 Task: Create a Board called Board0000000037 in Workspace WS0000000013 in Trello with Visibility as Workspace. Create a Board called Board0000000038 in Workspace WS0000000013 in Trello with Visibility as Private. Create a Board called Board0000000039 in Workspace WS0000000013 in Trello with Visibility as Public. Create Card Card0000000145 in Board Board0000000037 in Workspace WS0000000013 in Trello. Create Card Card0000000146 in Board Board0000000037 in Workspace WS0000000013 in Trello
Action: Mouse moved to (525, 118)
Screenshot: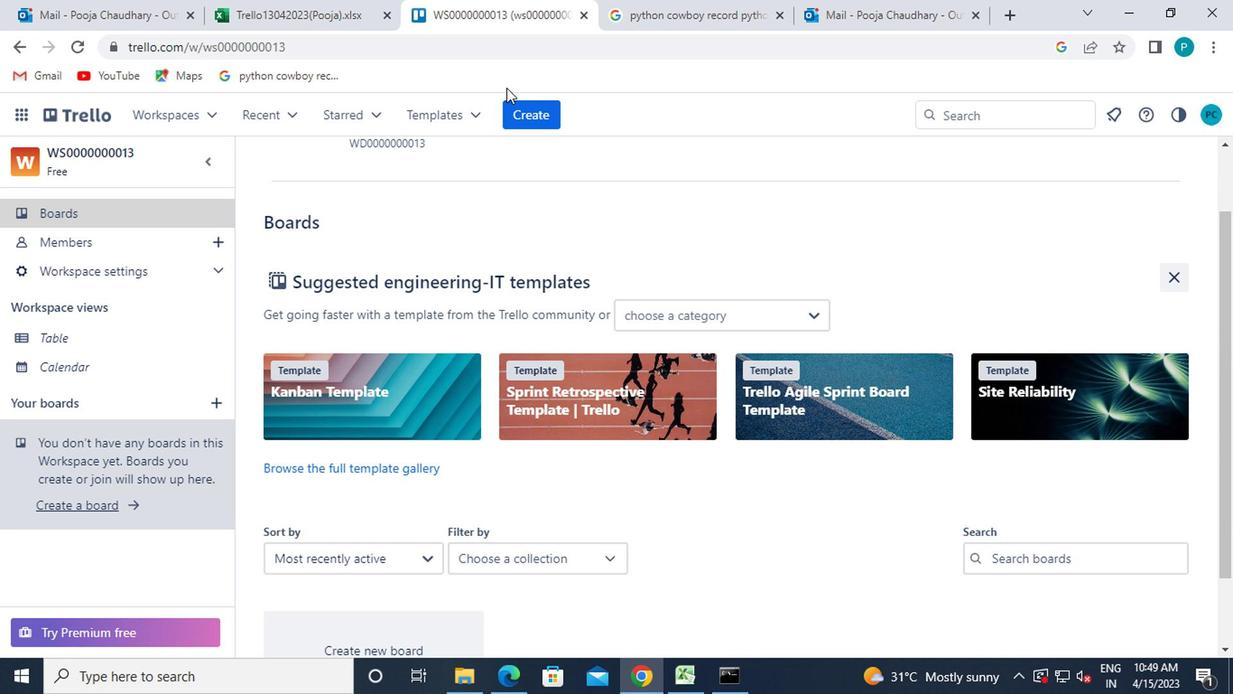 
Action: Mouse pressed left at (525, 118)
Screenshot: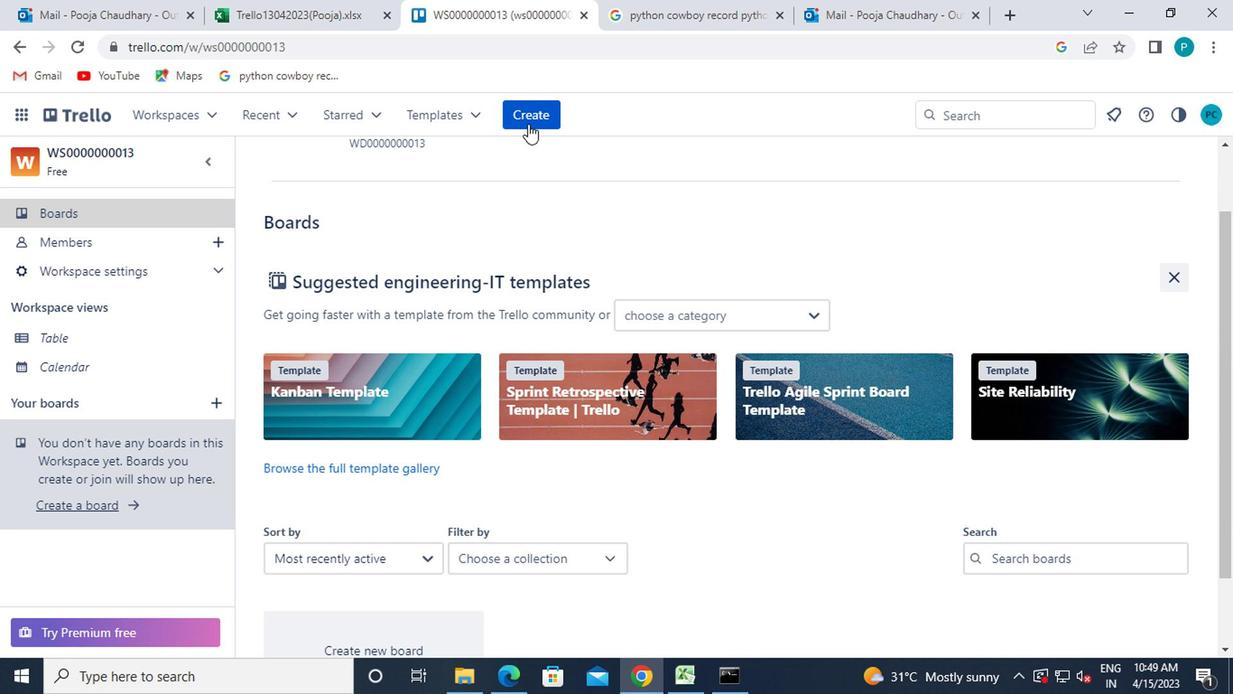 
Action: Mouse moved to (532, 166)
Screenshot: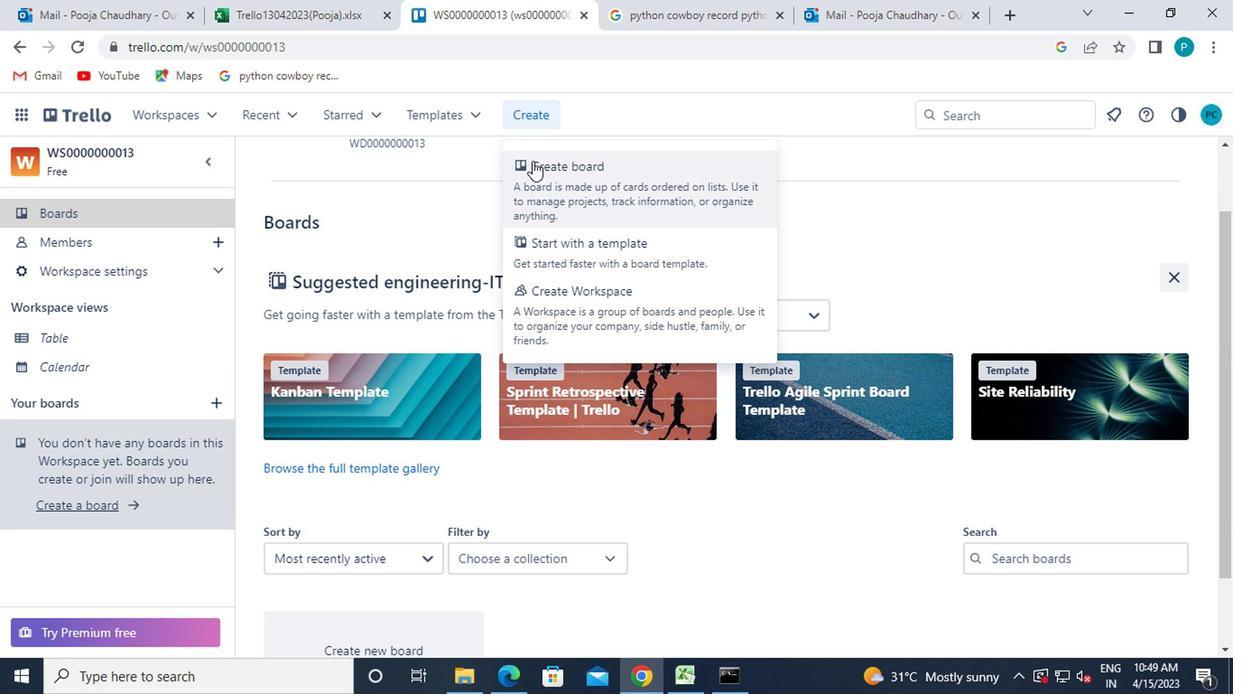 
Action: Mouse pressed left at (532, 166)
Screenshot: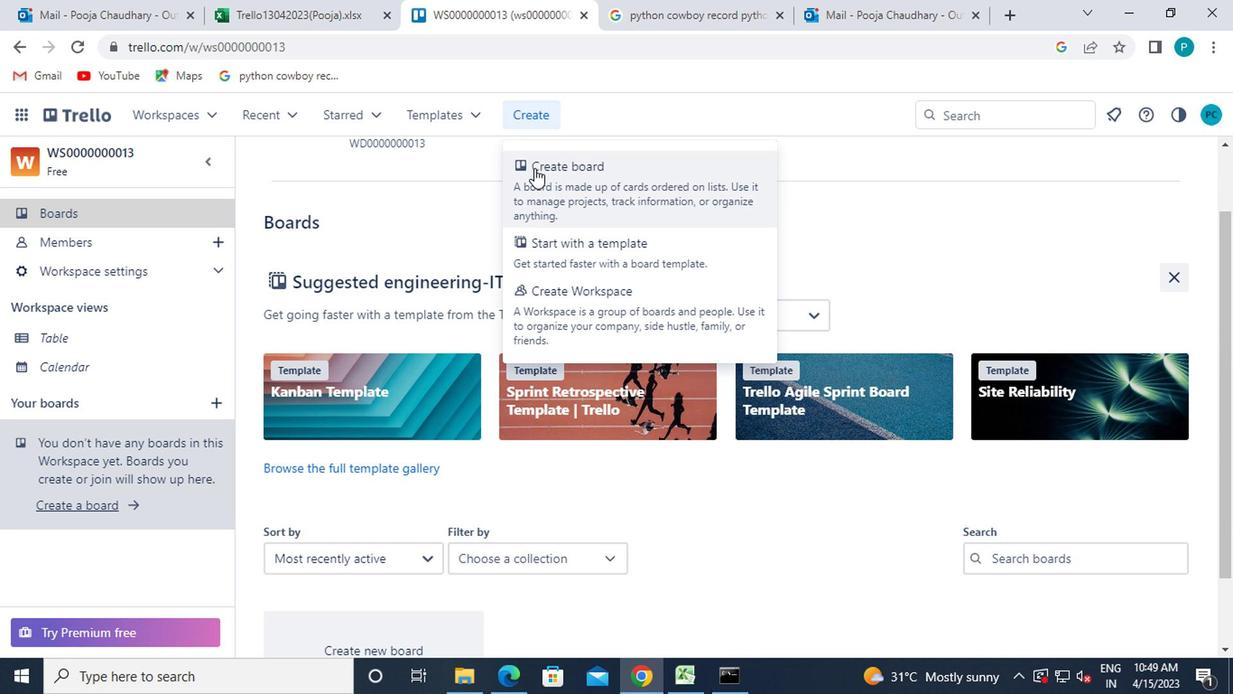 
Action: Mouse moved to (582, 412)
Screenshot: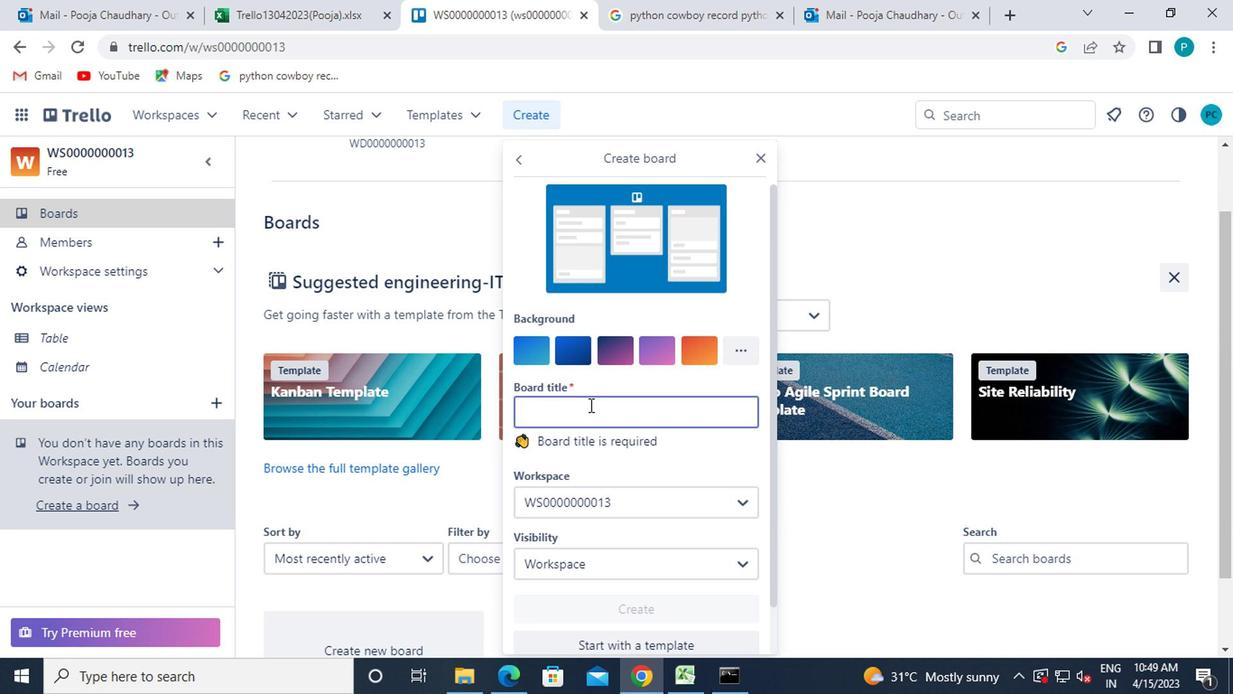 
Action: Mouse pressed left at (582, 412)
Screenshot: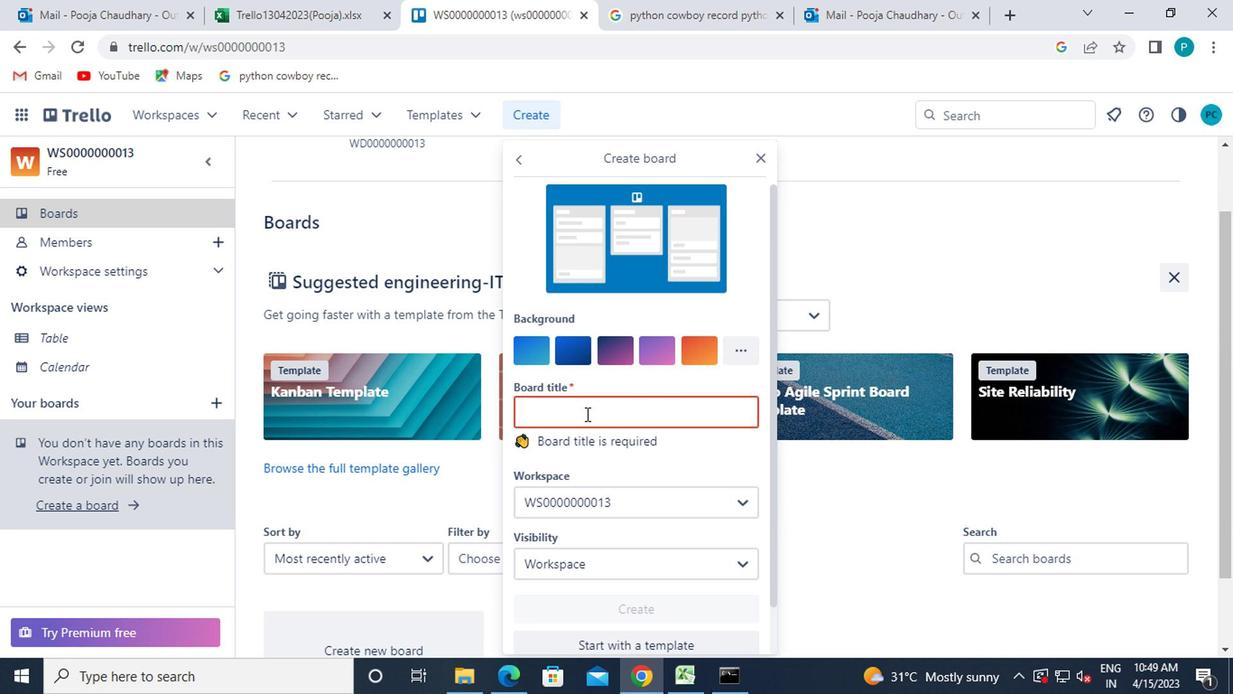 
Action: Mouse moved to (580, 401)
Screenshot: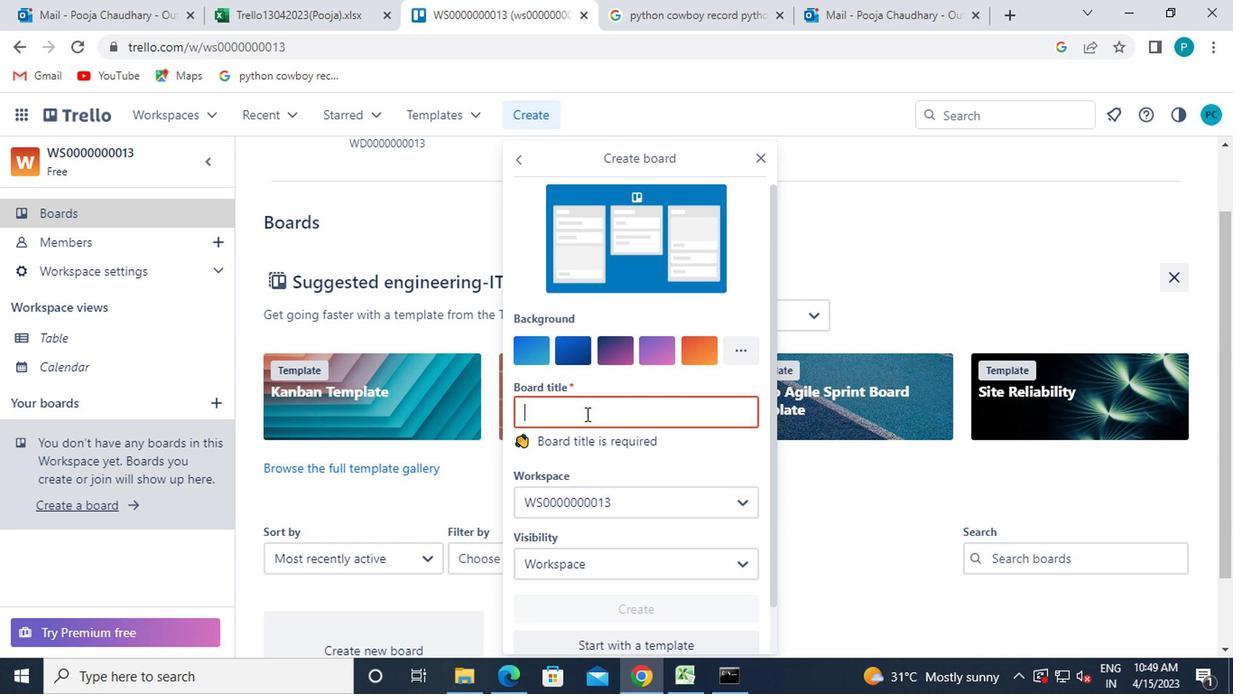 
Action: Key pressed <Key.caps_lock>board<Key.backspace><Key.backspace><Key.backspace><Key.backspace><Key.caps_lock>oard0000000037
Screenshot: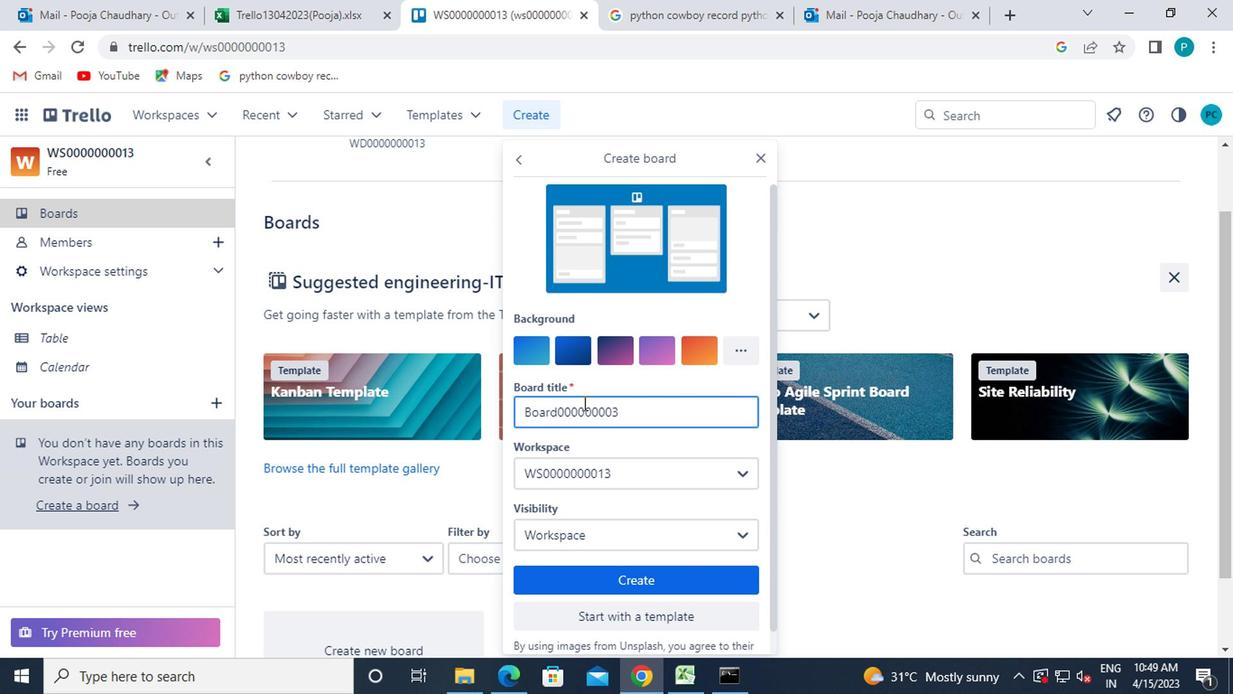 
Action: Mouse moved to (589, 482)
Screenshot: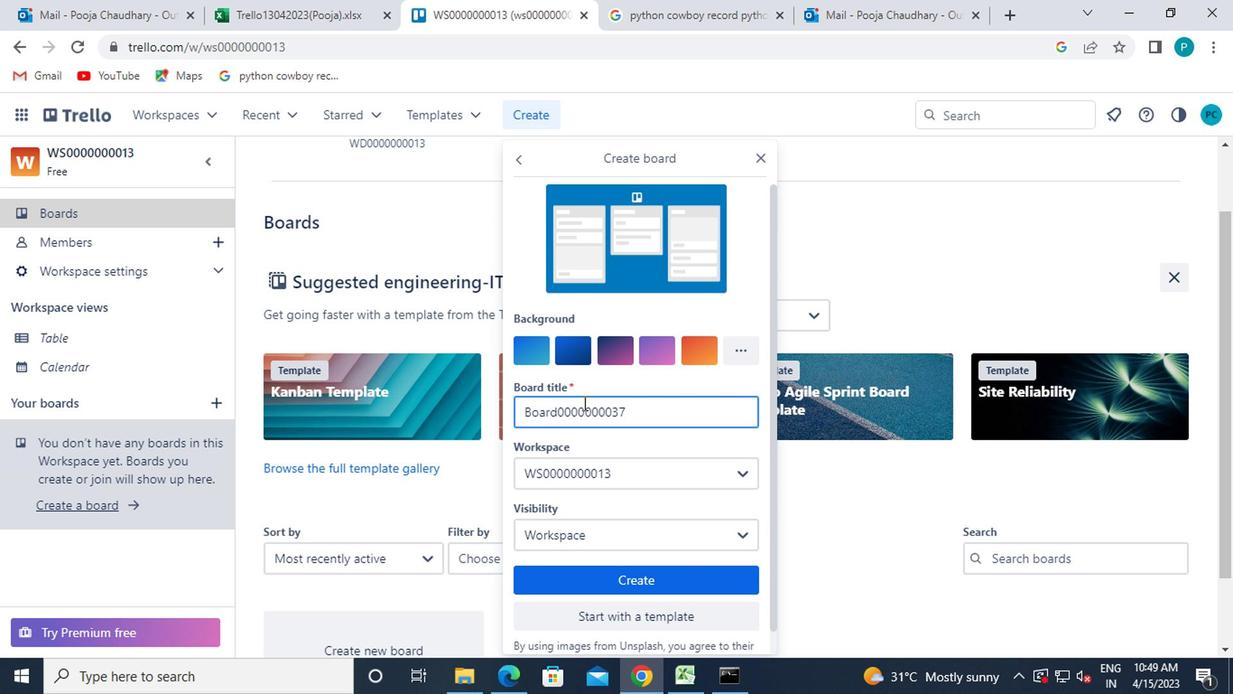 
Action: Mouse pressed left at (589, 482)
Screenshot: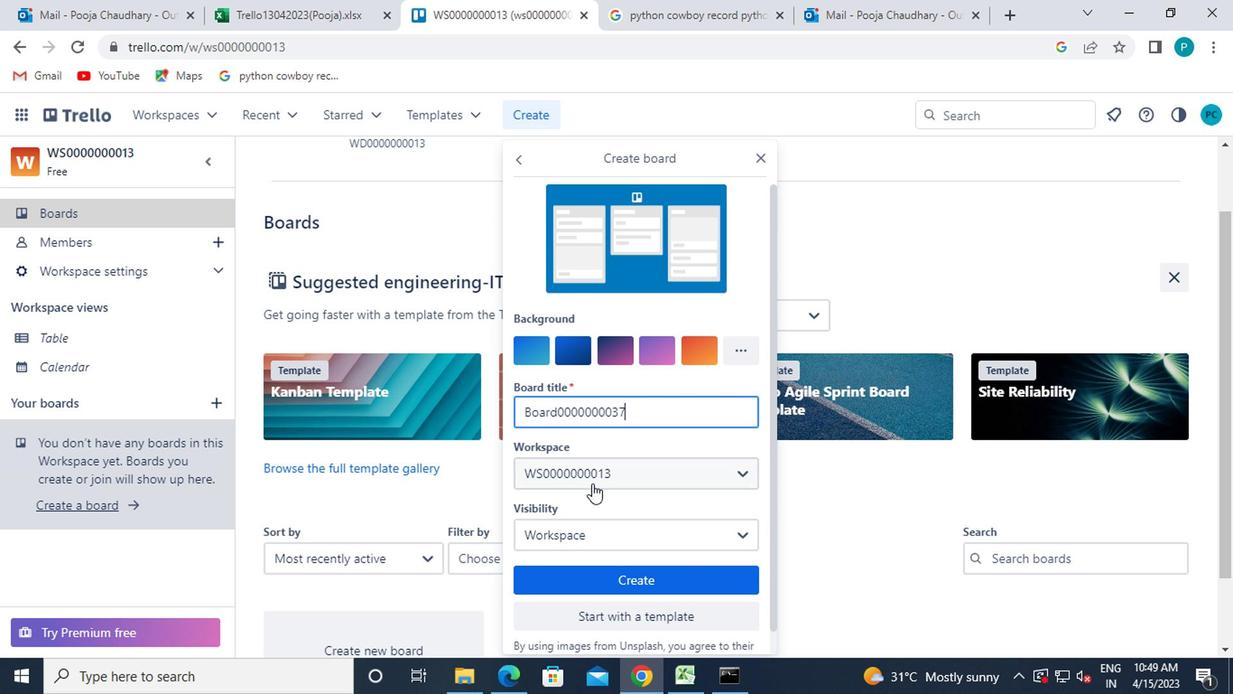 
Action: Mouse moved to (561, 475)
Screenshot: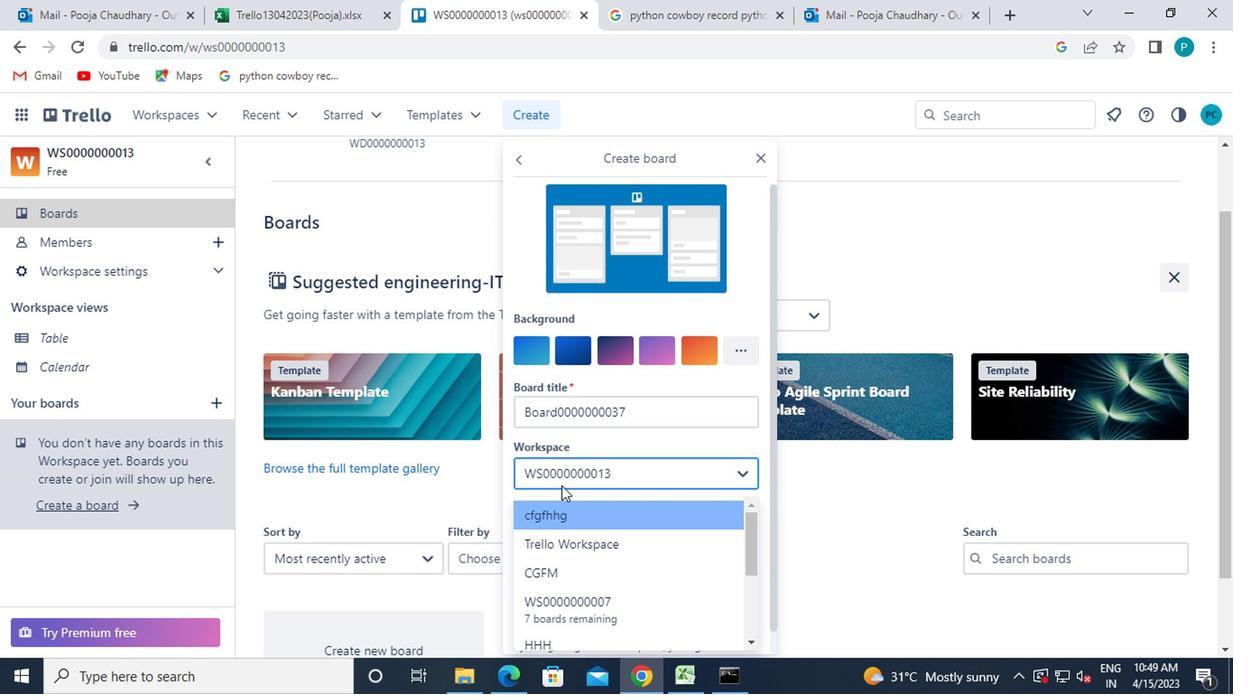 
Action: Mouse scrolled (561, 474) with delta (0, -1)
Screenshot: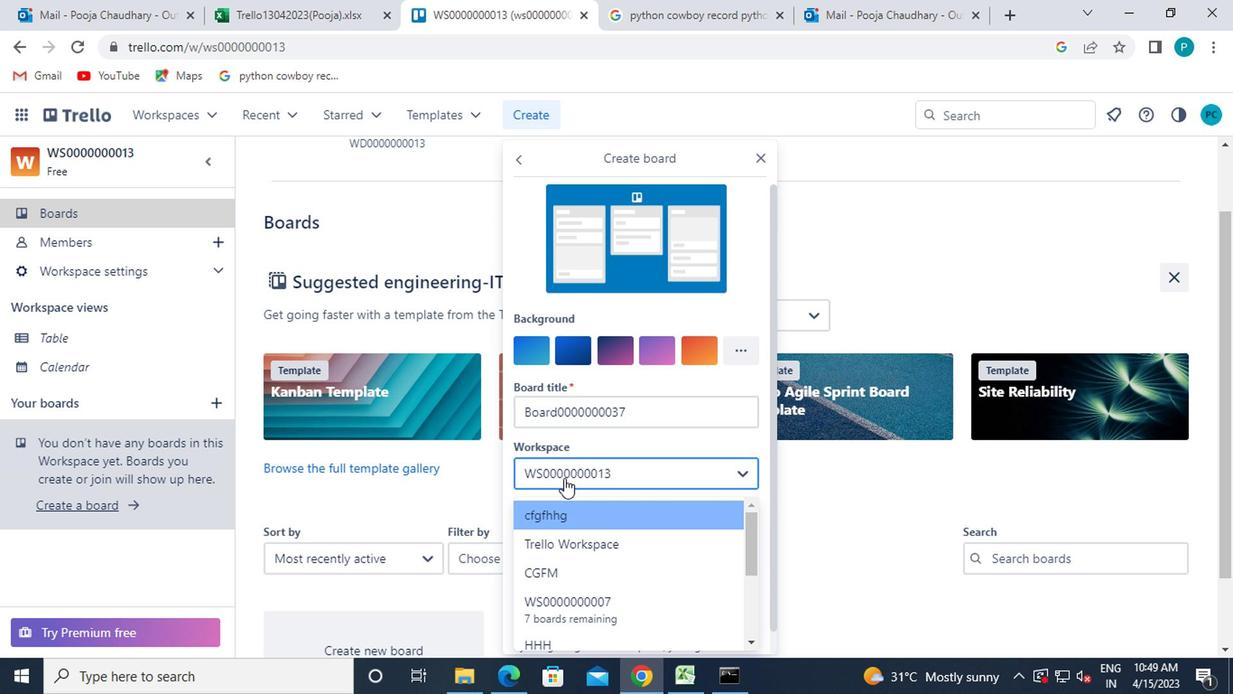 
Action: Mouse moved to (568, 447)
Screenshot: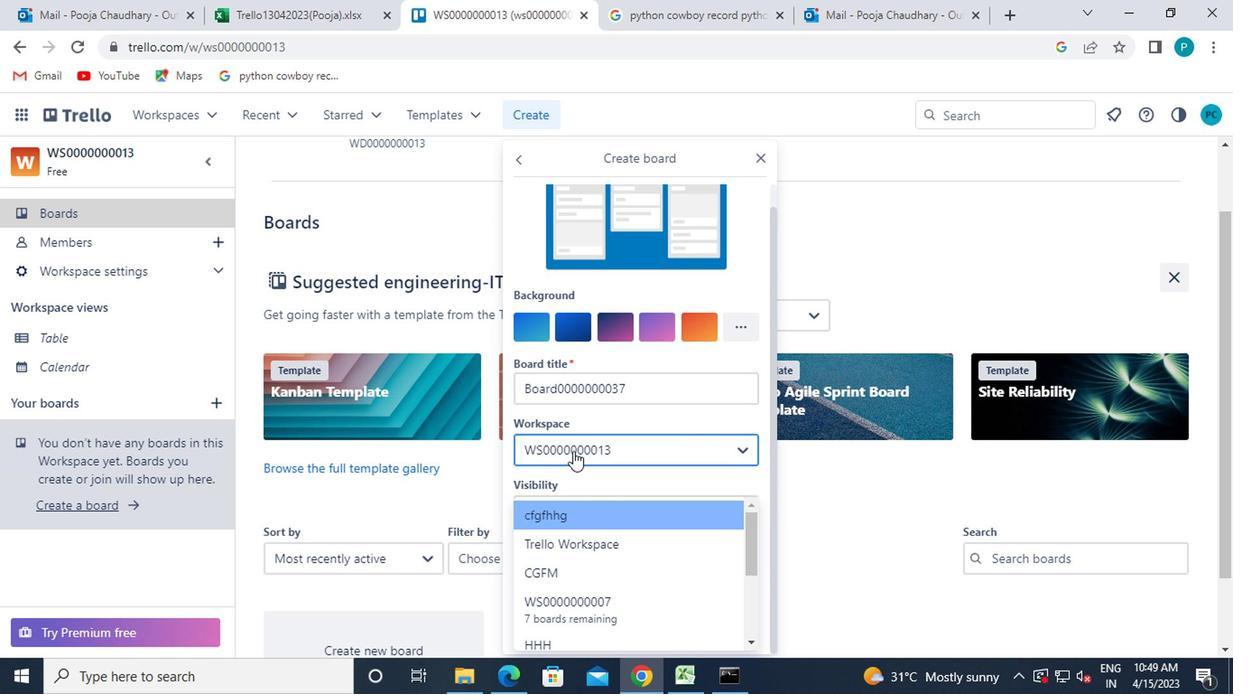 
Action: Mouse pressed left at (568, 447)
Screenshot: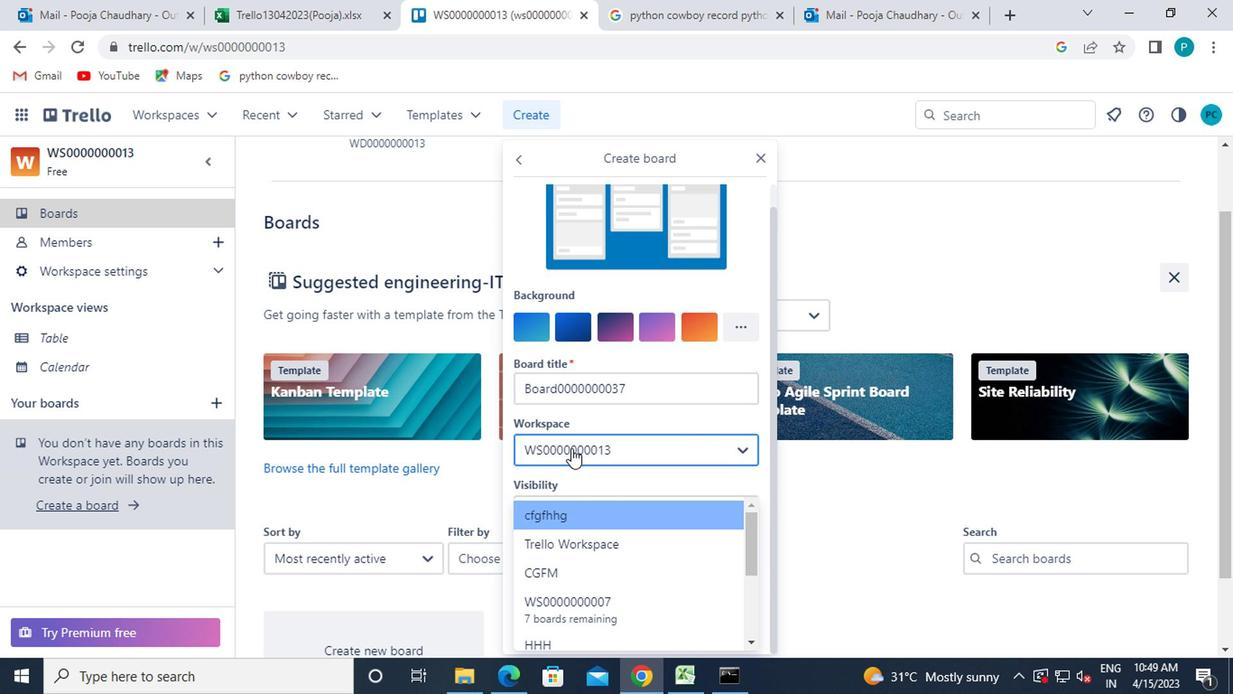 
Action: Mouse moved to (744, 446)
Screenshot: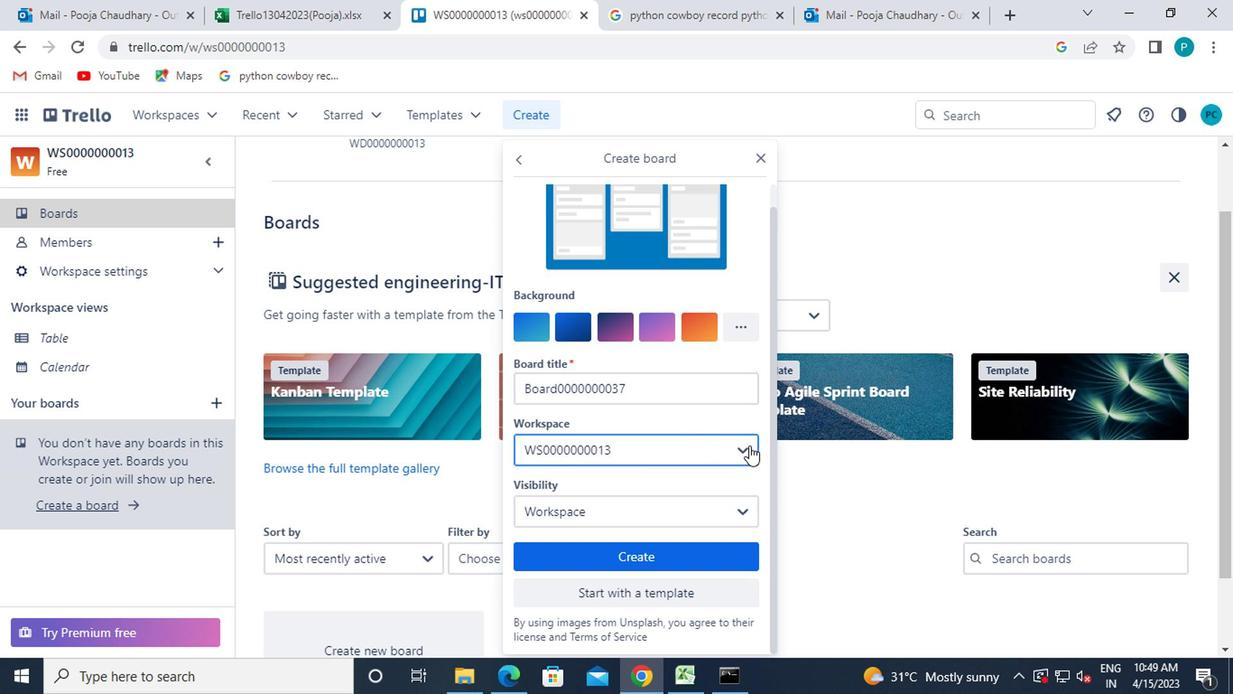 
Action: Mouse pressed left at (744, 446)
Screenshot: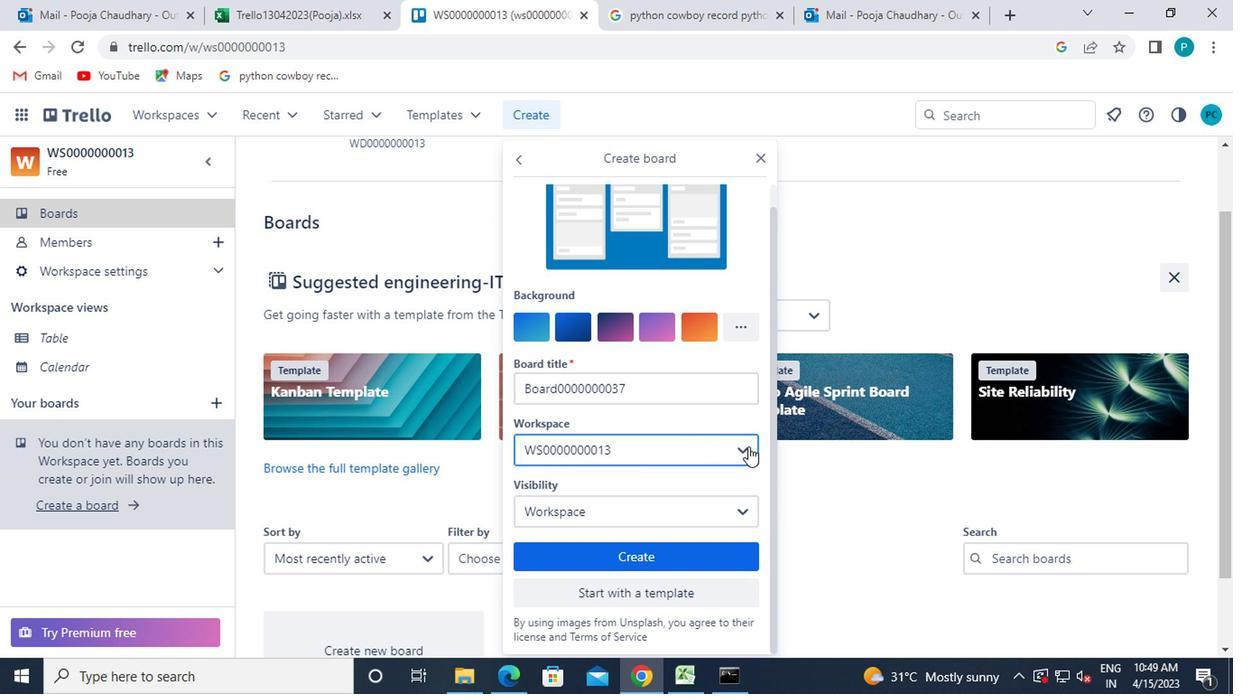 
Action: Mouse moved to (726, 469)
Screenshot: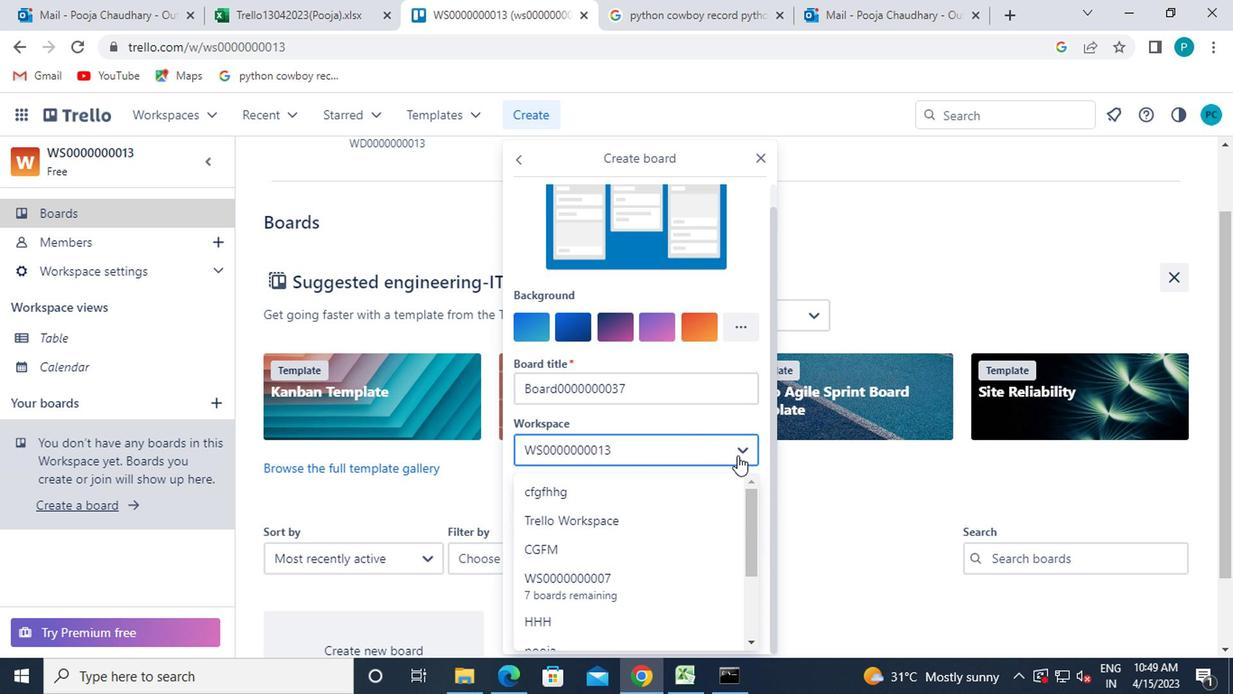 
Action: Mouse scrolled (726, 467) with delta (0, -1)
Screenshot: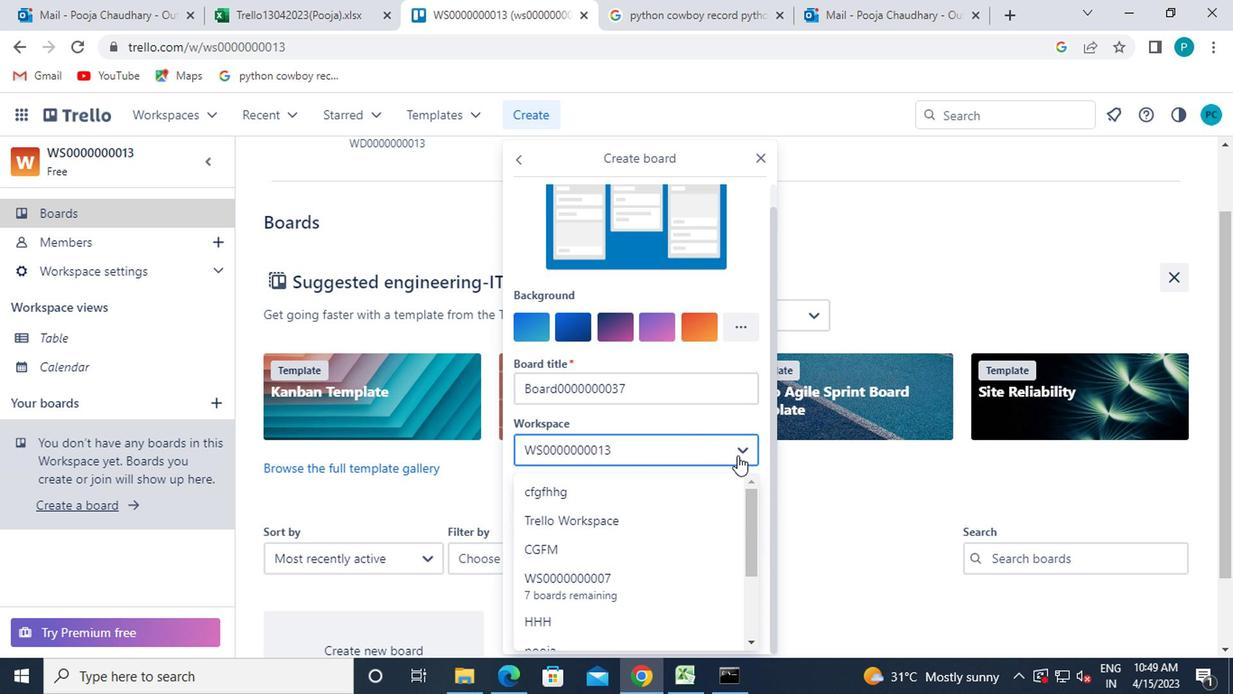 
Action: Mouse moved to (679, 548)
Screenshot: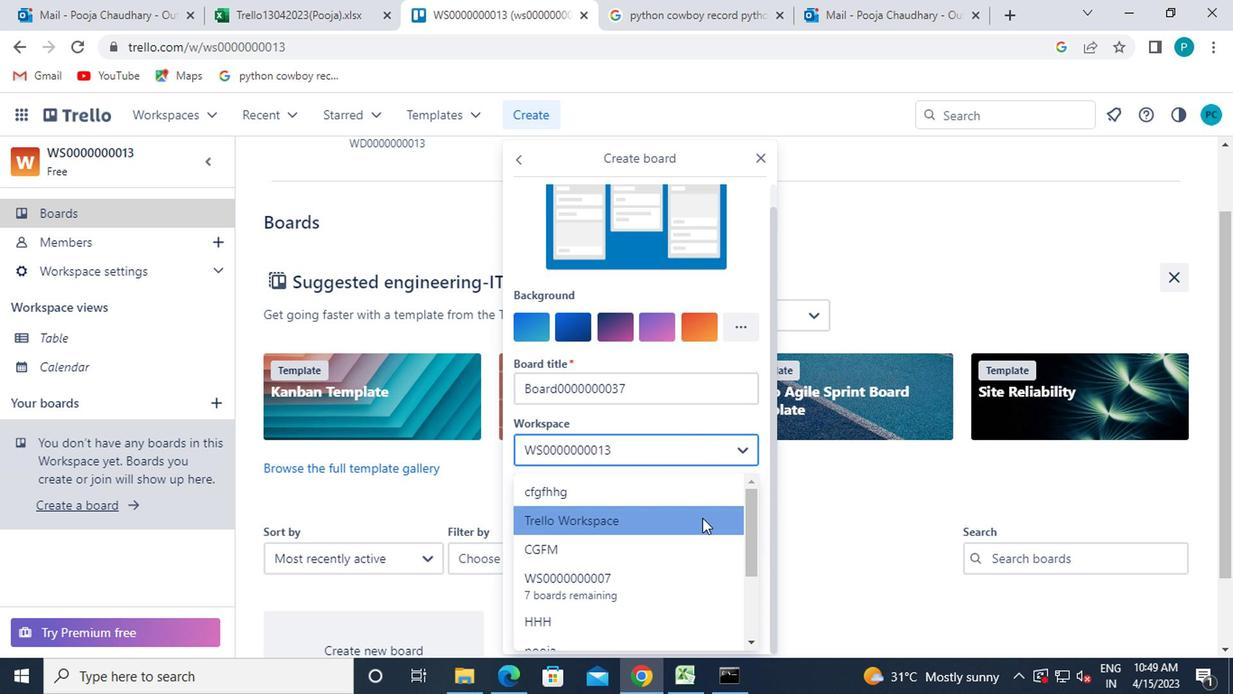 
Action: Mouse scrolled (679, 547) with delta (0, -1)
Screenshot: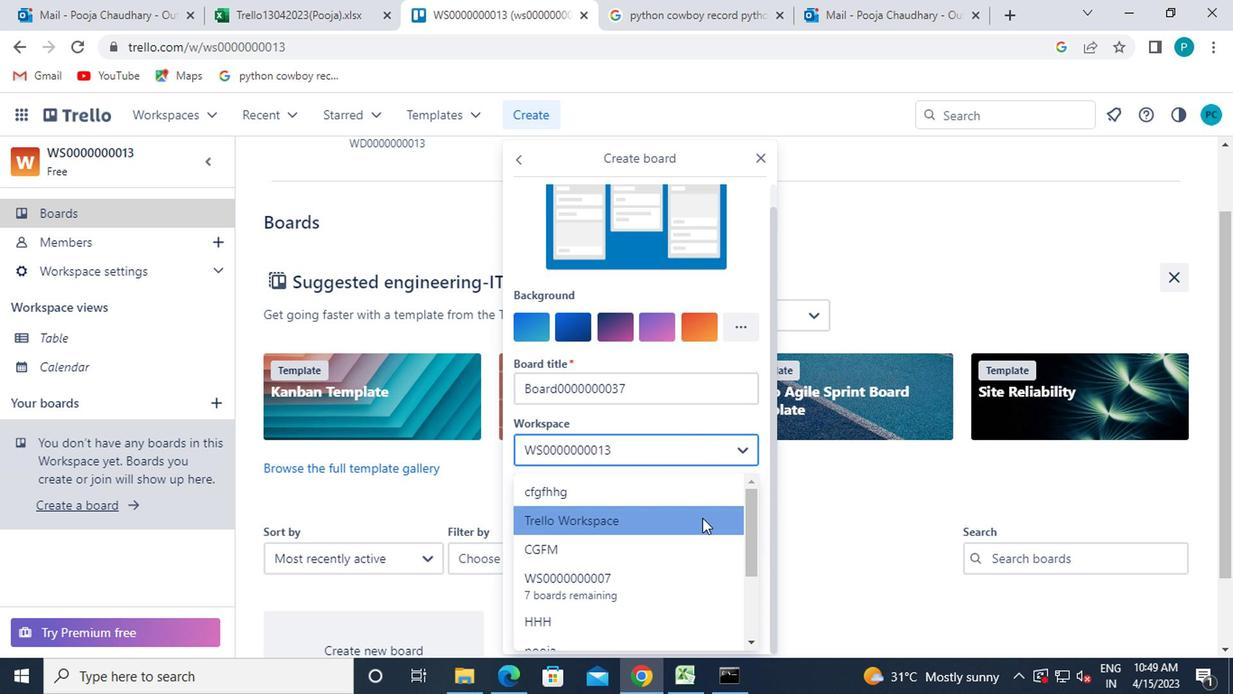 
Action: Mouse moved to (671, 555)
Screenshot: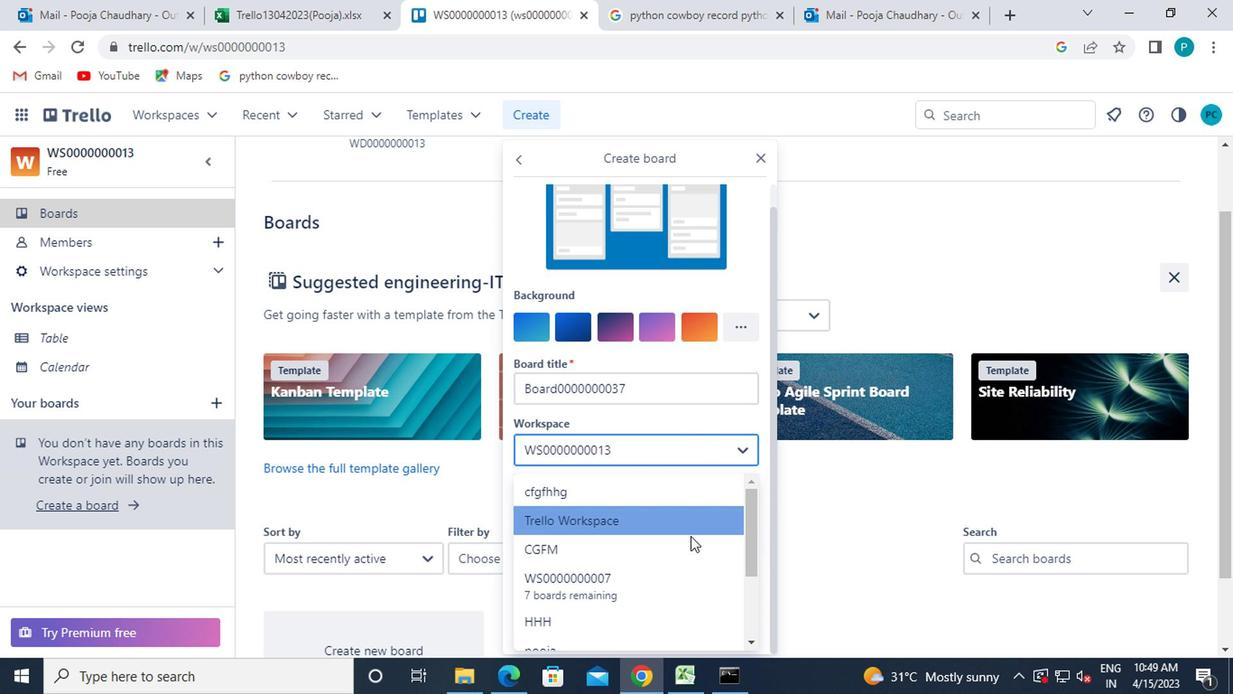 
Action: Mouse scrolled (671, 555) with delta (0, 0)
Screenshot: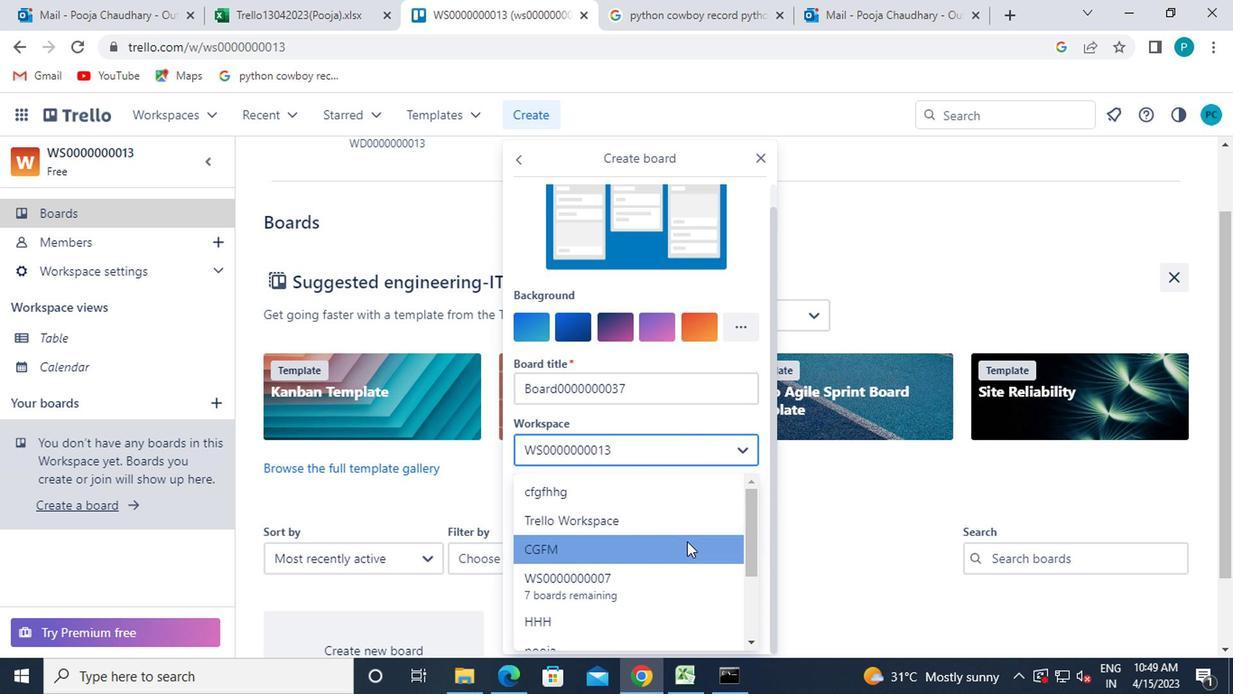 
Action: Mouse moved to (670, 549)
Screenshot: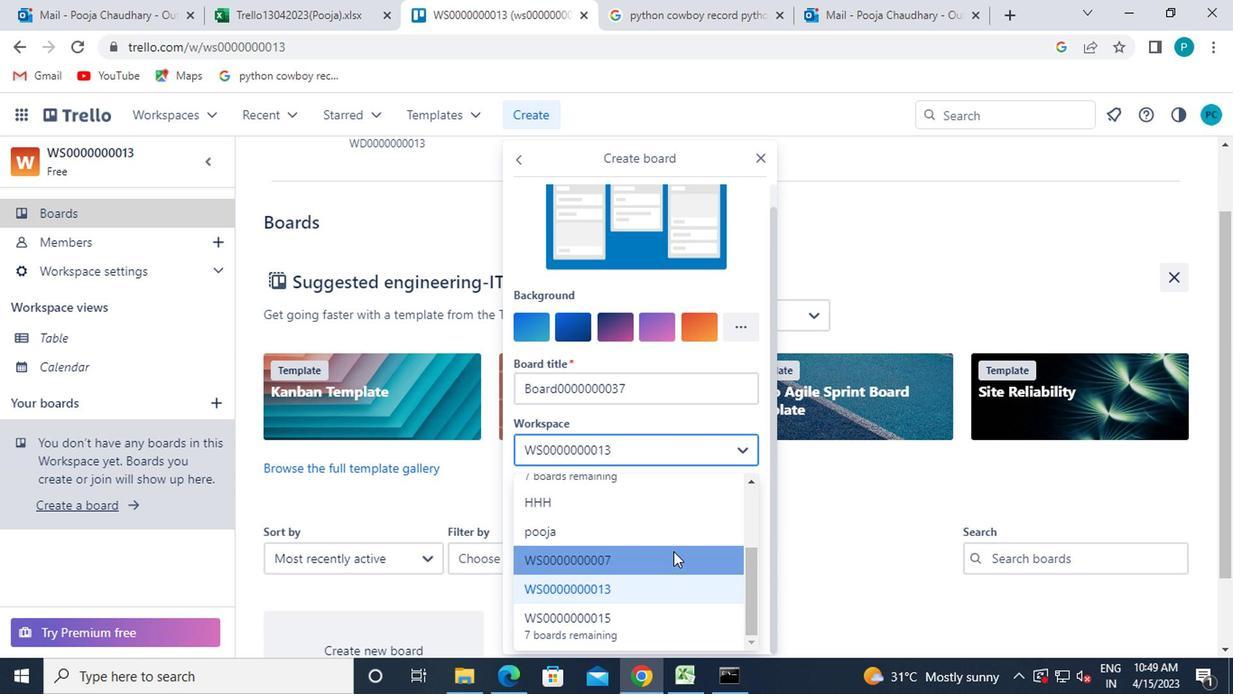 
Action: Mouse scrolled (670, 550) with delta (0, 0)
Screenshot: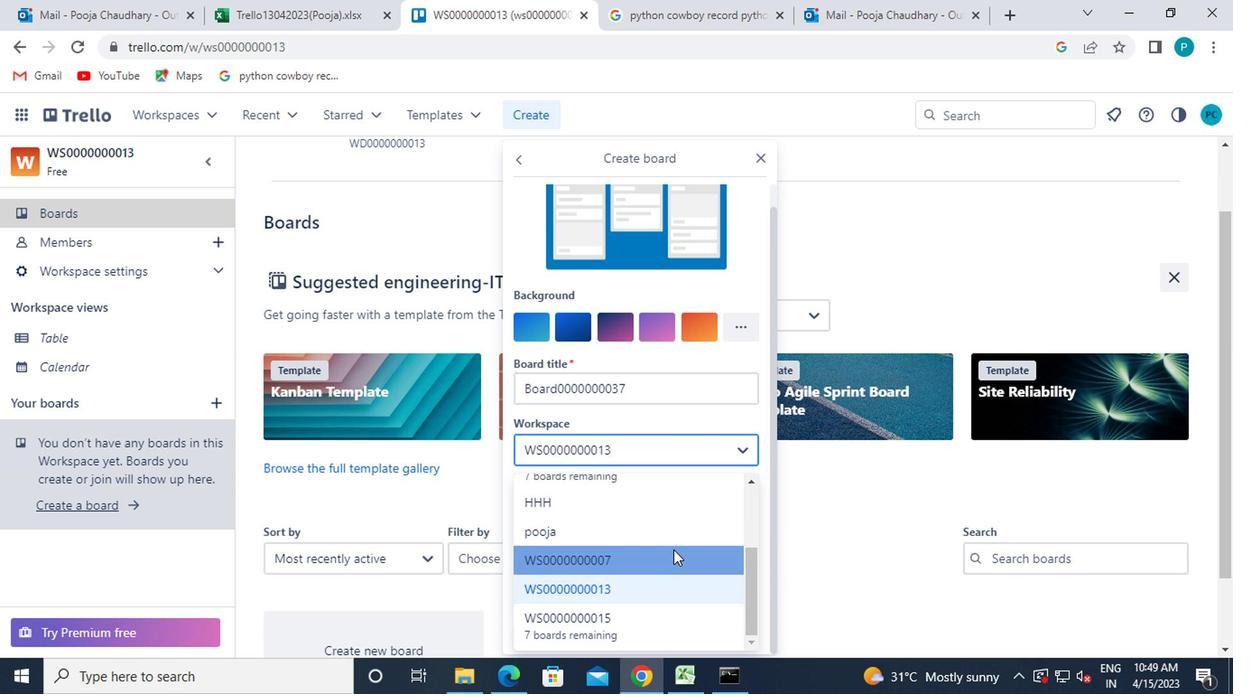 
Action: Mouse moved to (669, 540)
Screenshot: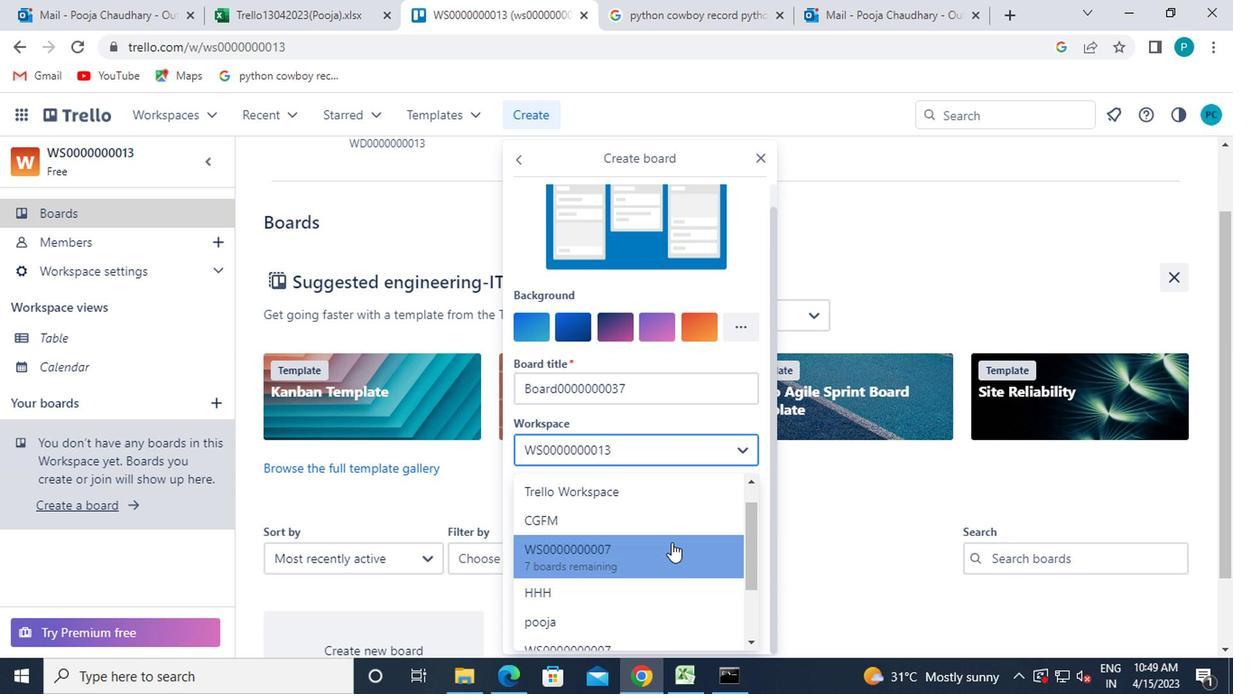 
Action: Mouse scrolled (669, 541) with delta (0, 0)
Screenshot: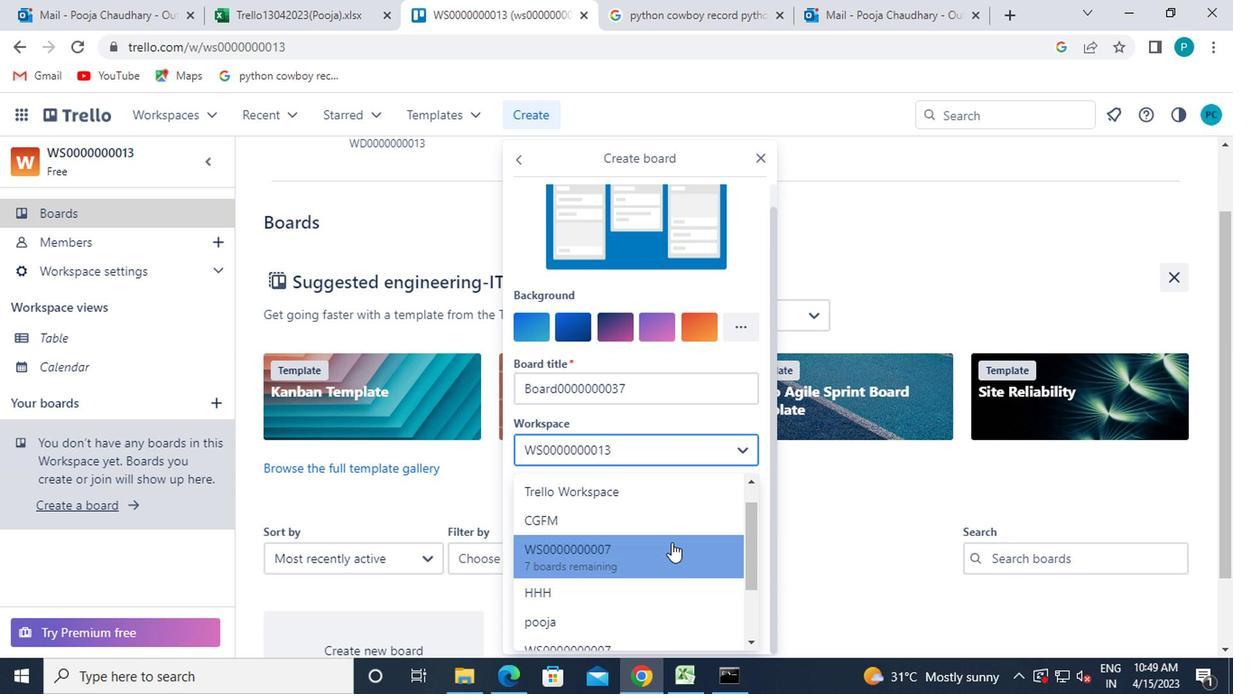 
Action: Mouse moved to (691, 442)
Screenshot: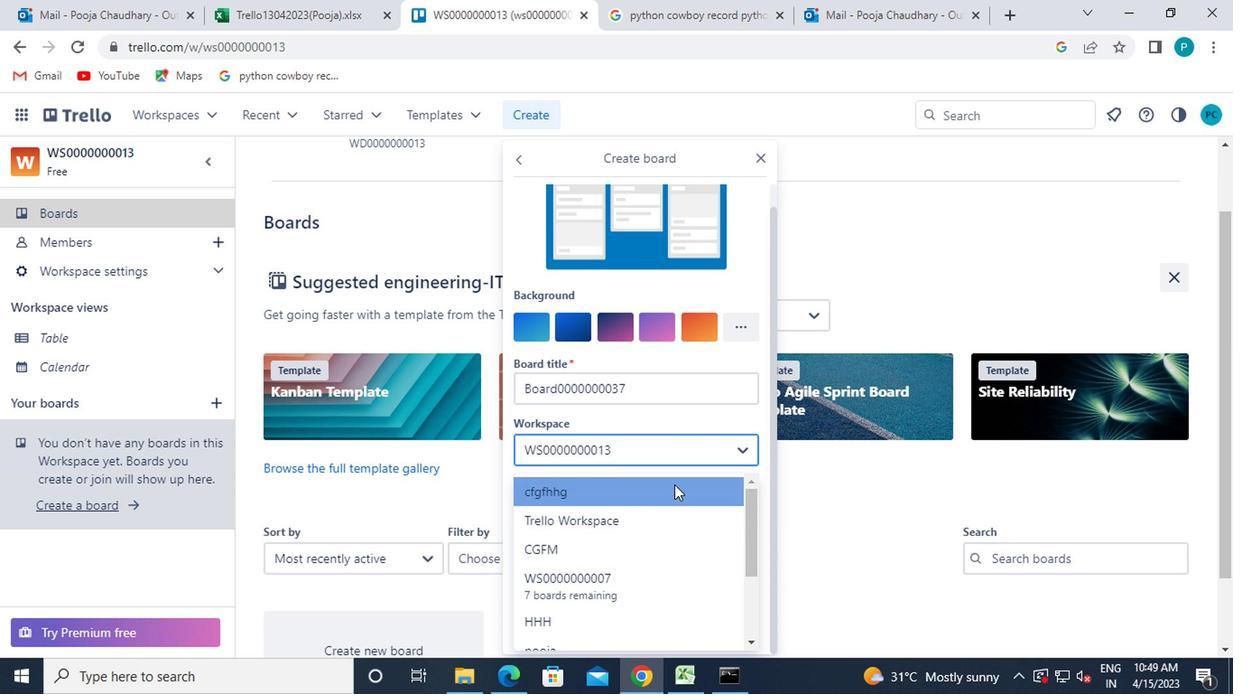 
Action: Mouse pressed left at (691, 442)
Screenshot: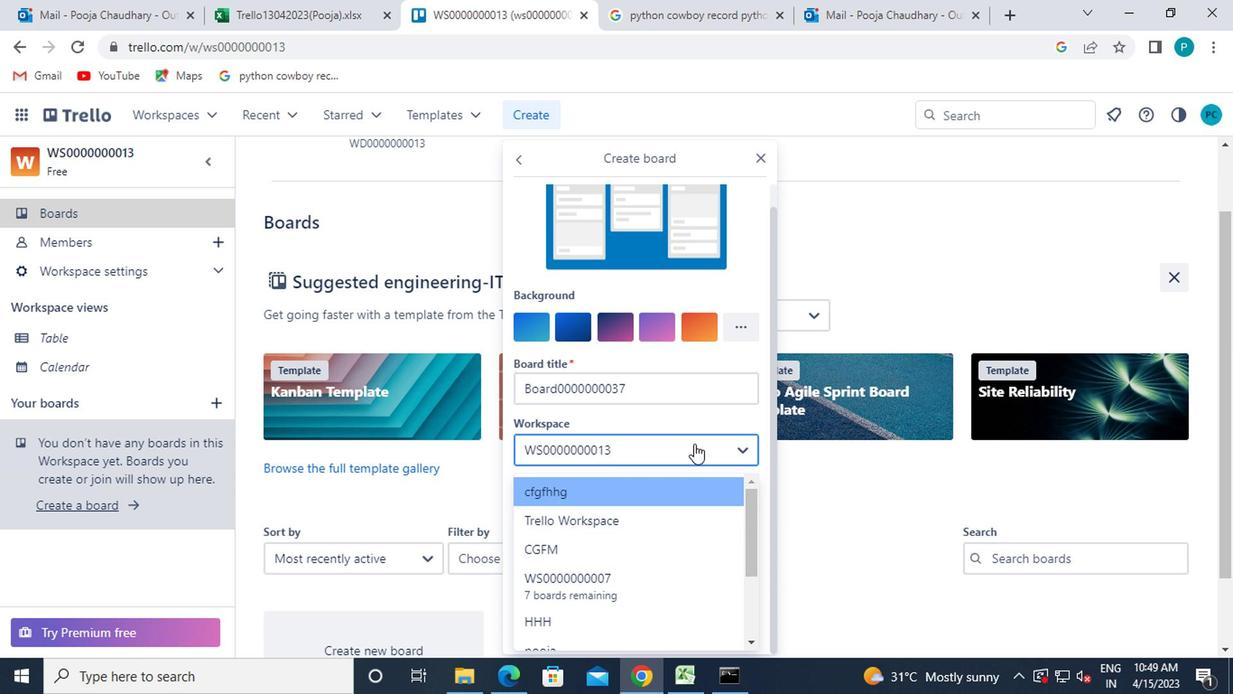 
Action: Mouse moved to (652, 504)
Screenshot: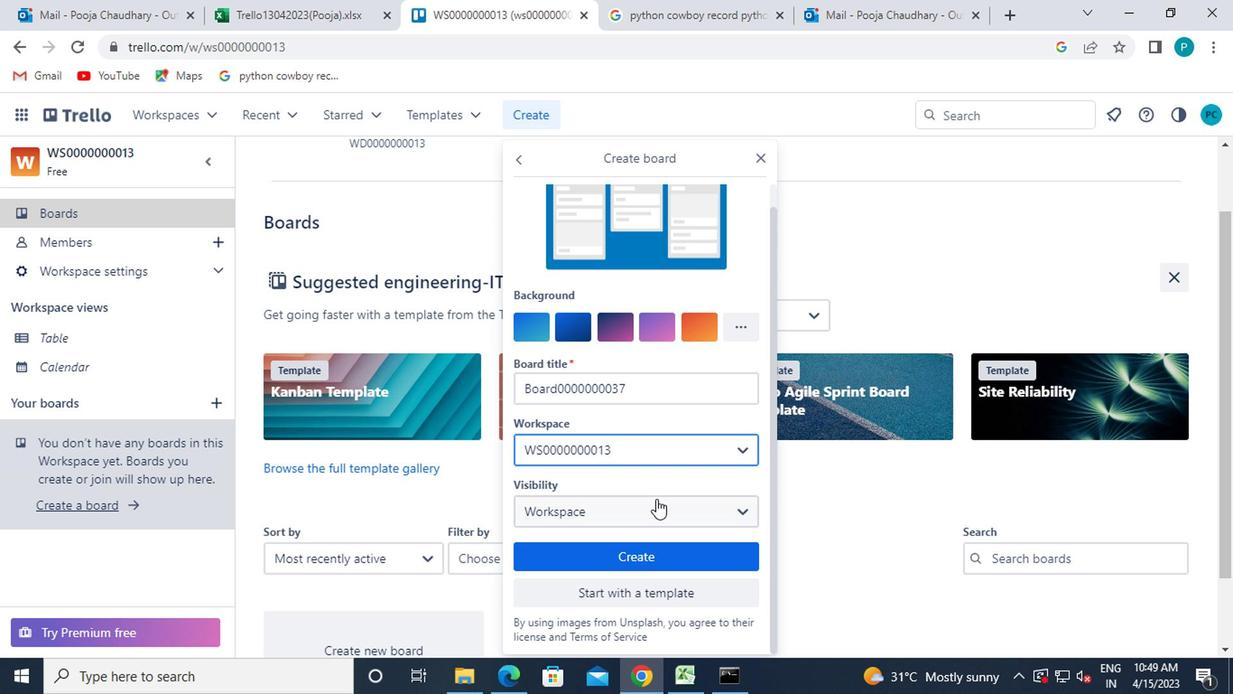 
Action: Mouse pressed left at (652, 504)
Screenshot: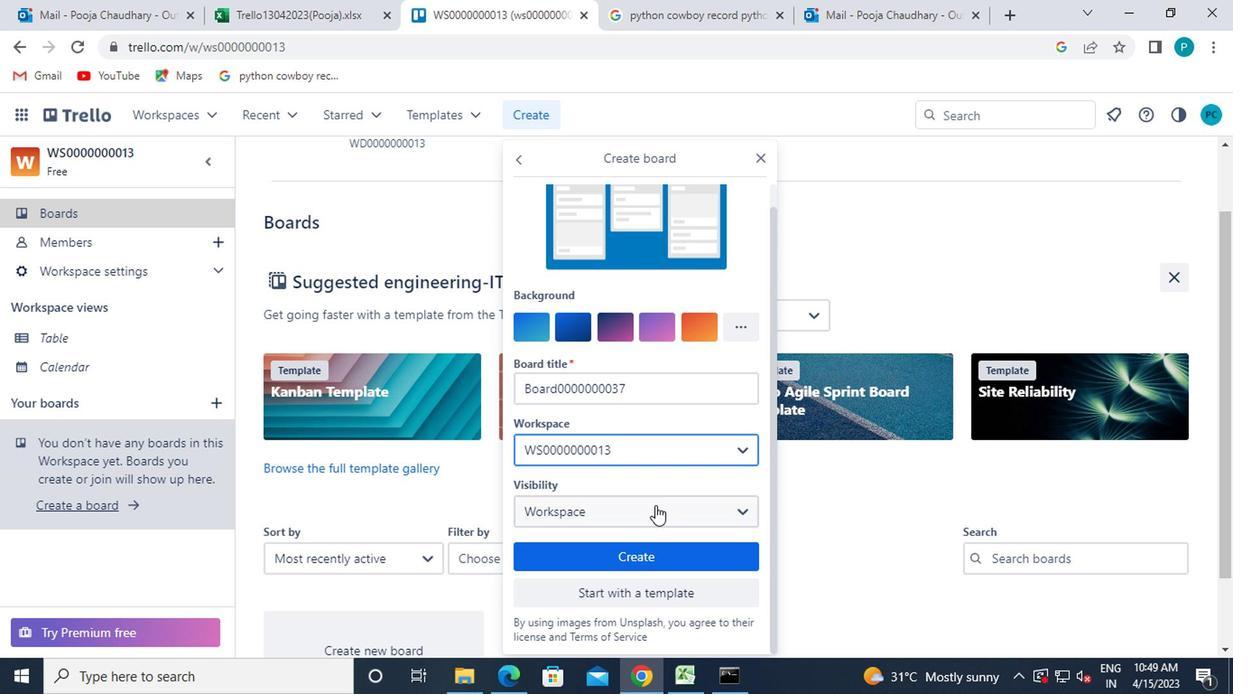 
Action: Mouse moved to (622, 408)
Screenshot: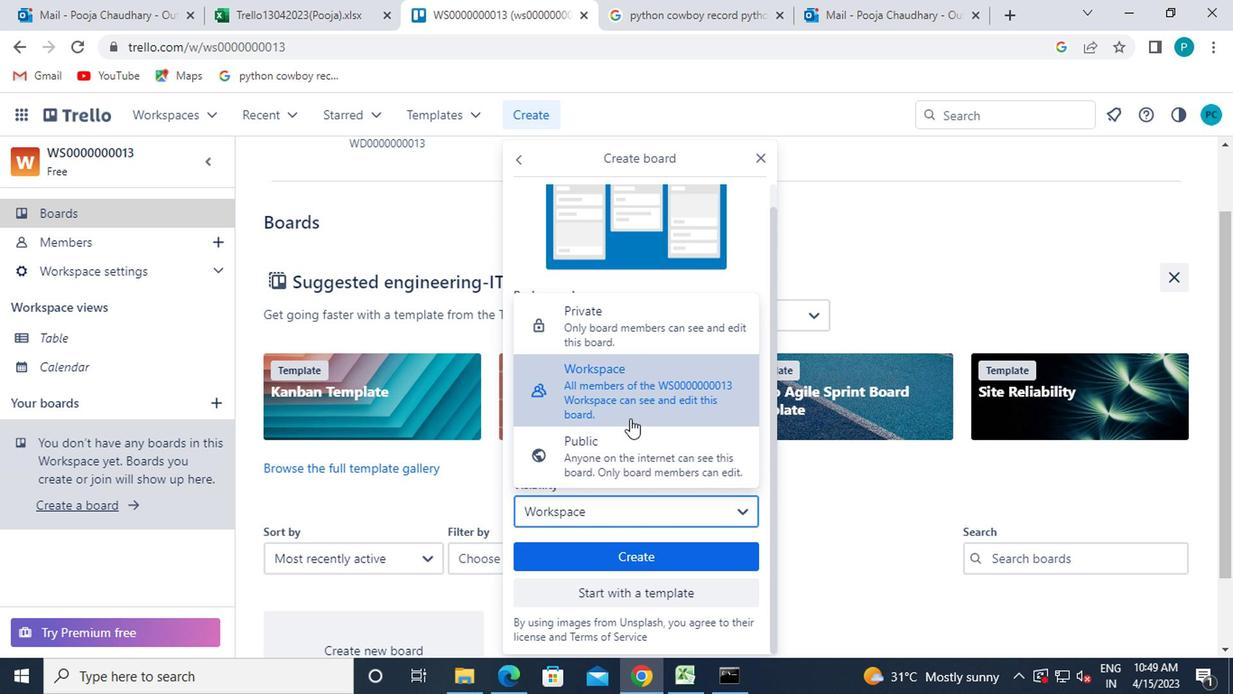 
Action: Mouse pressed left at (622, 408)
Screenshot: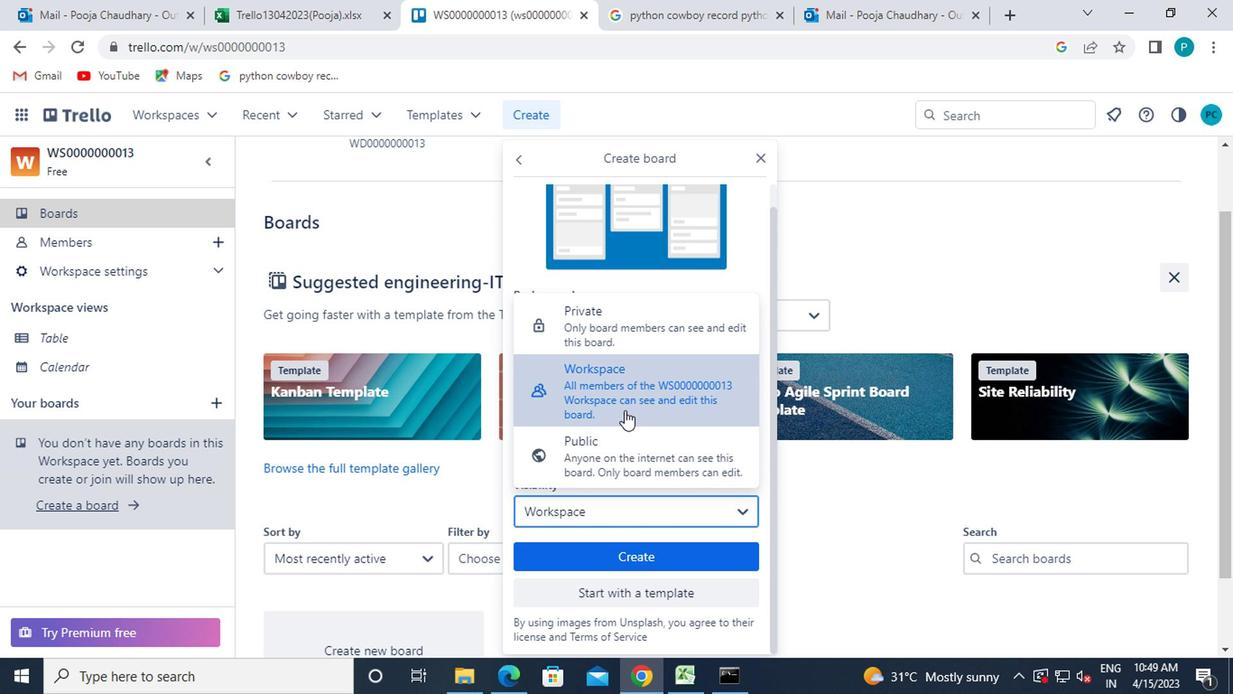 
Action: Mouse moved to (615, 410)
Screenshot: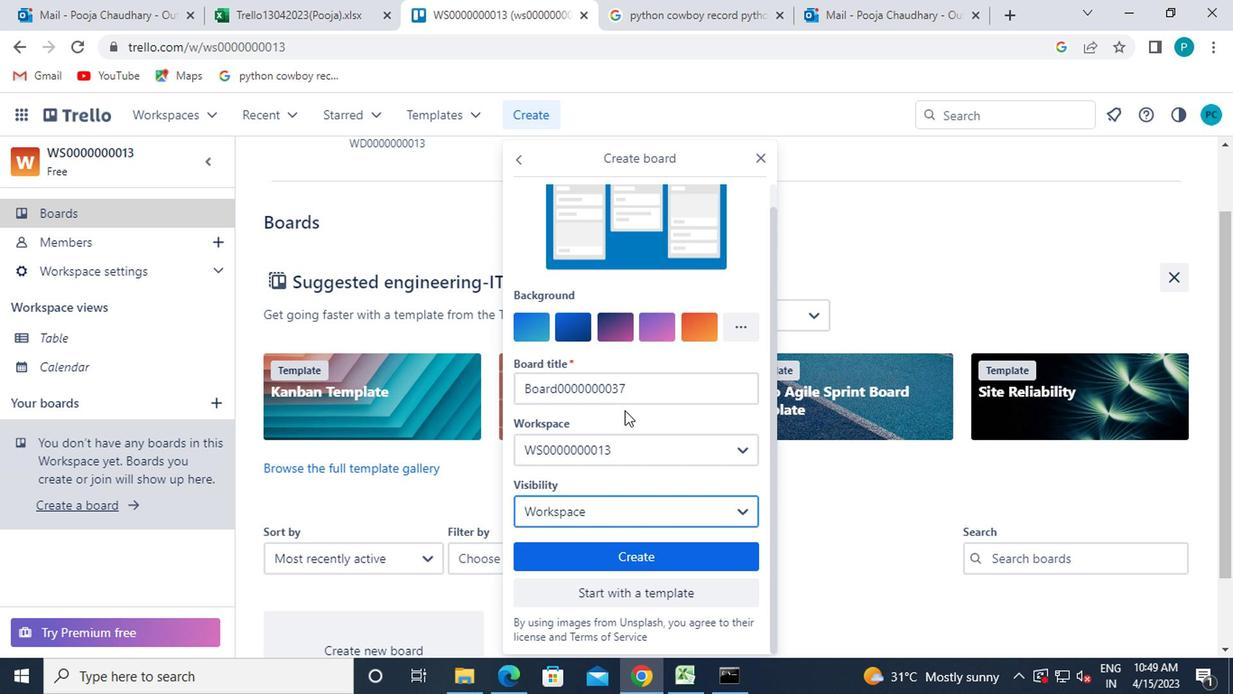
Action: Mouse scrolled (615, 409) with delta (0, -1)
Screenshot: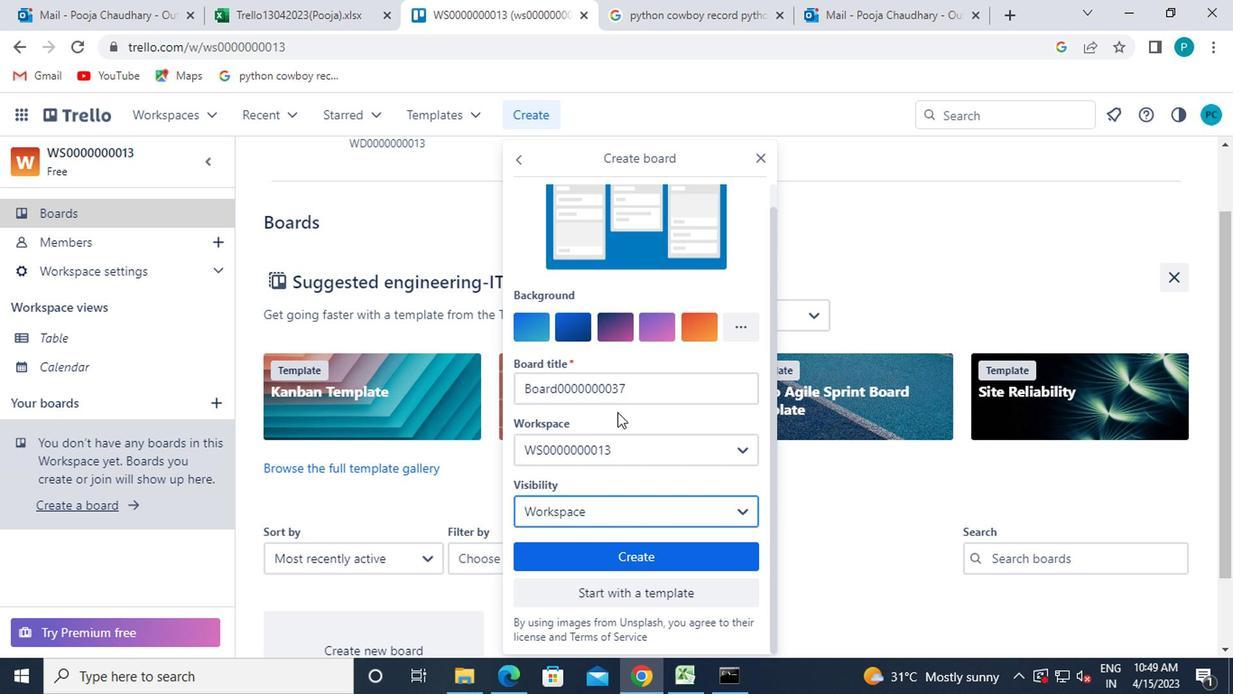 
Action: Mouse moved to (597, 547)
Screenshot: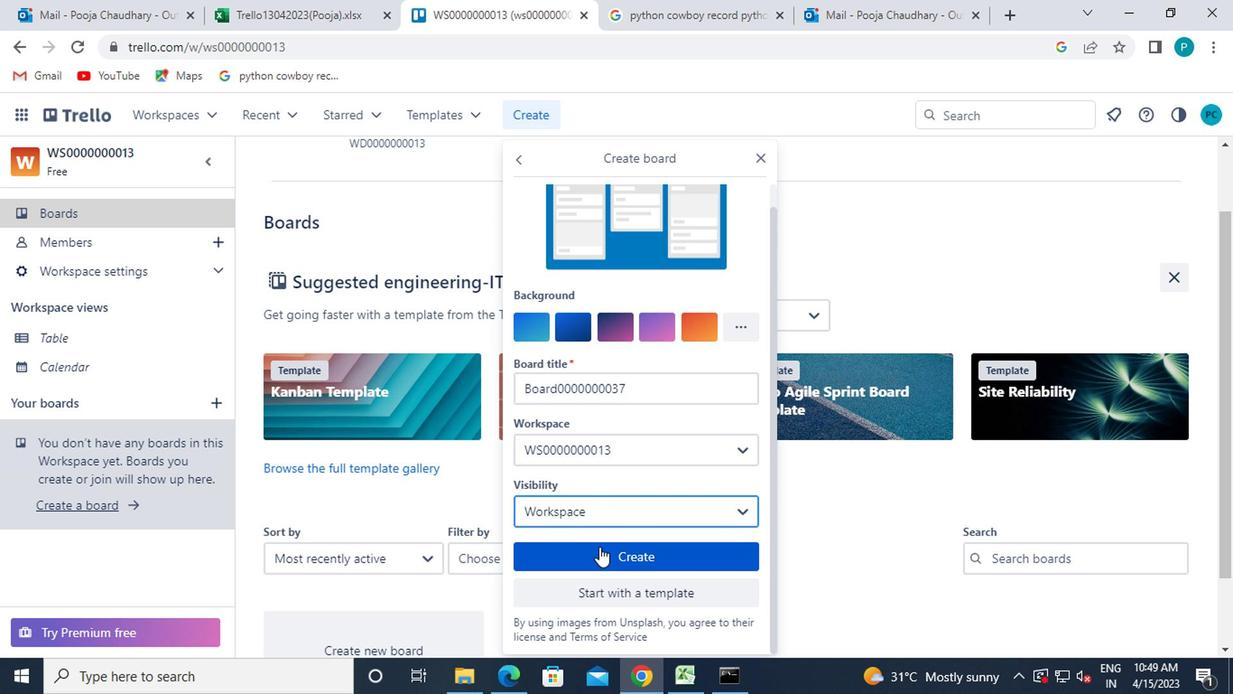 
Action: Mouse pressed left at (597, 547)
Screenshot: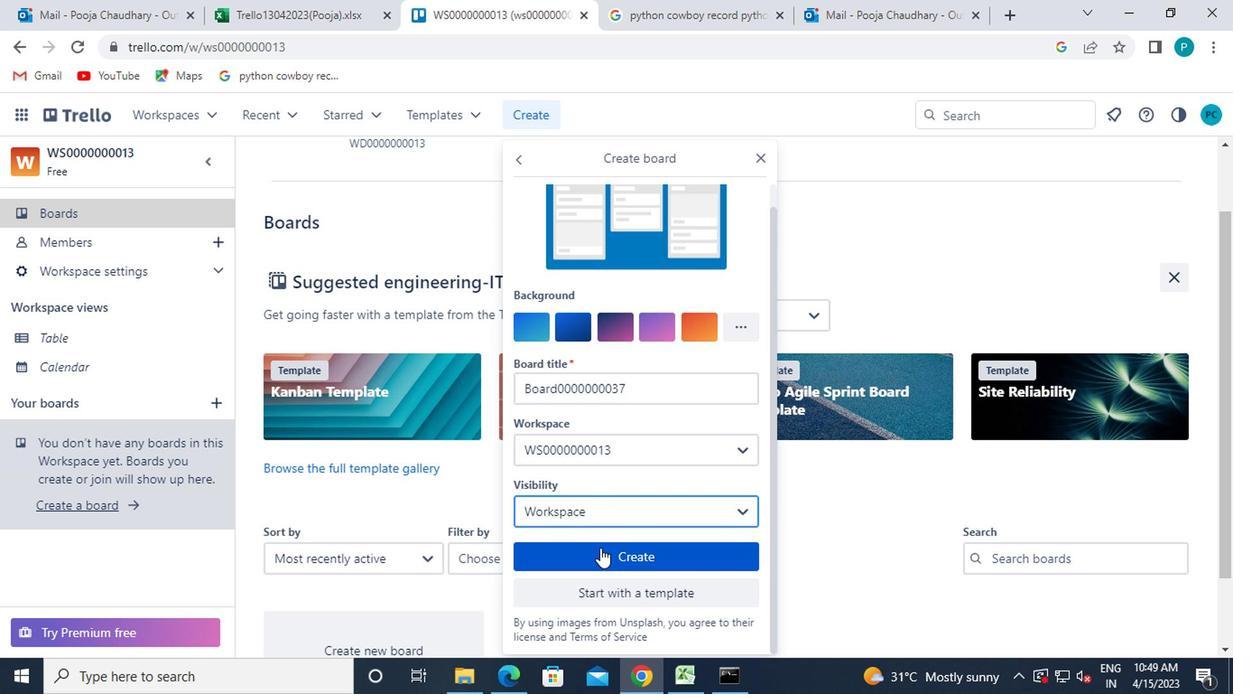 
Action: Mouse moved to (528, 112)
Screenshot: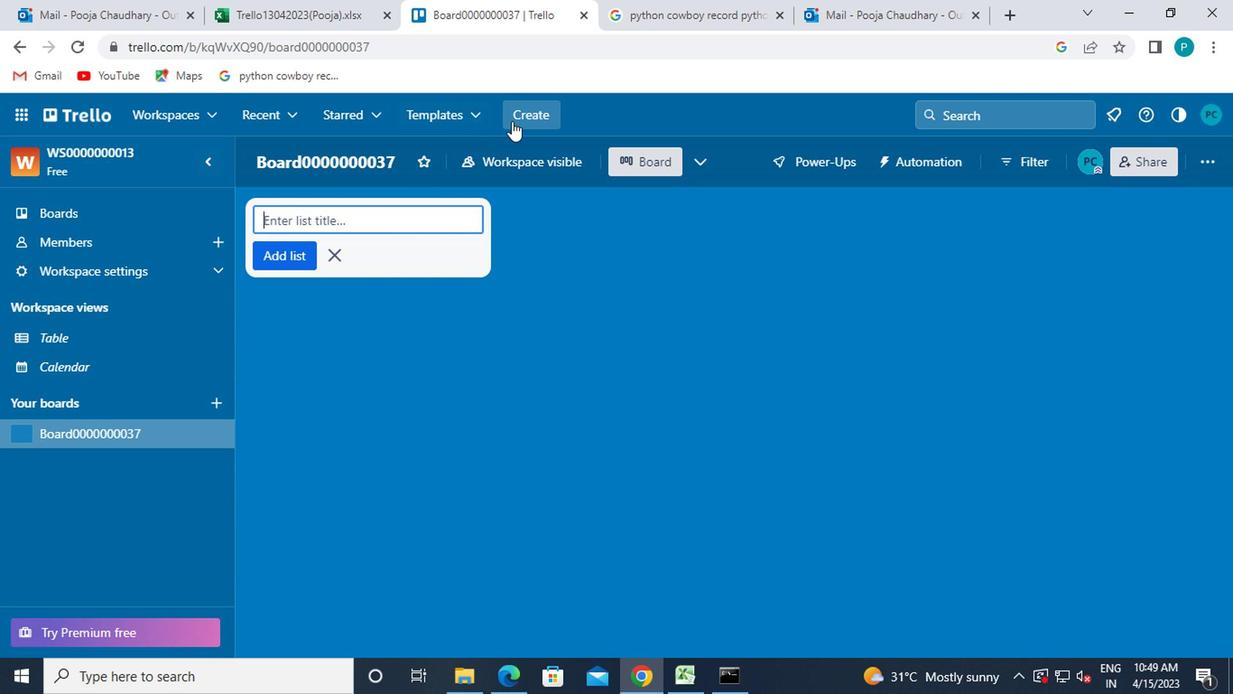 
Action: Mouse pressed left at (528, 112)
Screenshot: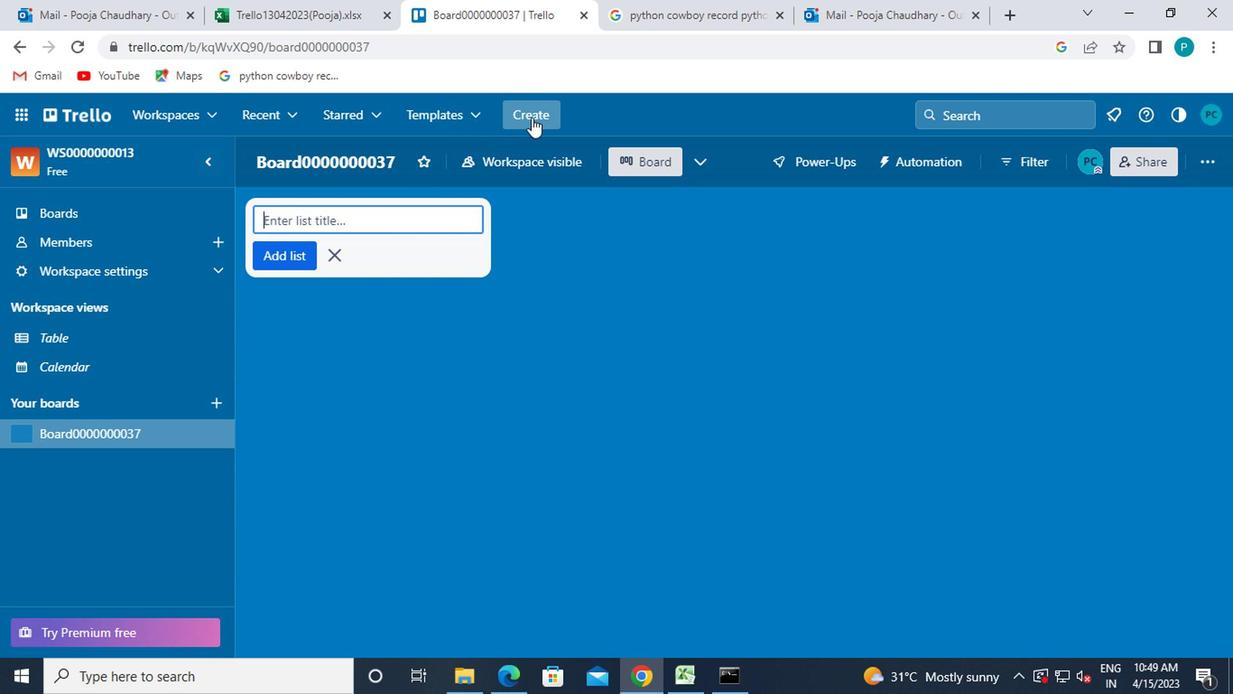 
Action: Mouse moved to (528, 162)
Screenshot: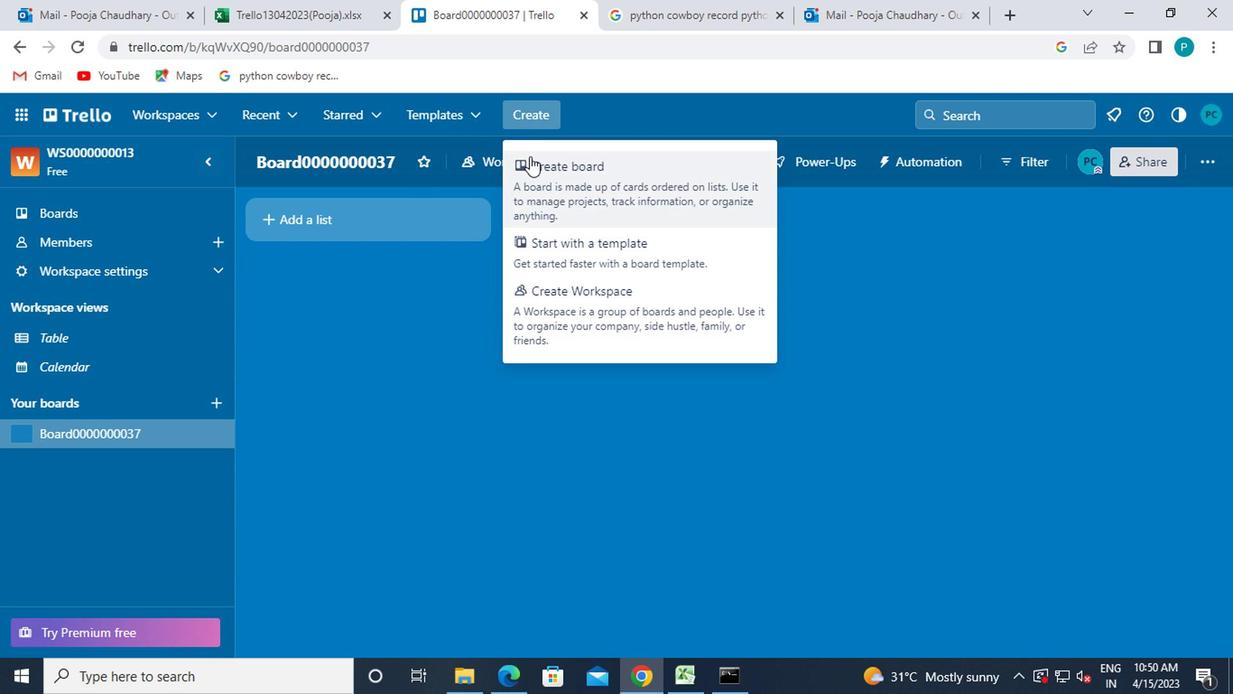 
Action: Mouse pressed left at (528, 162)
Screenshot: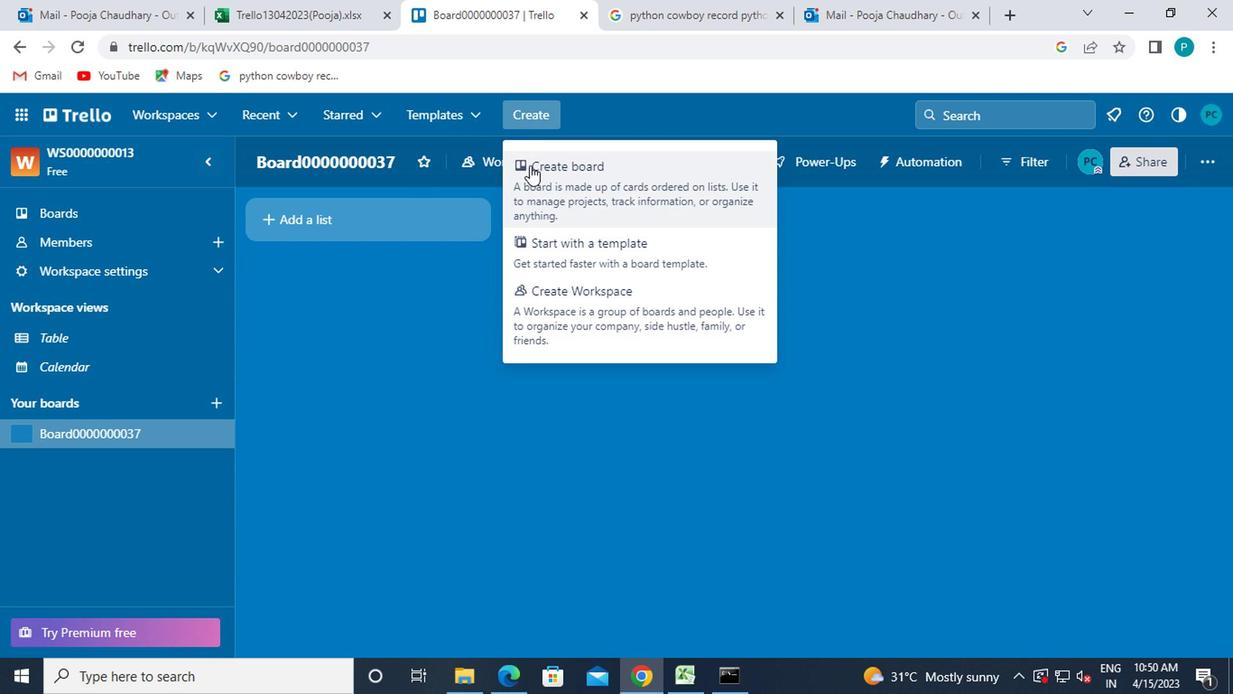 
Action: Mouse moved to (566, 408)
Screenshot: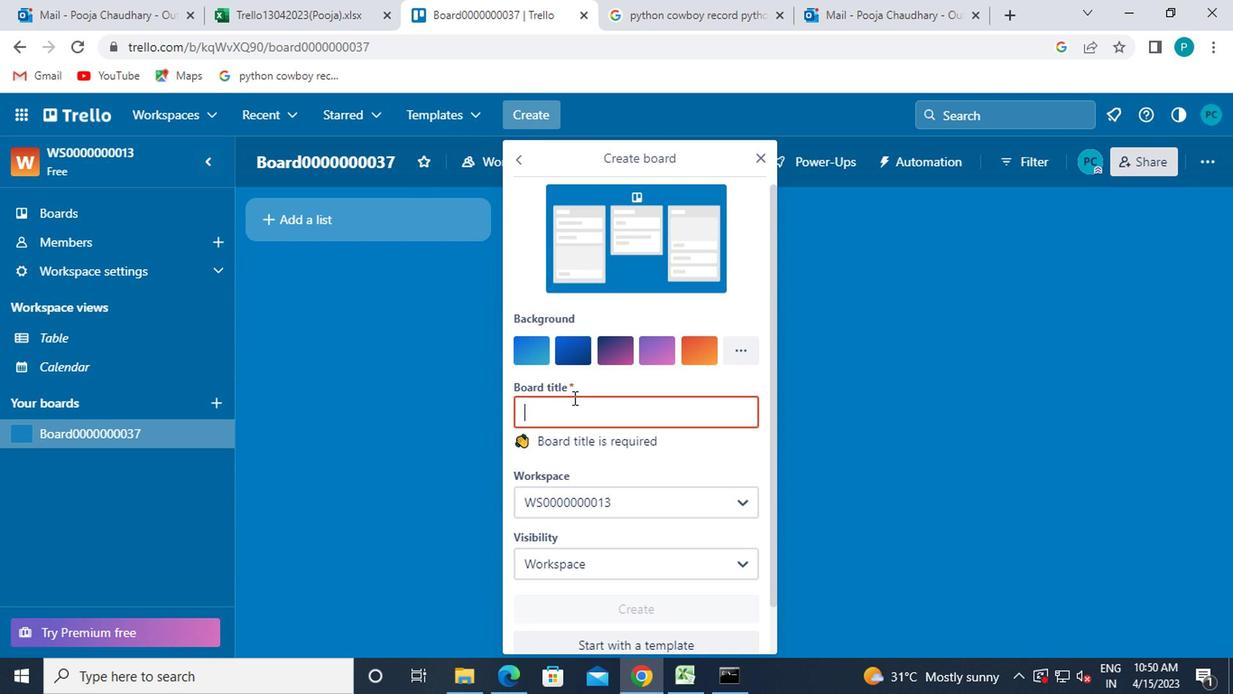 
Action: Mouse pressed left at (566, 408)
Screenshot: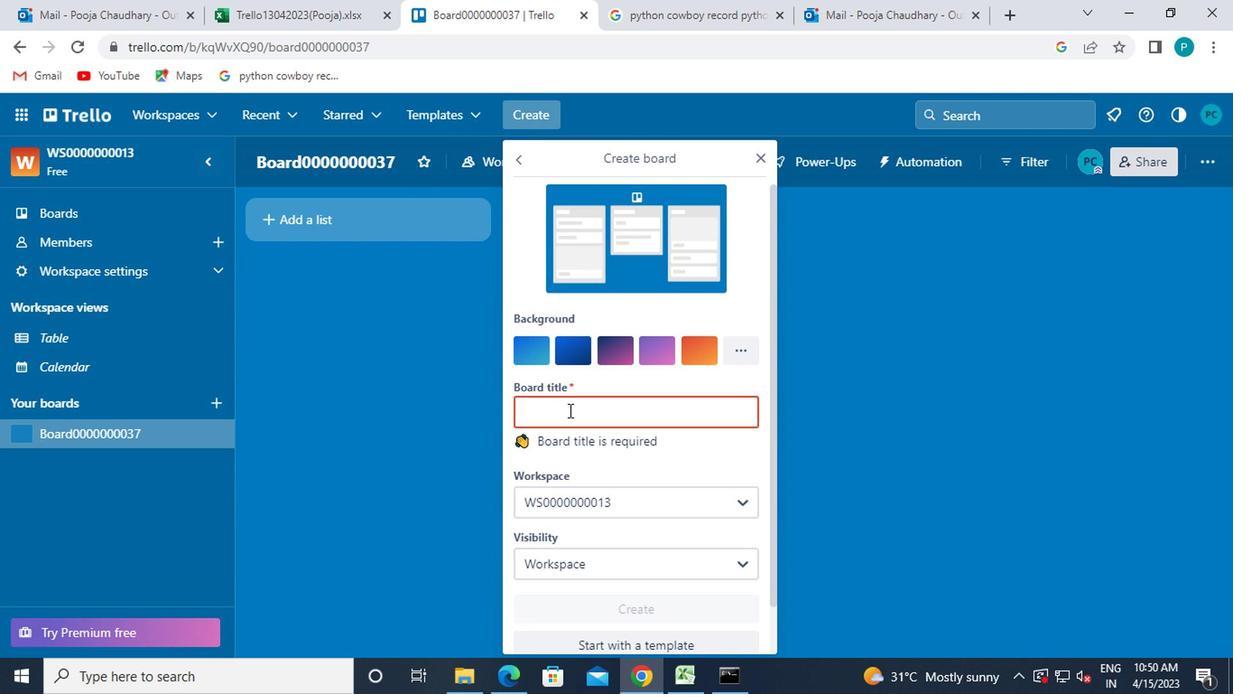 
Action: Key pressed board0000000038
Screenshot: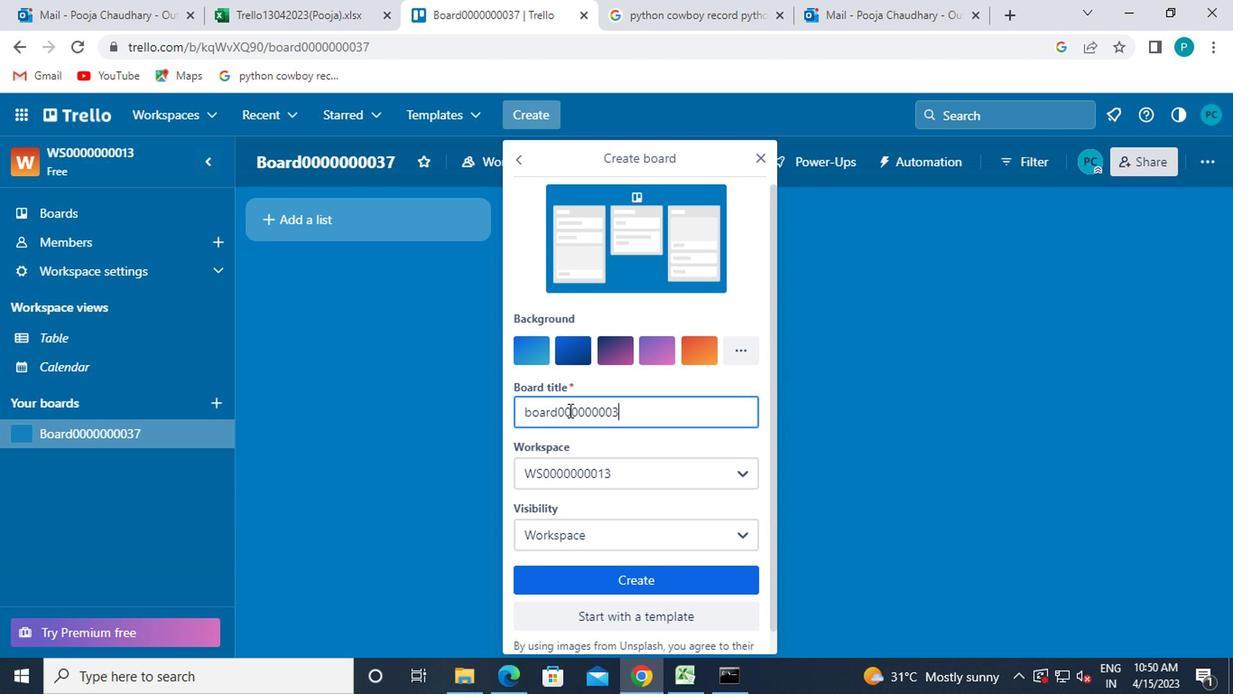 
Action: Mouse moved to (564, 481)
Screenshot: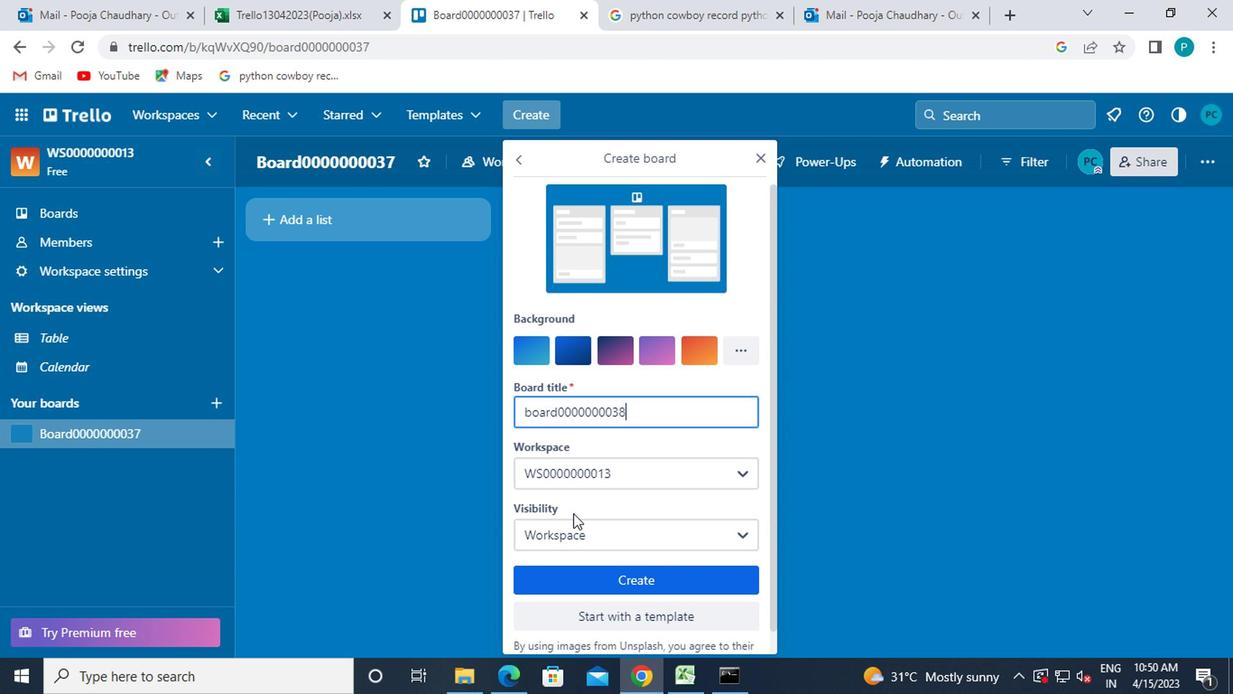 
Action: Mouse pressed left at (564, 481)
Screenshot: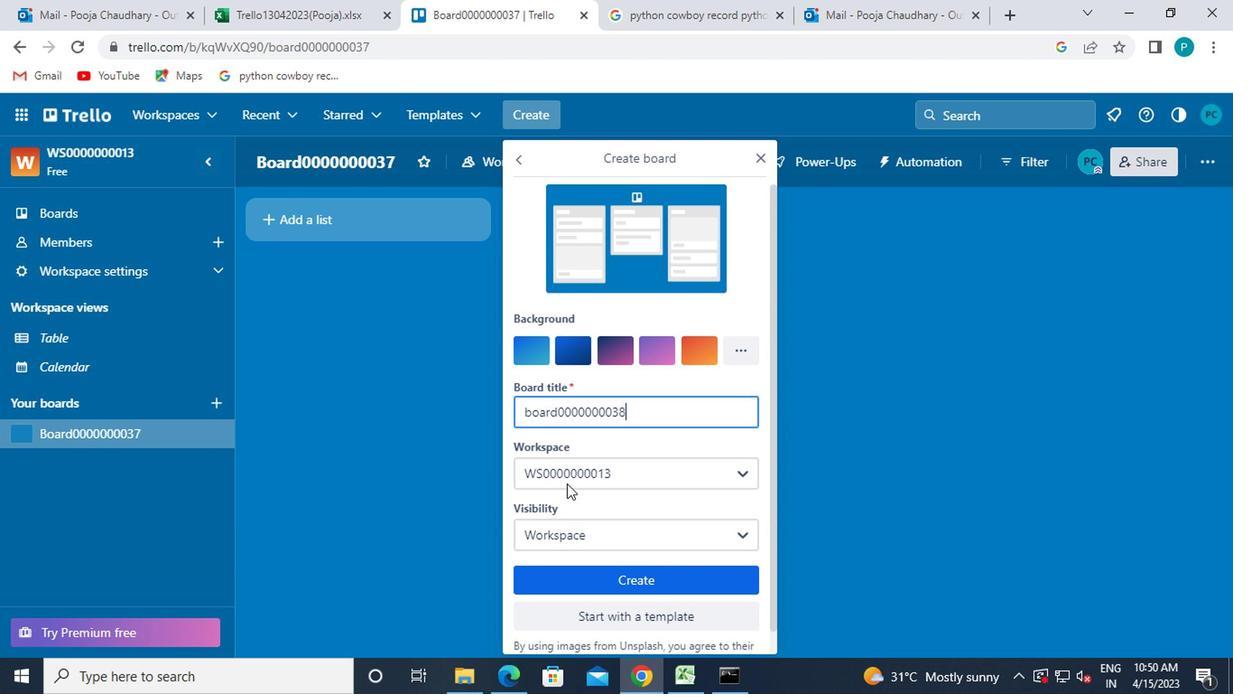 
Action: Mouse moved to (542, 485)
Screenshot: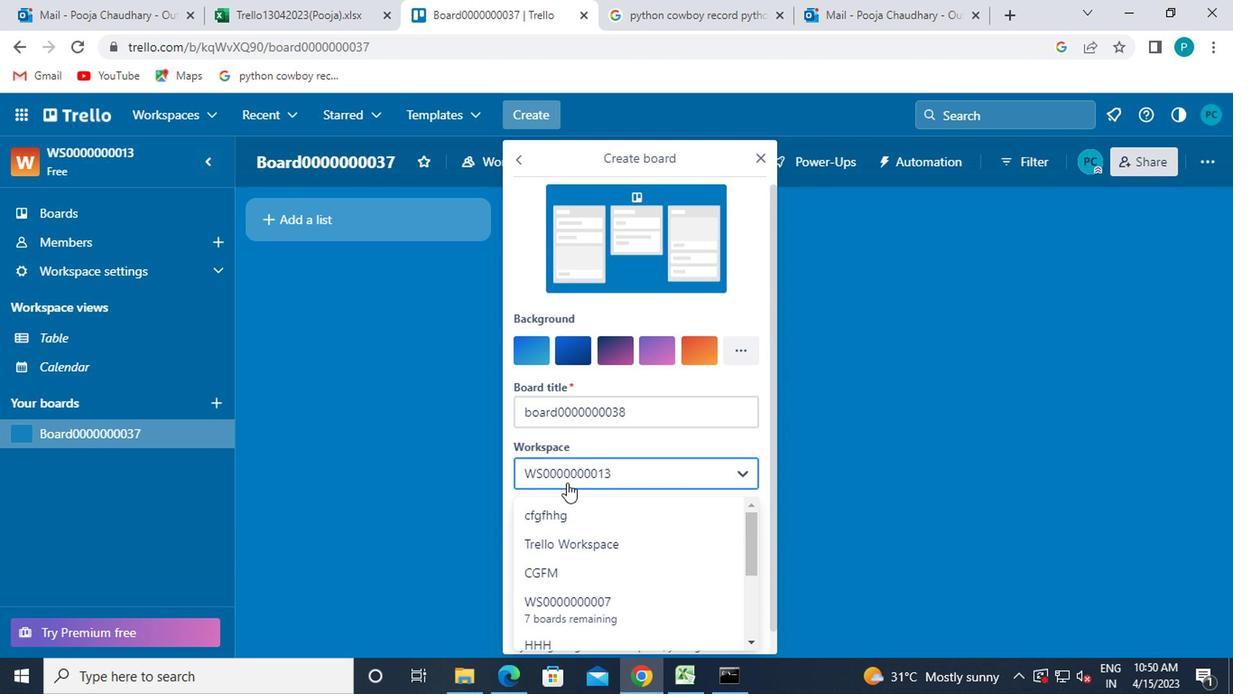 
Action: Mouse scrolled (542, 484) with delta (0, 0)
Screenshot: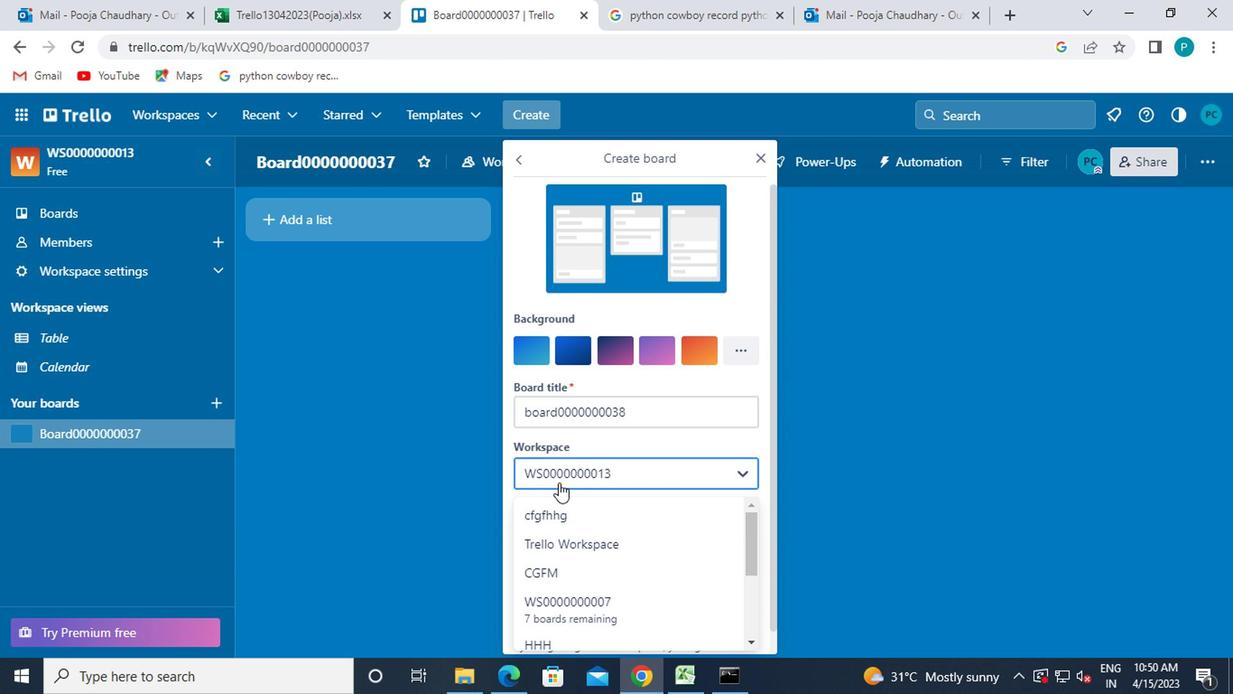 
Action: Mouse moved to (541, 485)
Screenshot: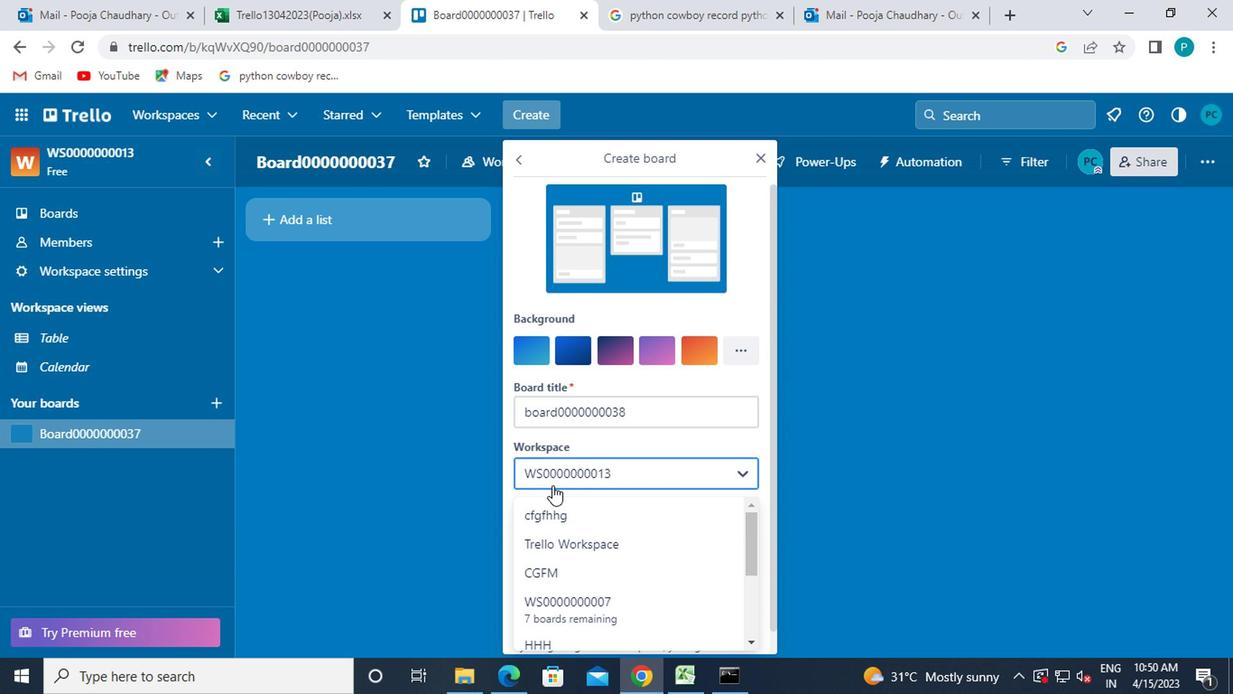 
Action: Mouse scrolled (541, 484) with delta (0, 0)
Screenshot: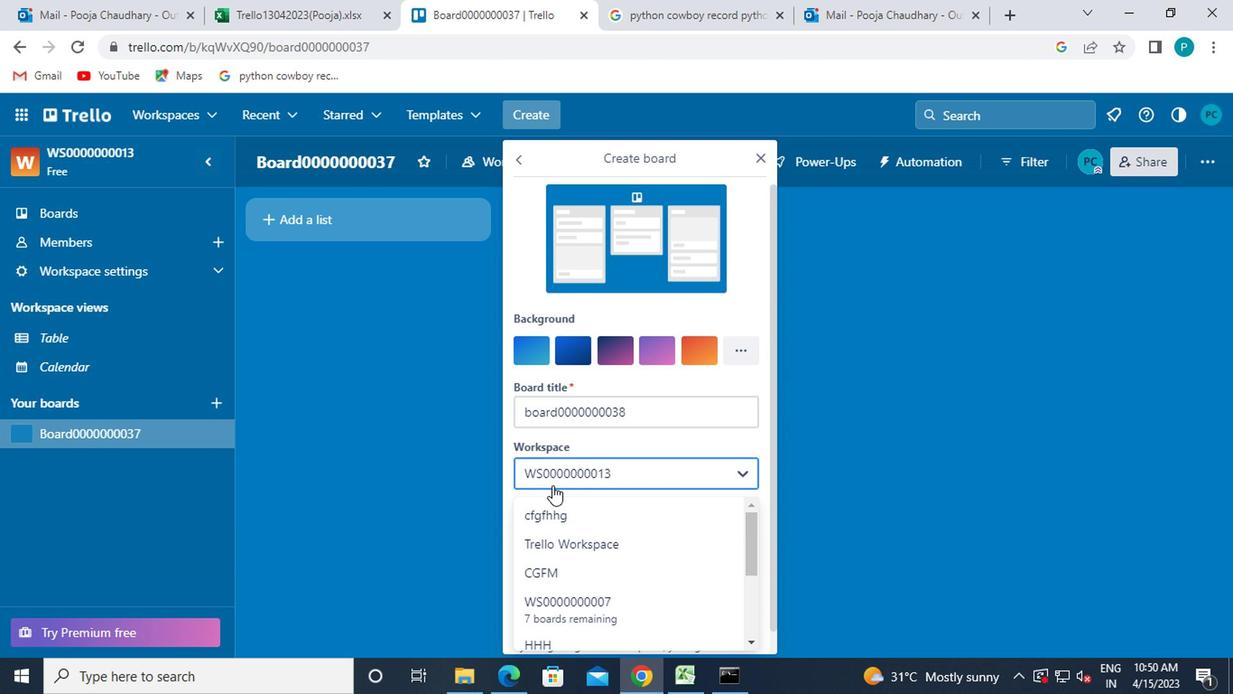 
Action: Mouse moved to (541, 485)
Screenshot: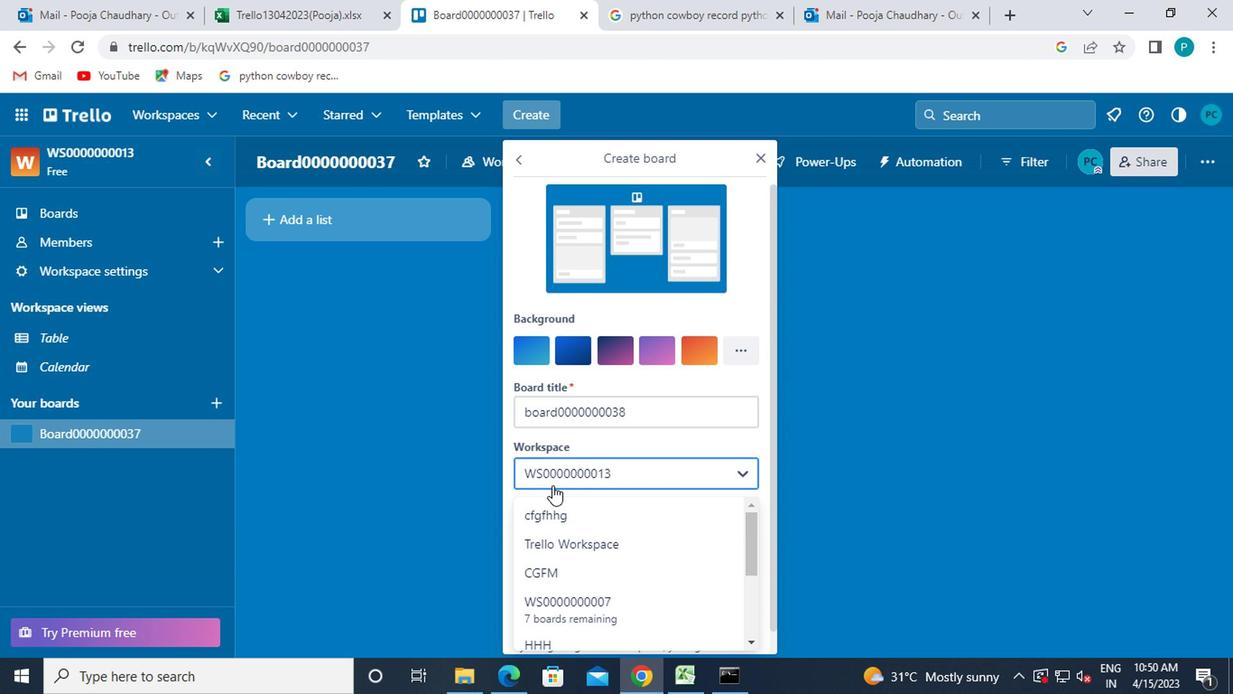 
Action: Mouse scrolled (541, 484) with delta (0, 0)
Screenshot: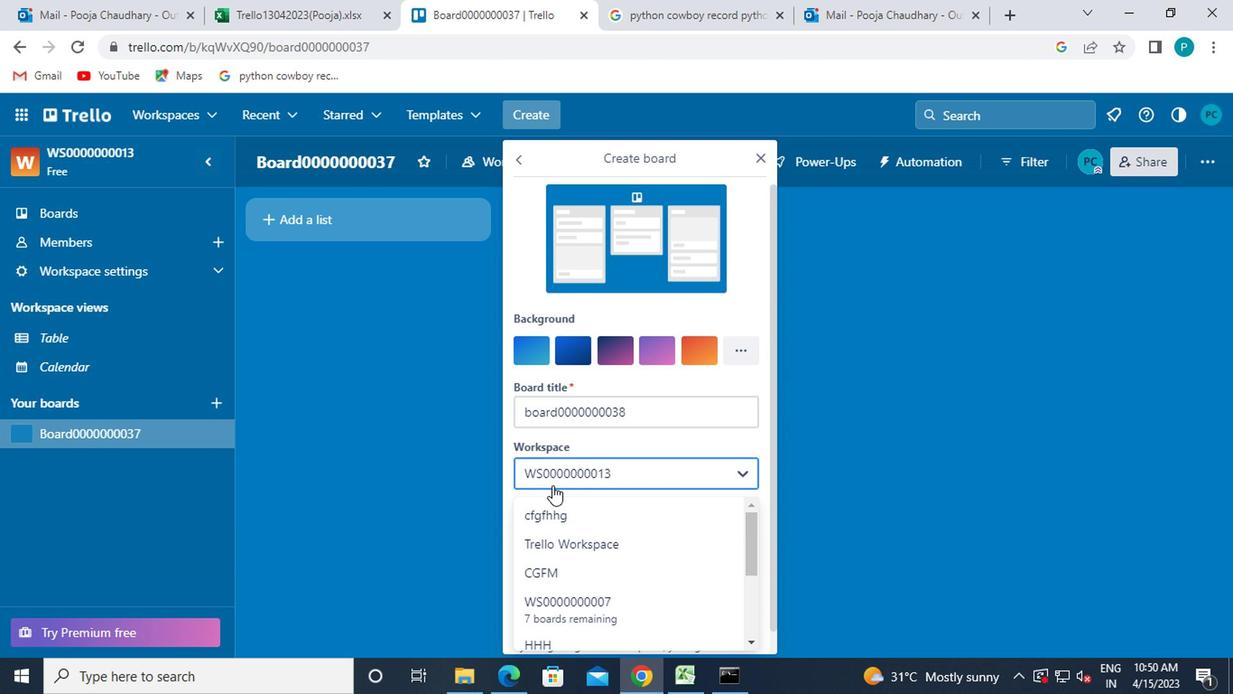 
Action: Mouse moved to (529, 543)
Screenshot: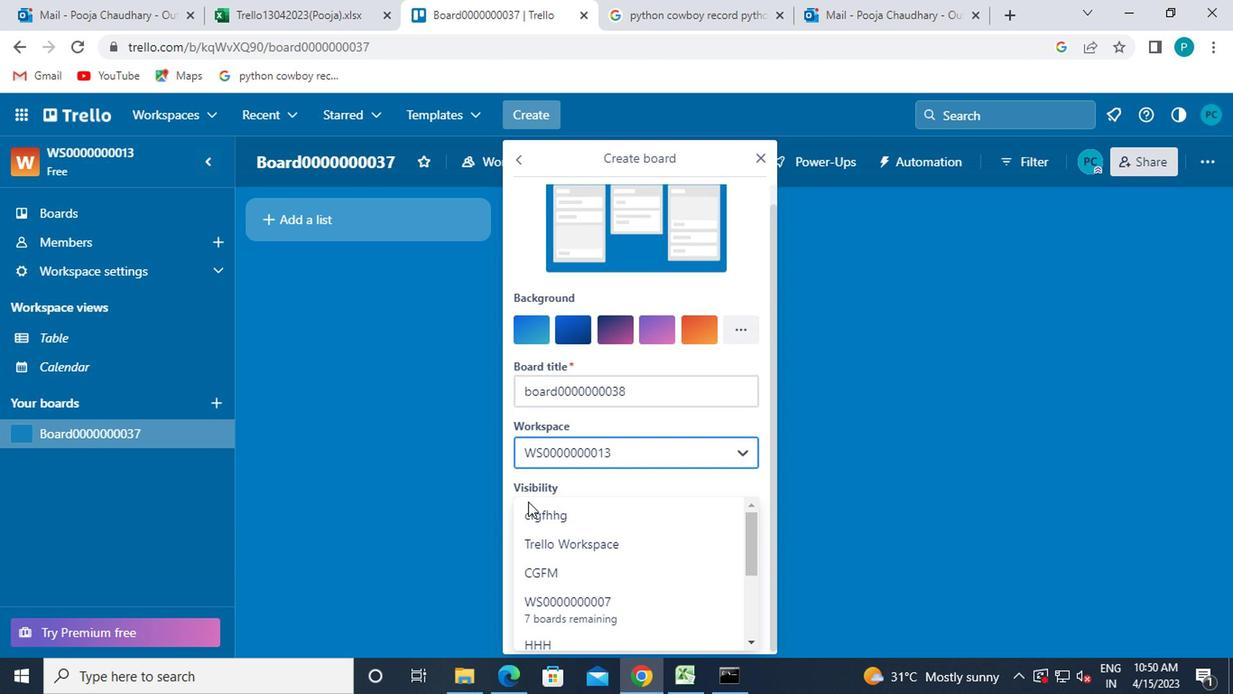 
Action: Mouse scrolled (529, 543) with delta (0, 0)
Screenshot: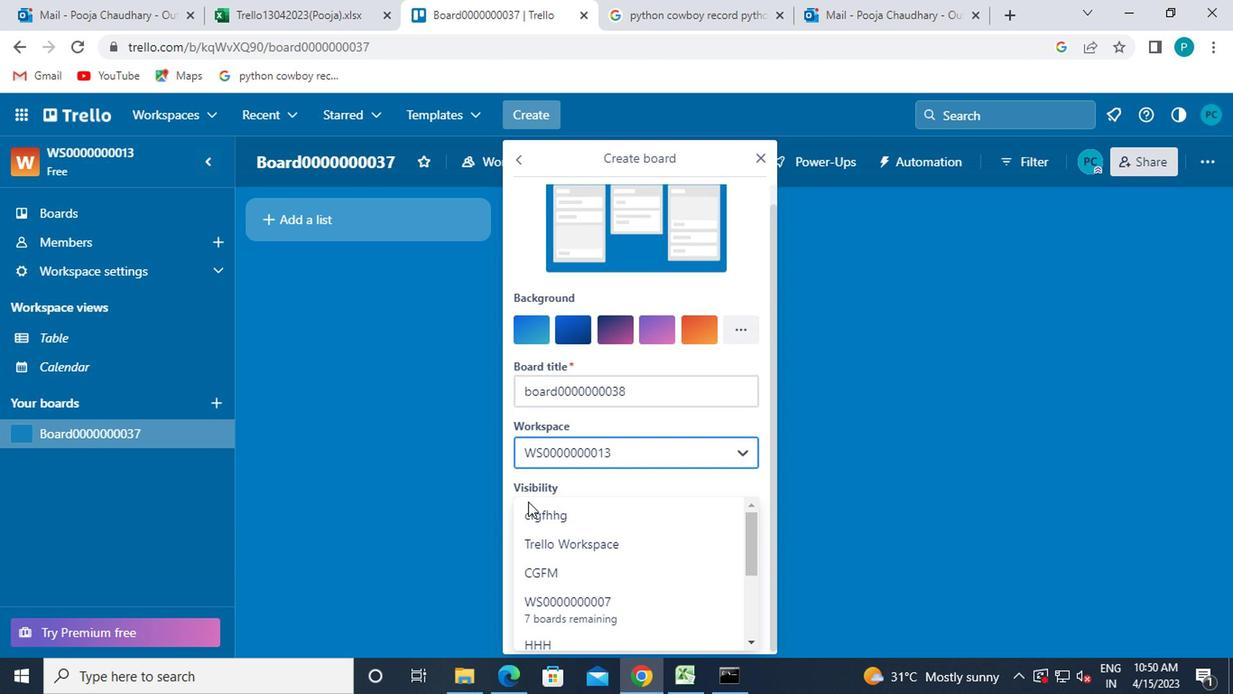 
Action: Mouse moved to (534, 553)
Screenshot: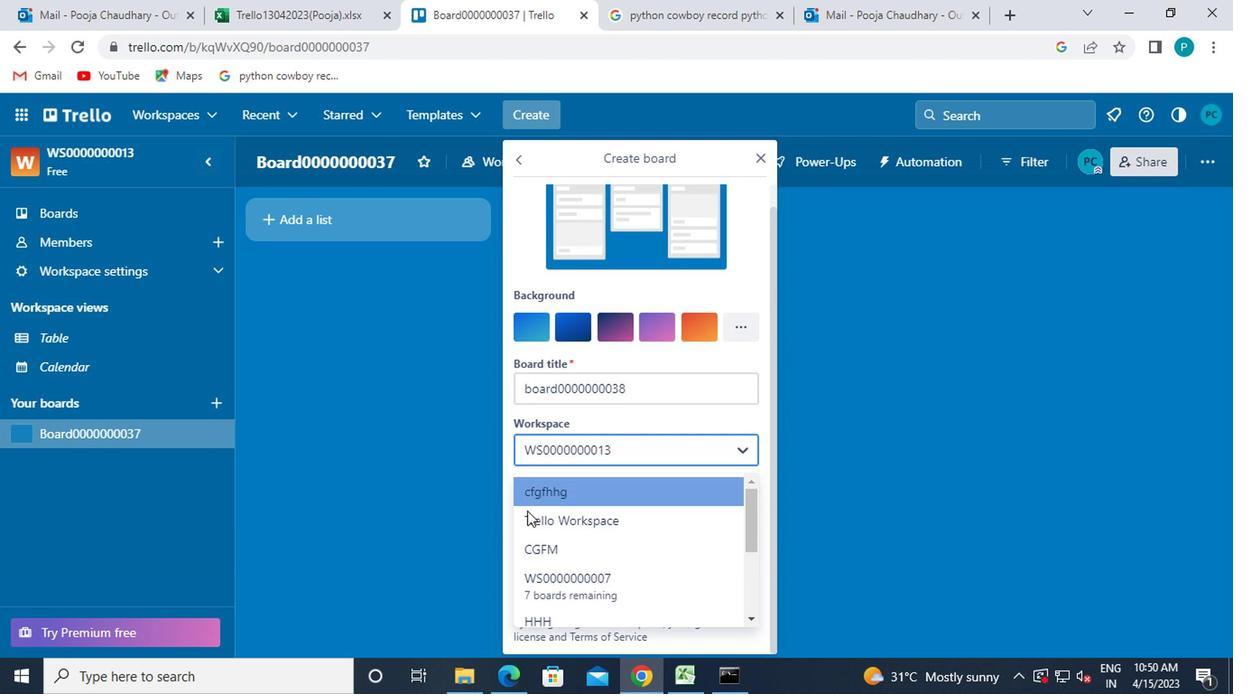 
Action: Mouse scrolled (534, 553) with delta (0, 0)
Screenshot: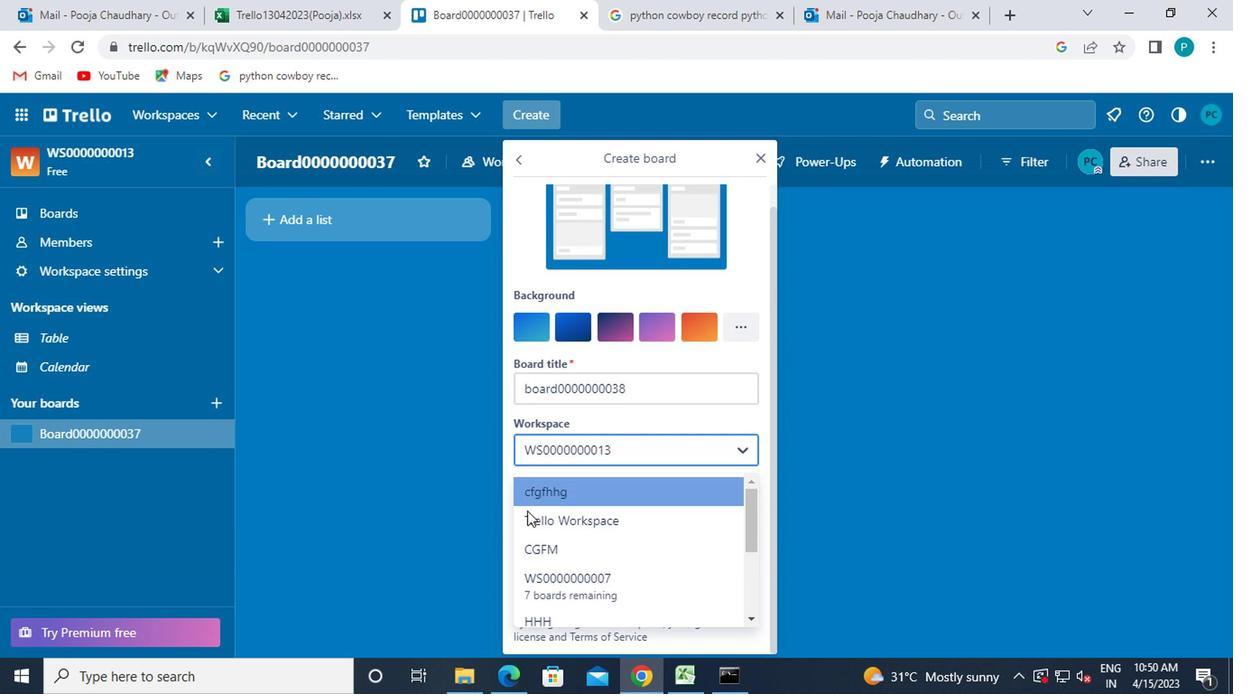 
Action: Mouse moved to (537, 560)
Screenshot: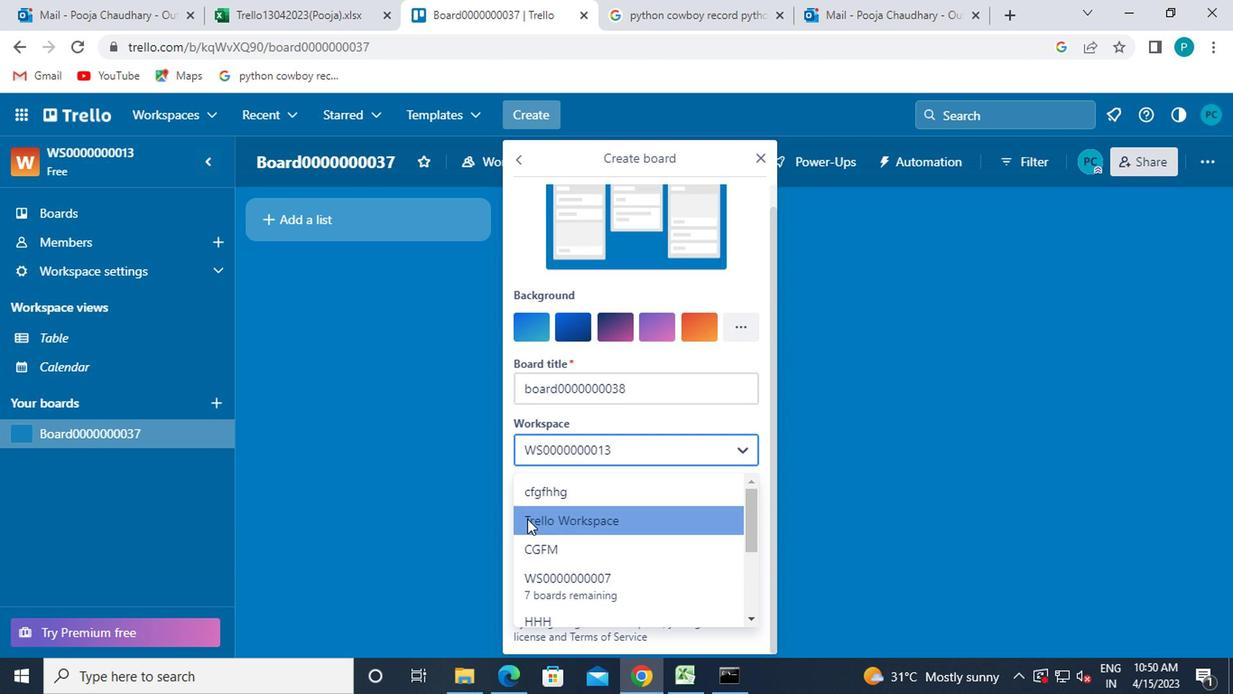 
Action: Mouse scrolled (537, 559) with delta (0, 0)
Screenshot: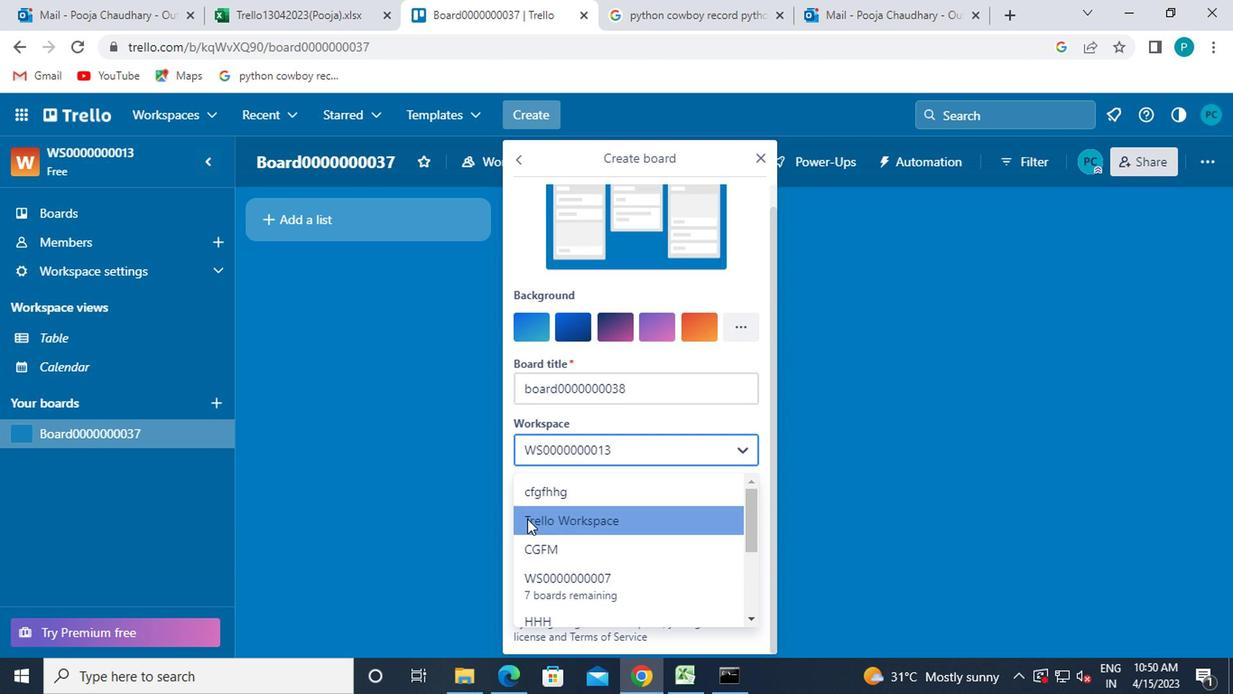 
Action: Mouse moved to (548, 571)
Screenshot: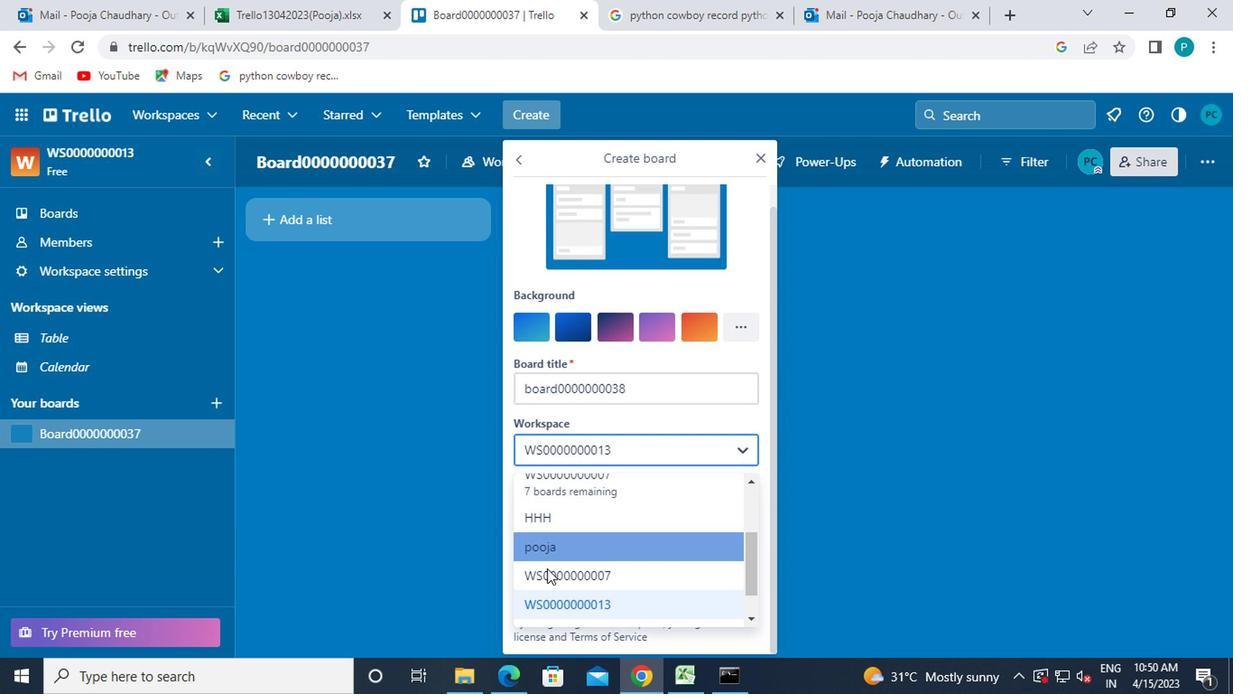 
Action: Mouse scrolled (548, 570) with delta (0, 0)
Screenshot: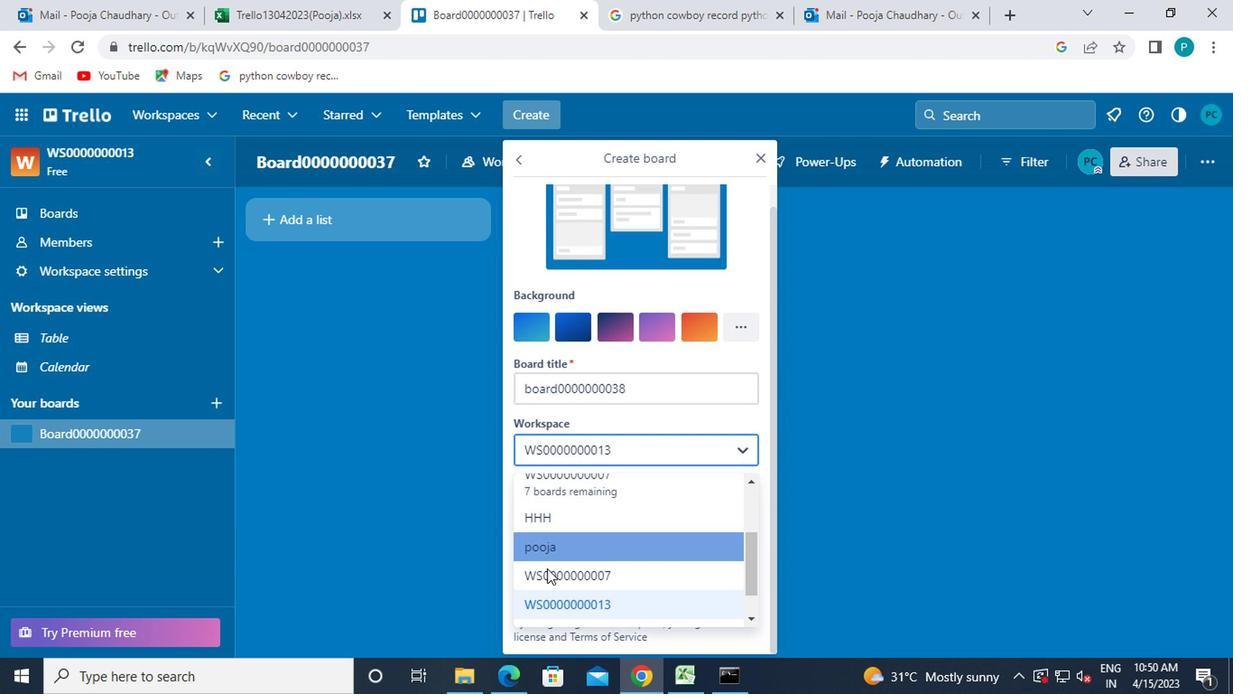
Action: Mouse scrolled (548, 570) with delta (0, 0)
Screenshot: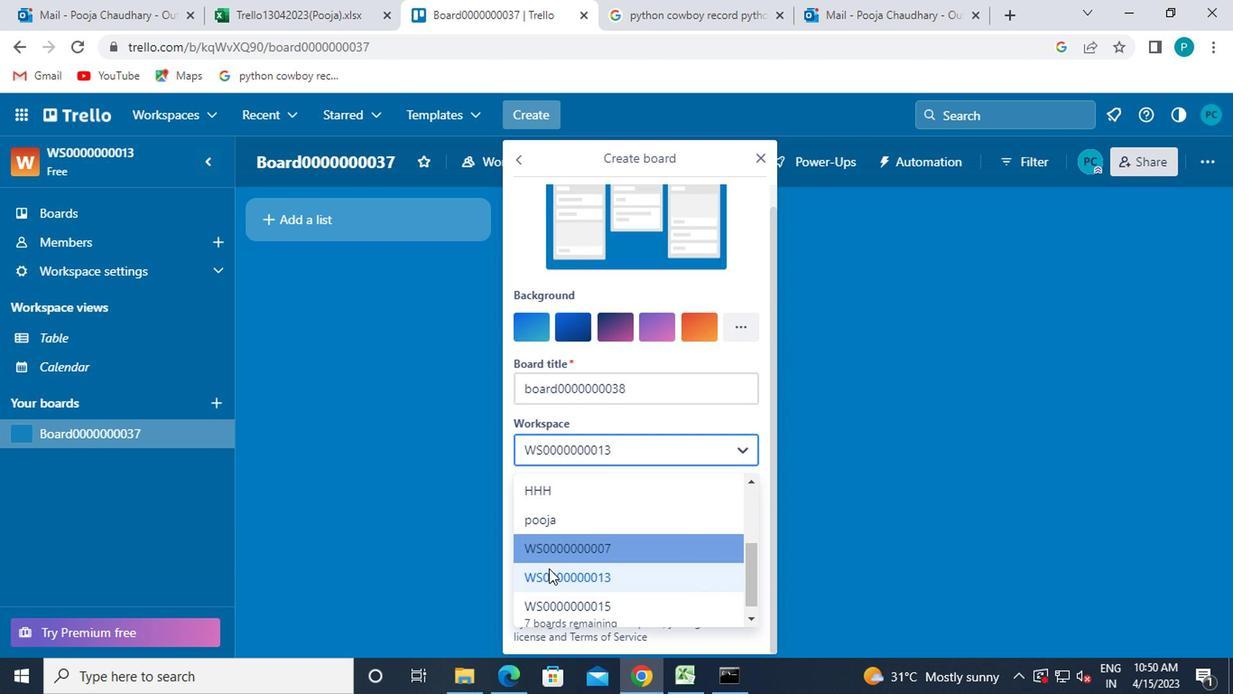 
Action: Mouse scrolled (548, 570) with delta (0, 0)
Screenshot: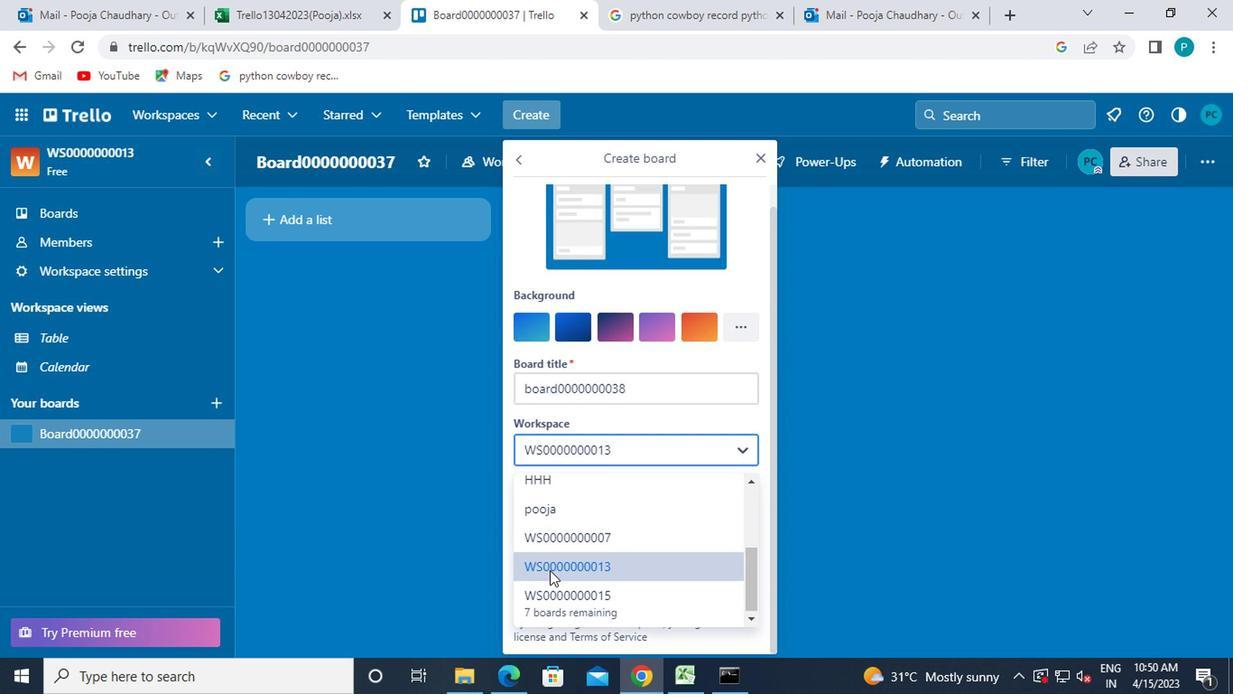 
Action: Mouse scrolled (548, 570) with delta (0, 0)
Screenshot: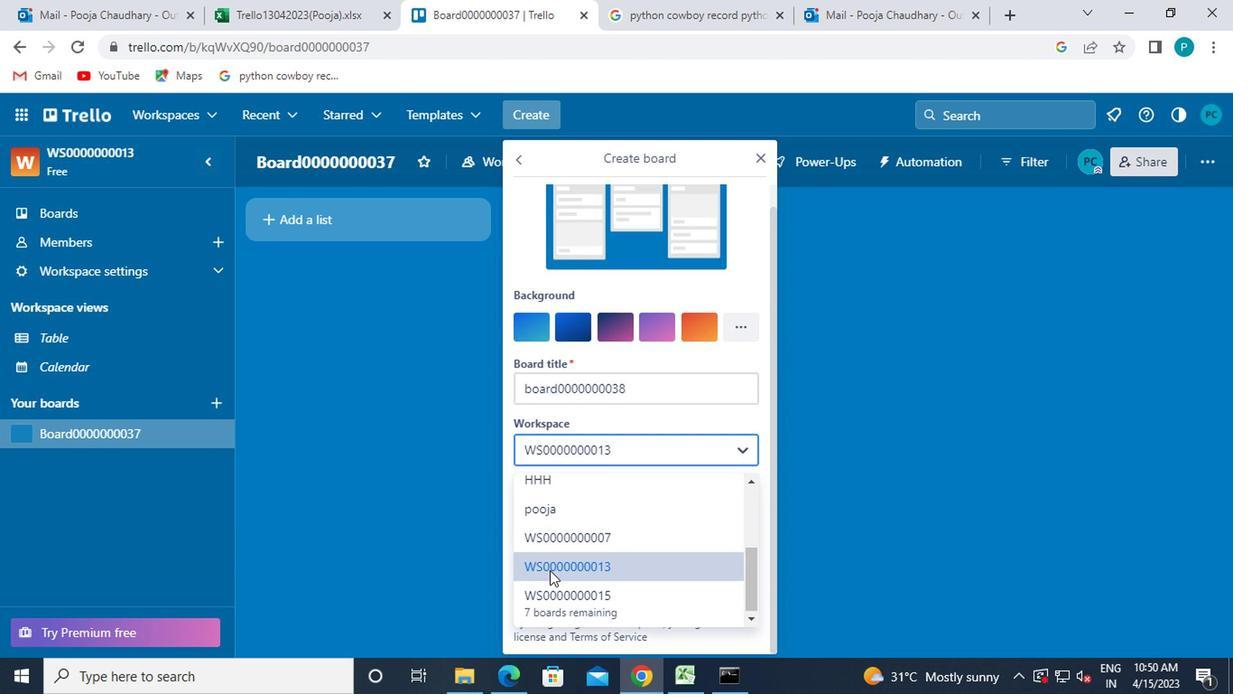 
Action: Mouse moved to (548, 572)
Screenshot: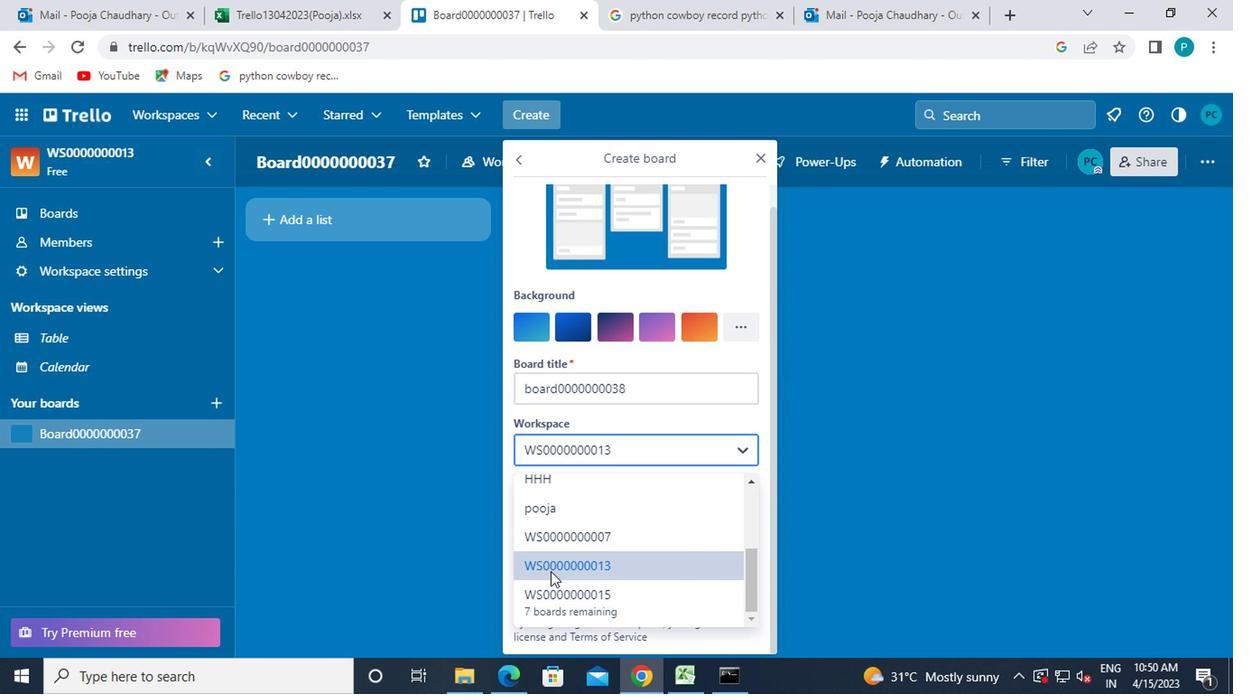
Action: Mouse scrolled (548, 571) with delta (0, -1)
Screenshot: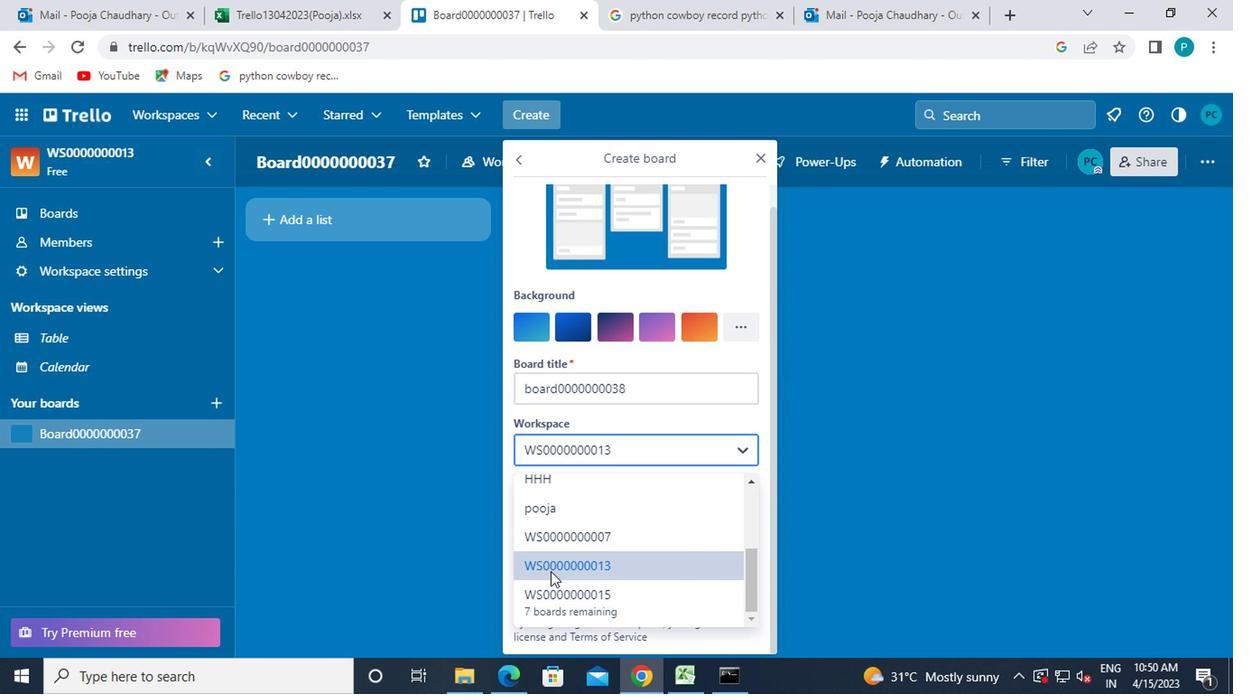 
Action: Mouse moved to (548, 573)
Screenshot: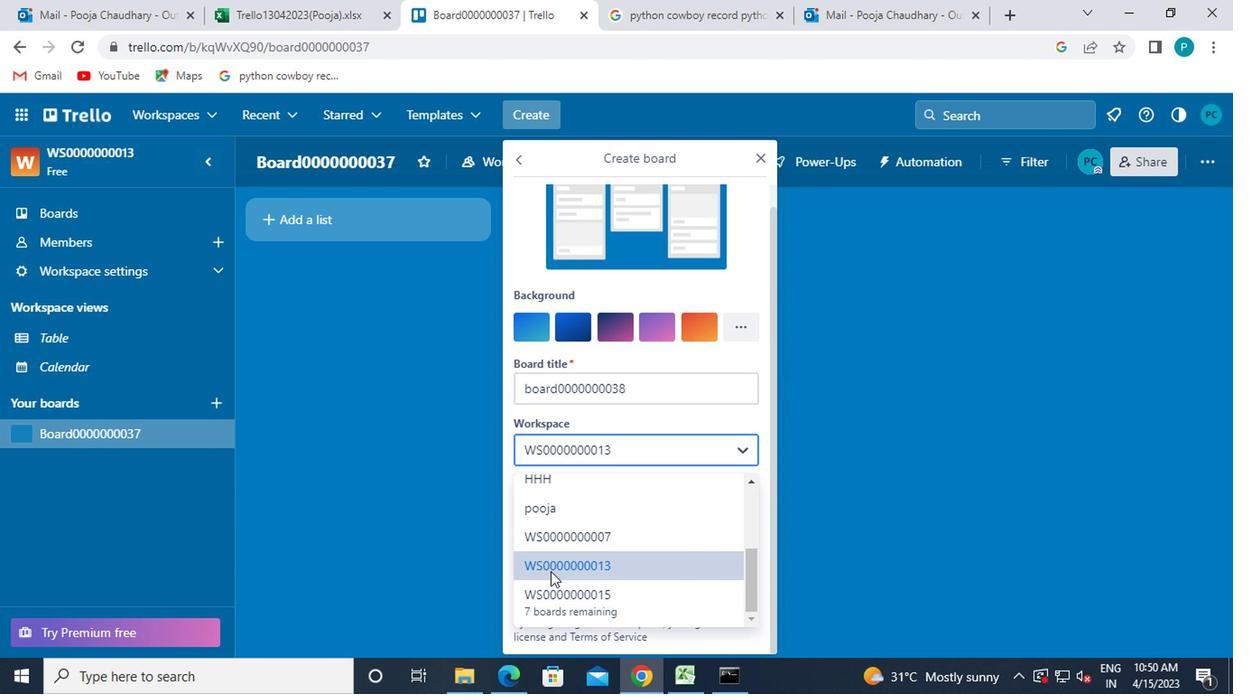 
Action: Mouse scrolled (548, 572) with delta (0, 0)
Screenshot: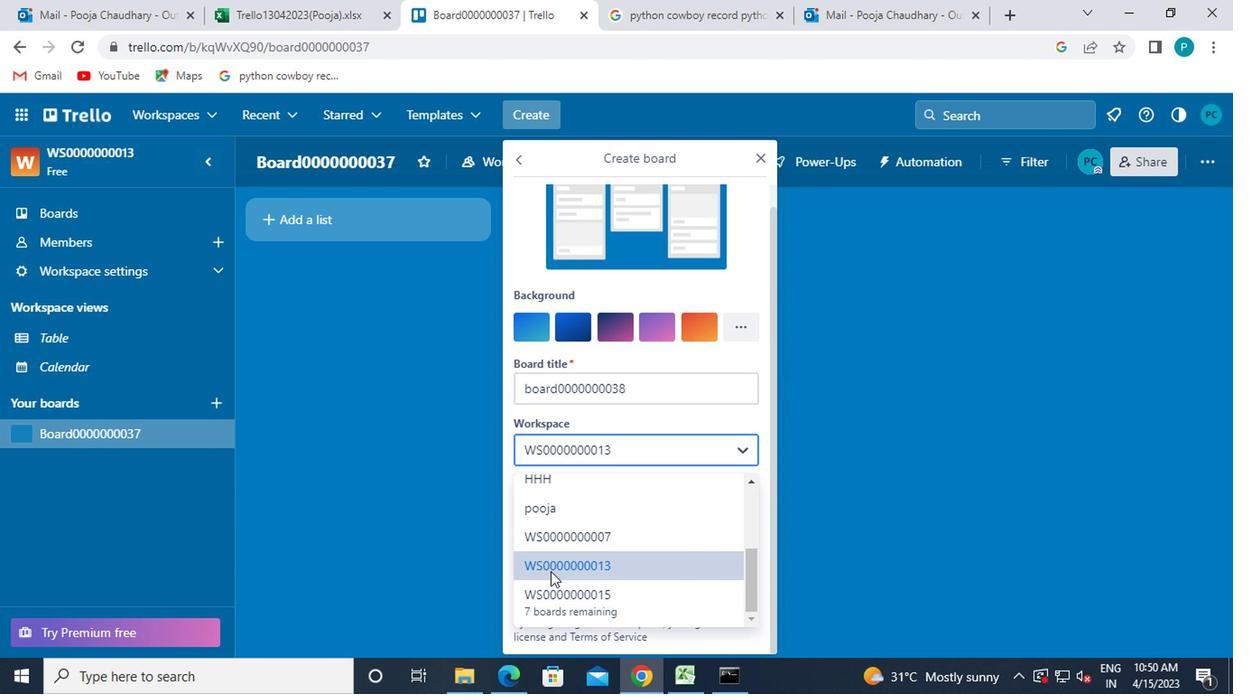 
Action: Mouse moved to (553, 566)
Screenshot: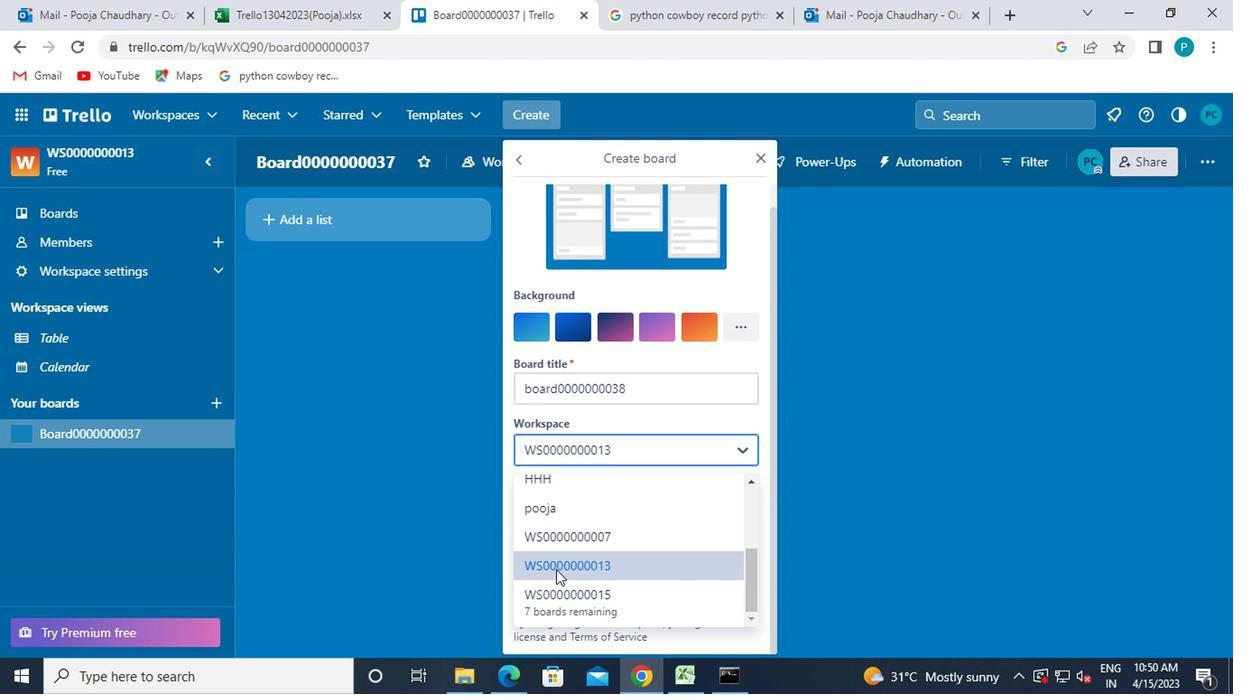 
Action: Mouse pressed left at (553, 566)
Screenshot: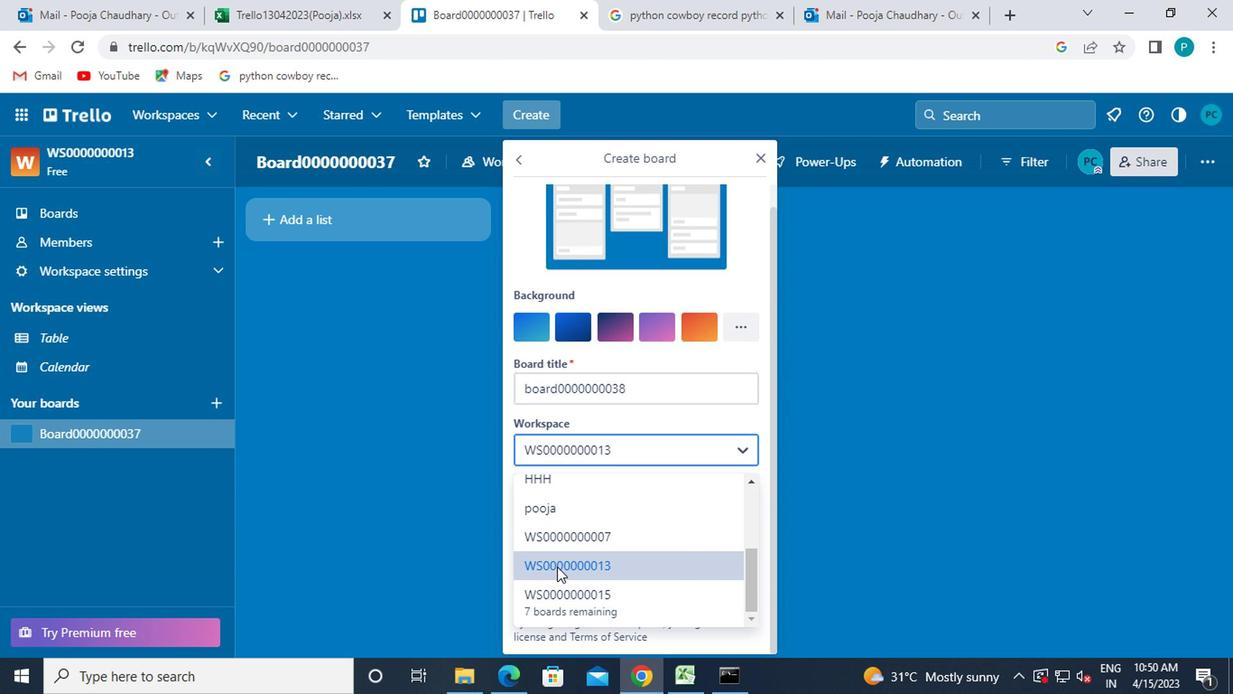 
Action: Mouse moved to (558, 519)
Screenshot: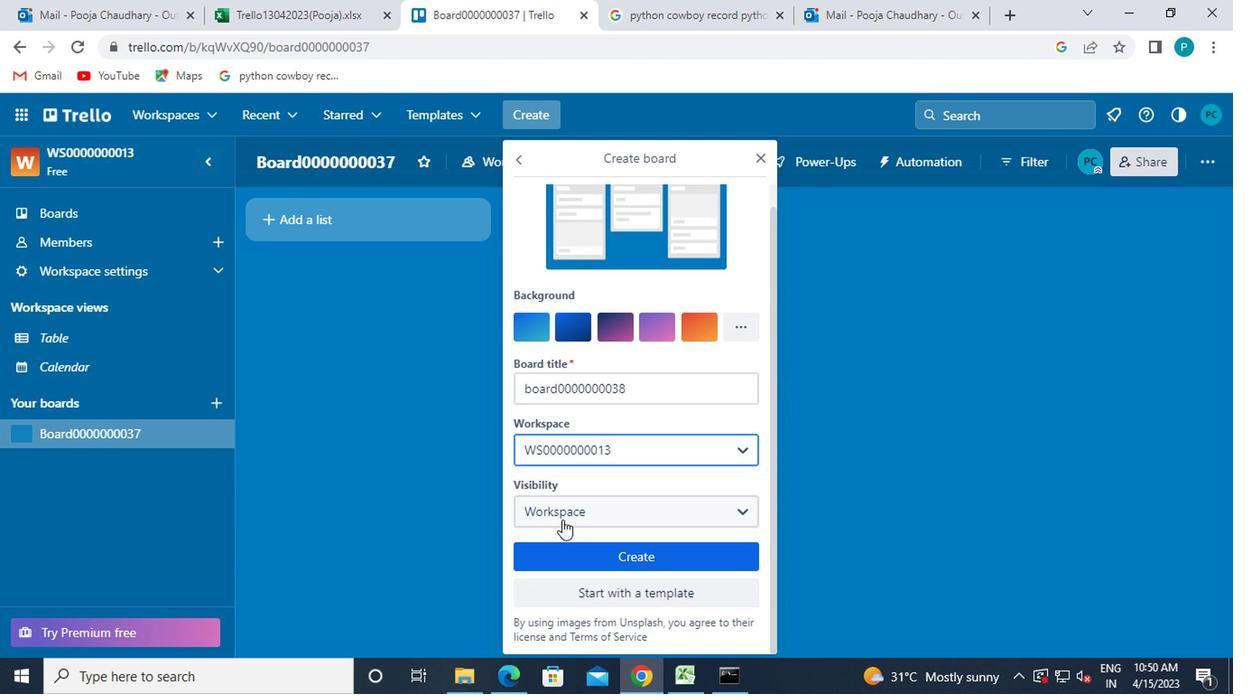 
Action: Mouse pressed left at (558, 519)
Screenshot: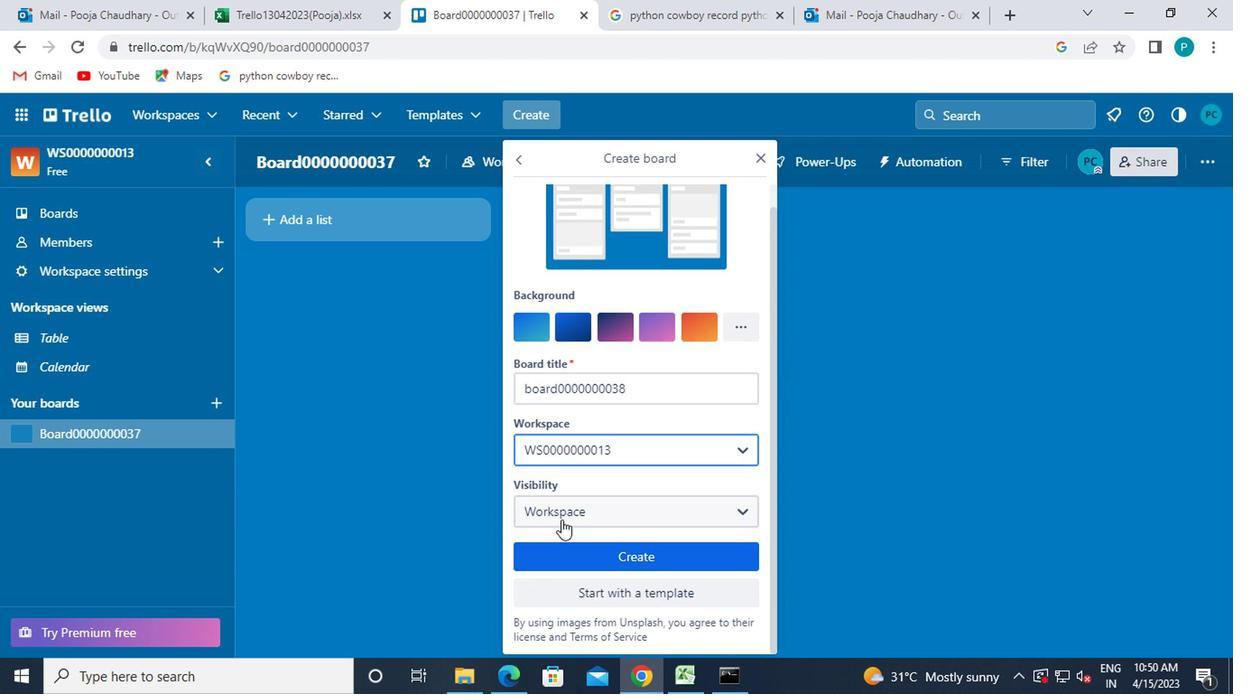 
Action: Mouse moved to (560, 328)
Screenshot: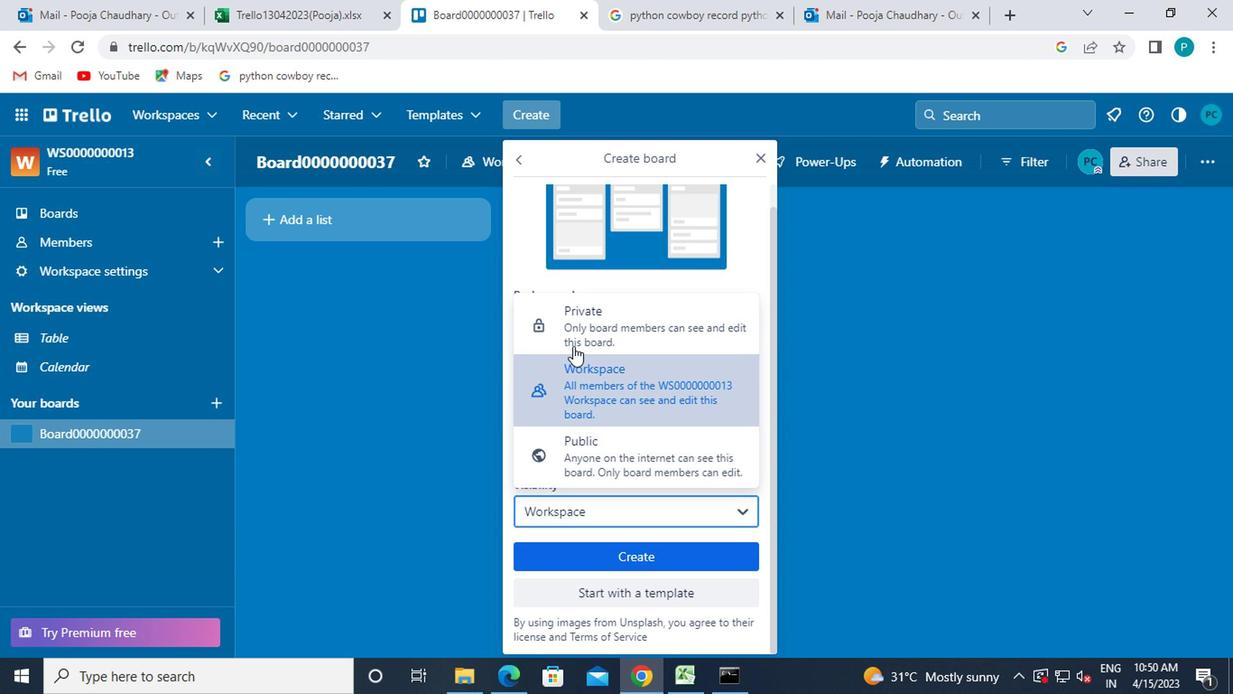 
Action: Mouse pressed left at (560, 328)
Screenshot: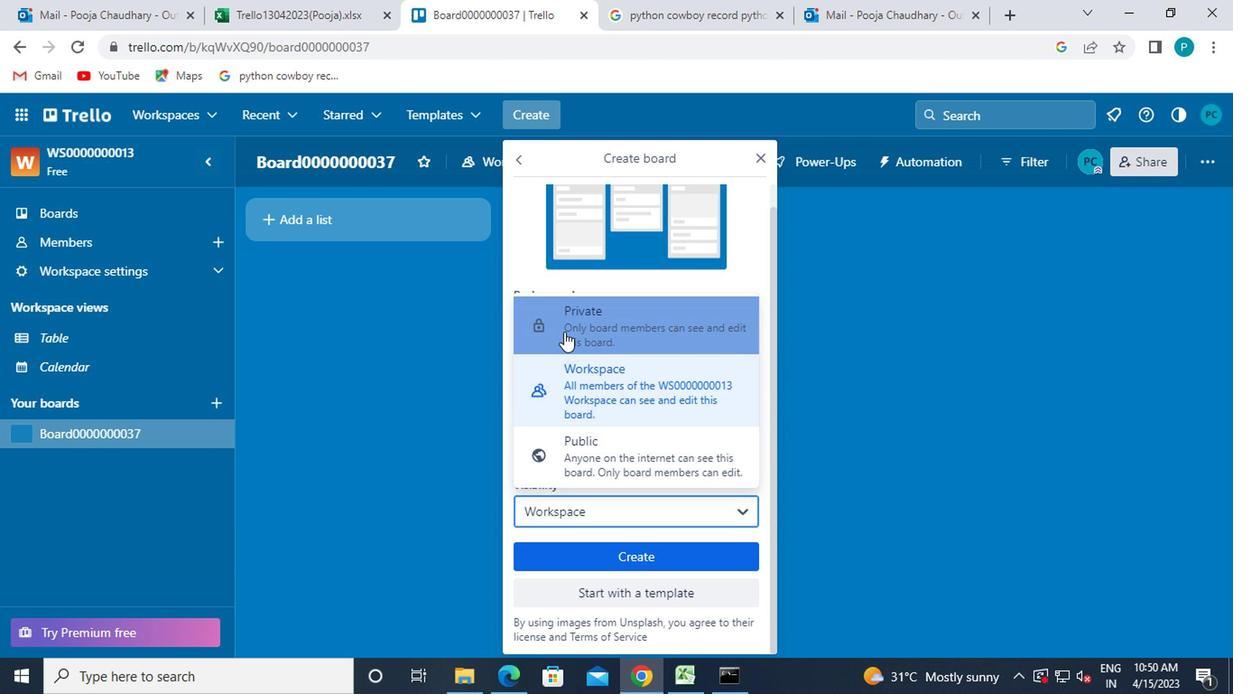 
Action: Mouse moved to (559, 553)
Screenshot: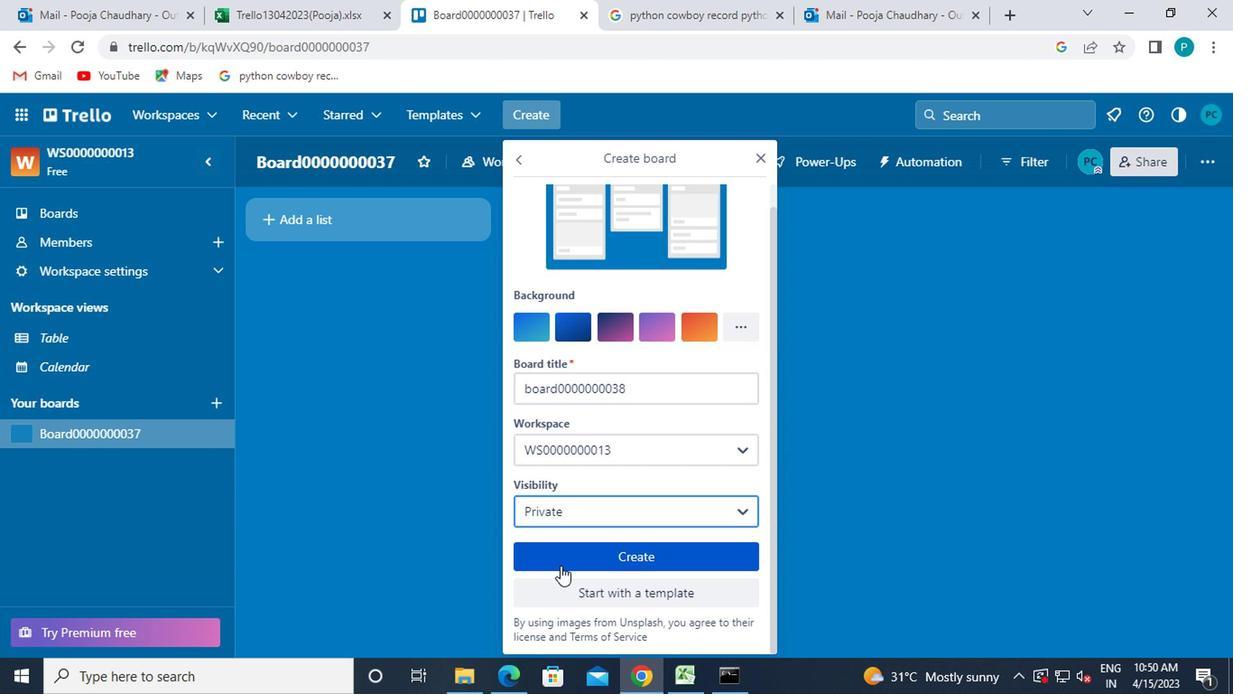 
Action: Mouse pressed left at (559, 553)
Screenshot: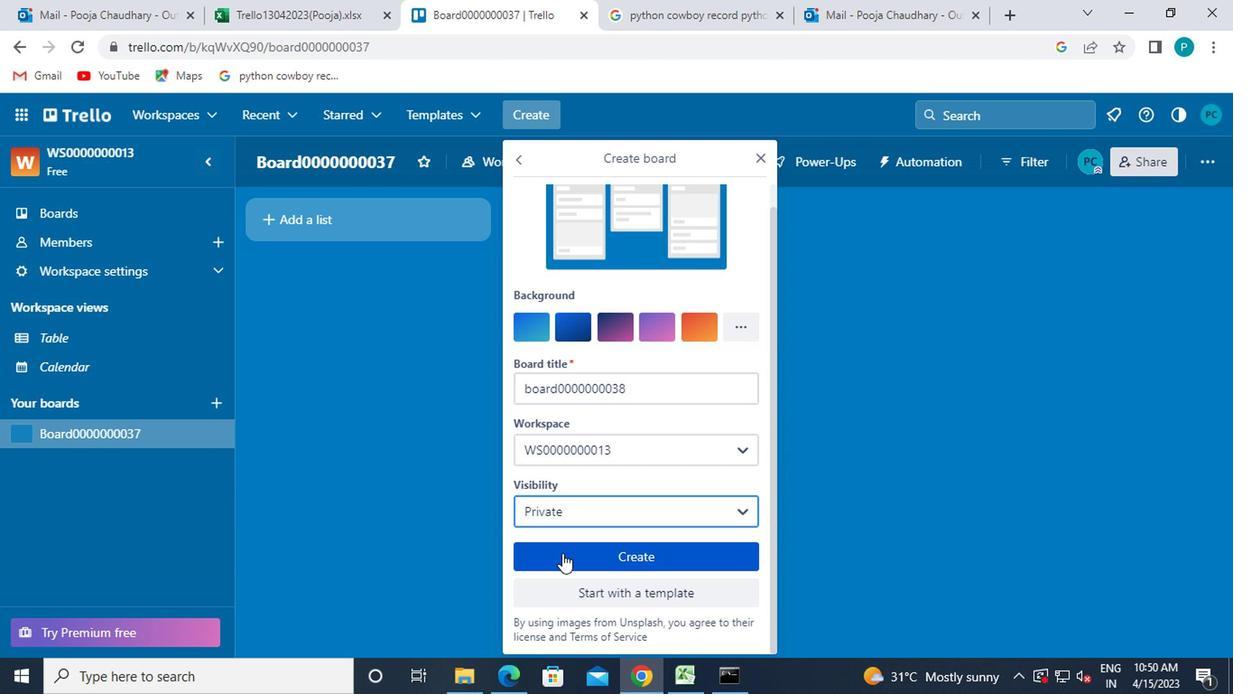 
Action: Mouse moved to (525, 107)
Screenshot: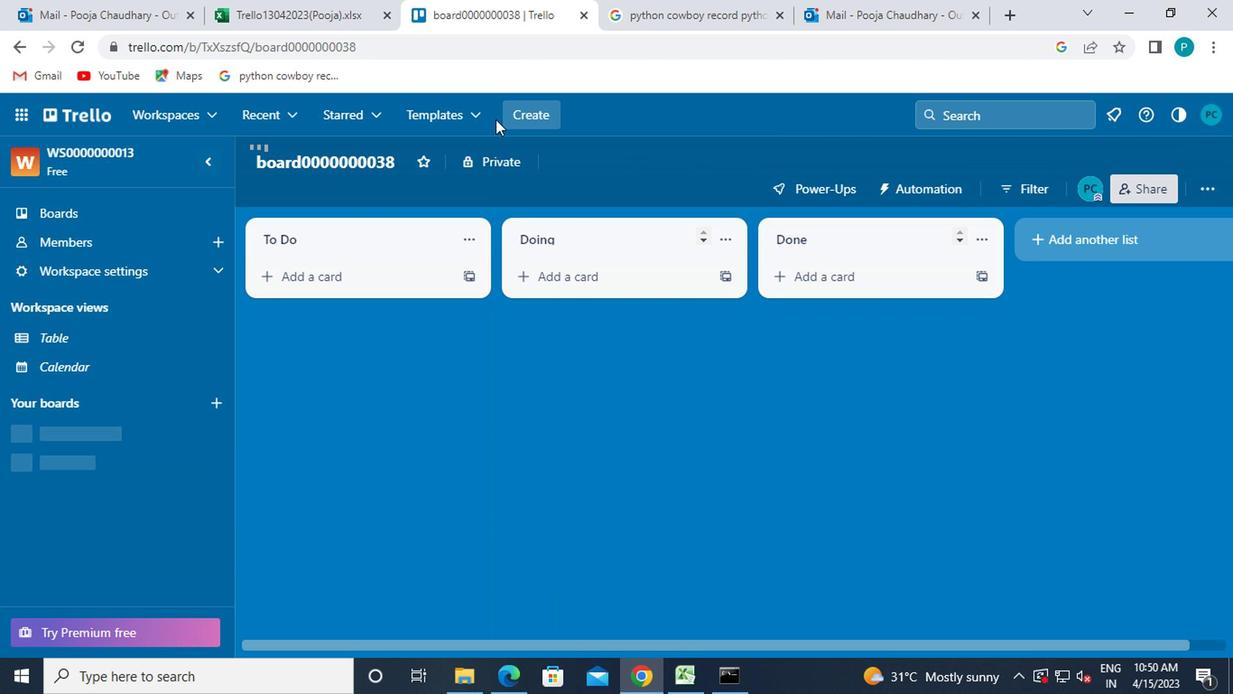 
Action: Mouse pressed left at (525, 107)
Screenshot: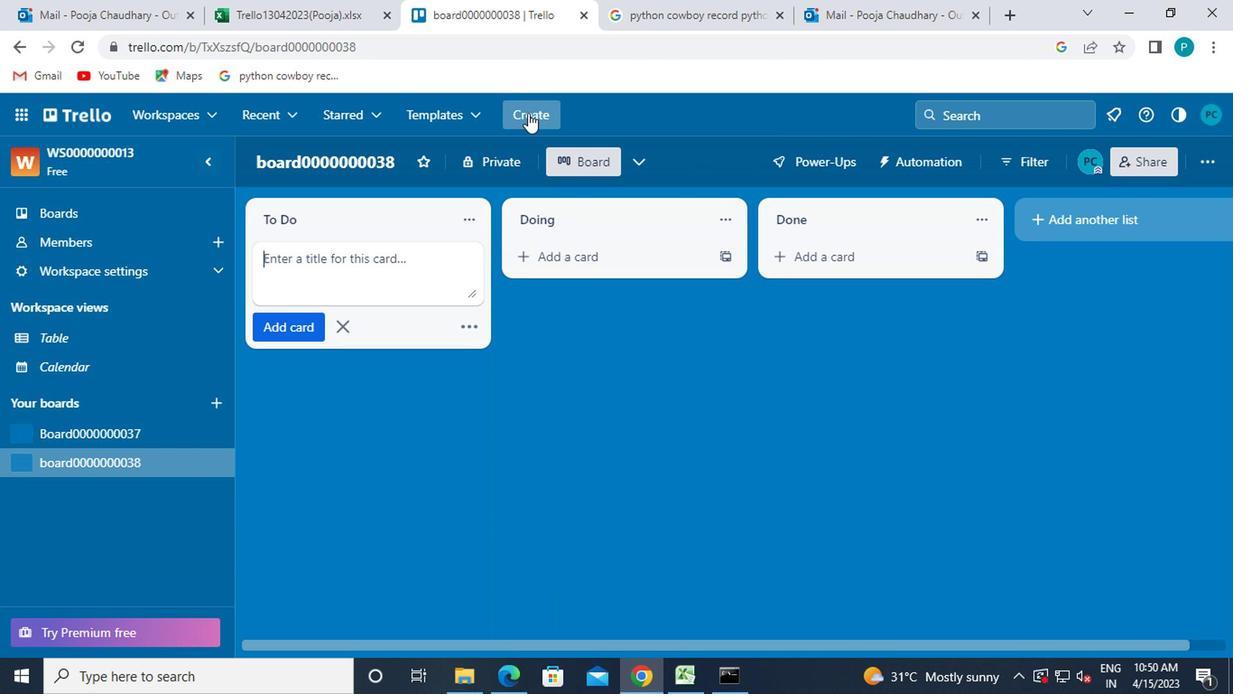 
Action: Mouse moved to (542, 167)
Screenshot: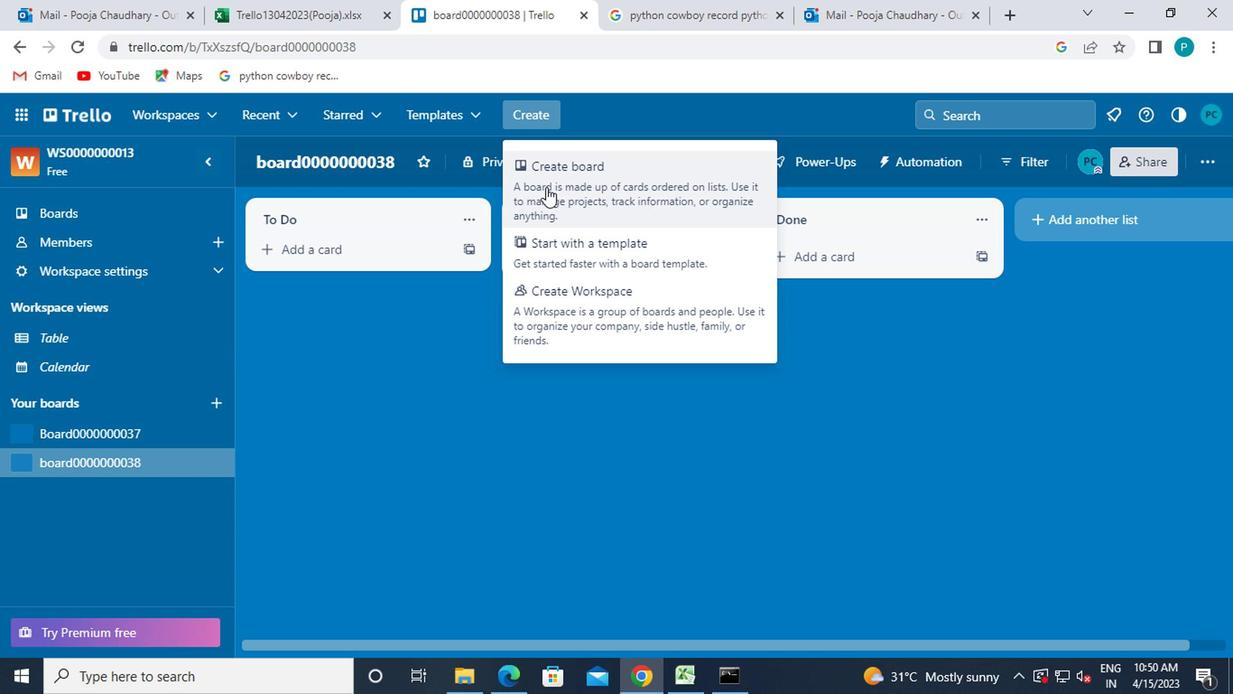 
Action: Mouse pressed left at (542, 167)
Screenshot: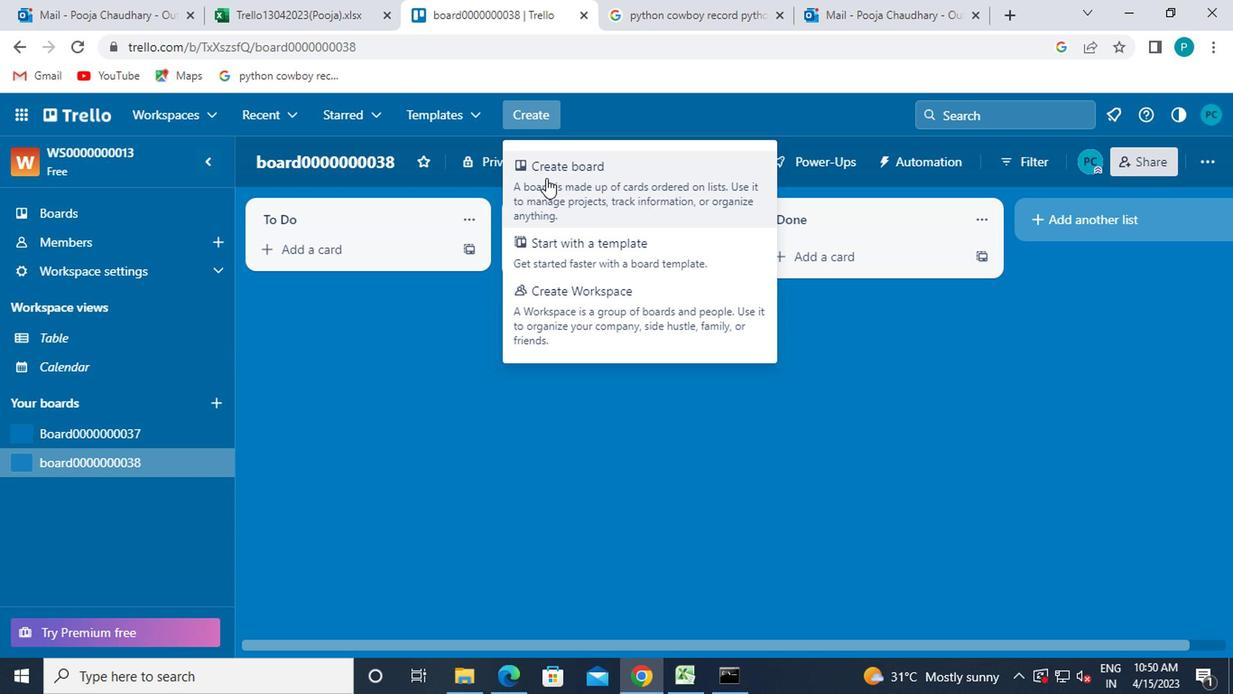 
Action: Mouse moved to (572, 408)
Screenshot: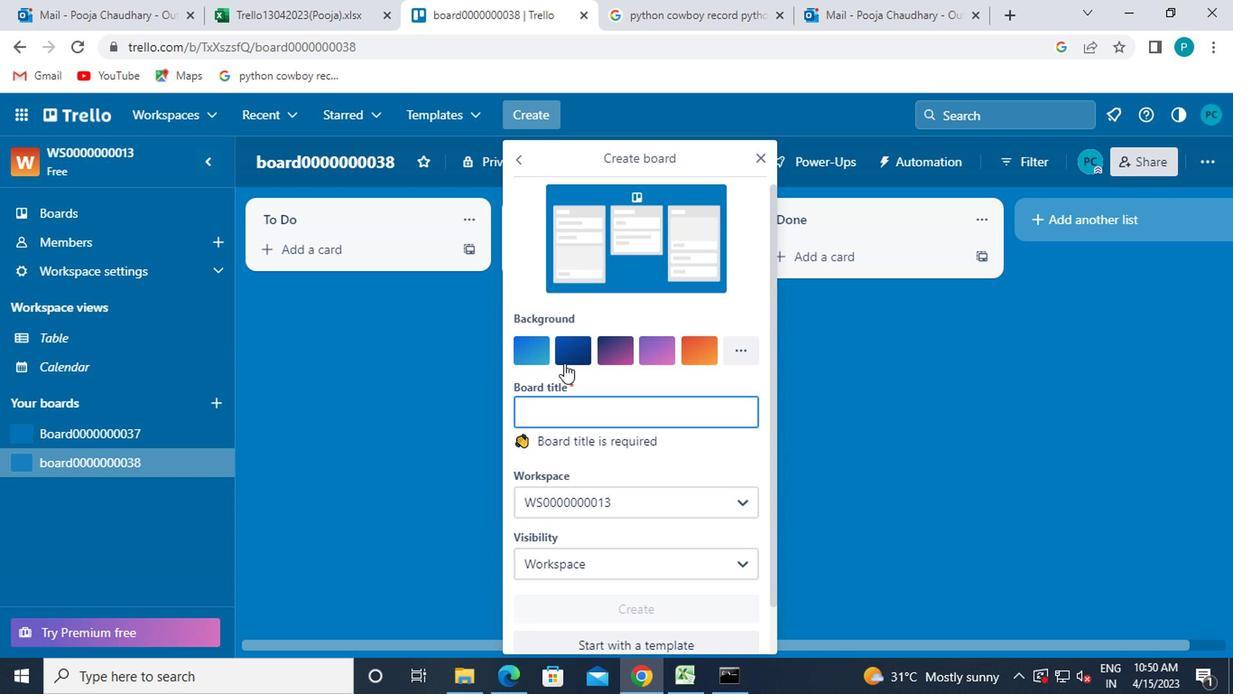 
Action: Mouse pressed left at (572, 408)
Screenshot: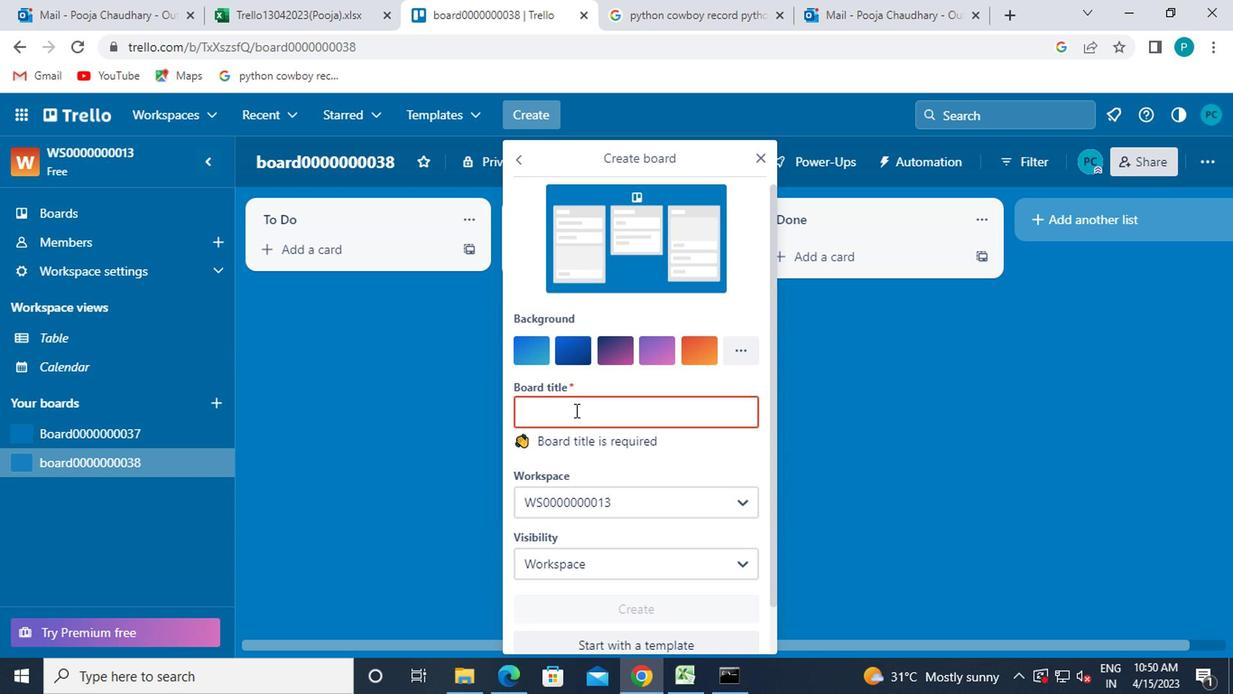 
Action: Mouse moved to (573, 409)
Screenshot: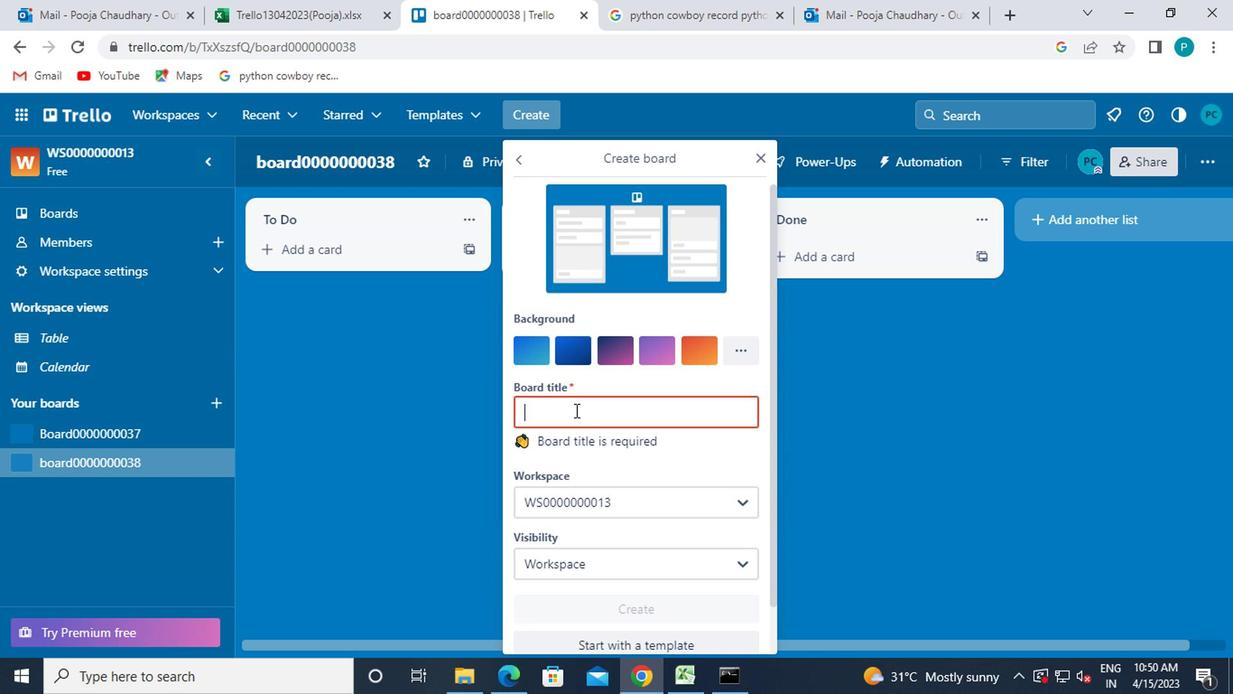 
Action: Key pressed board0000000039
Screenshot: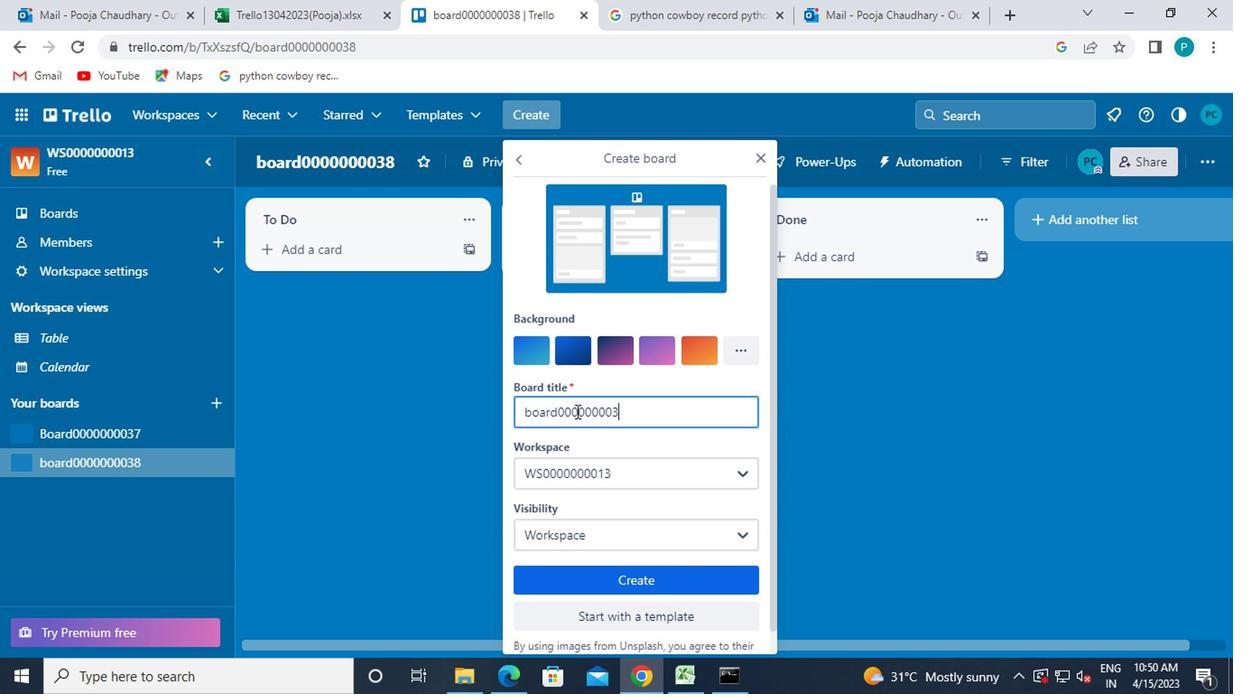 
Action: Mouse moved to (572, 484)
Screenshot: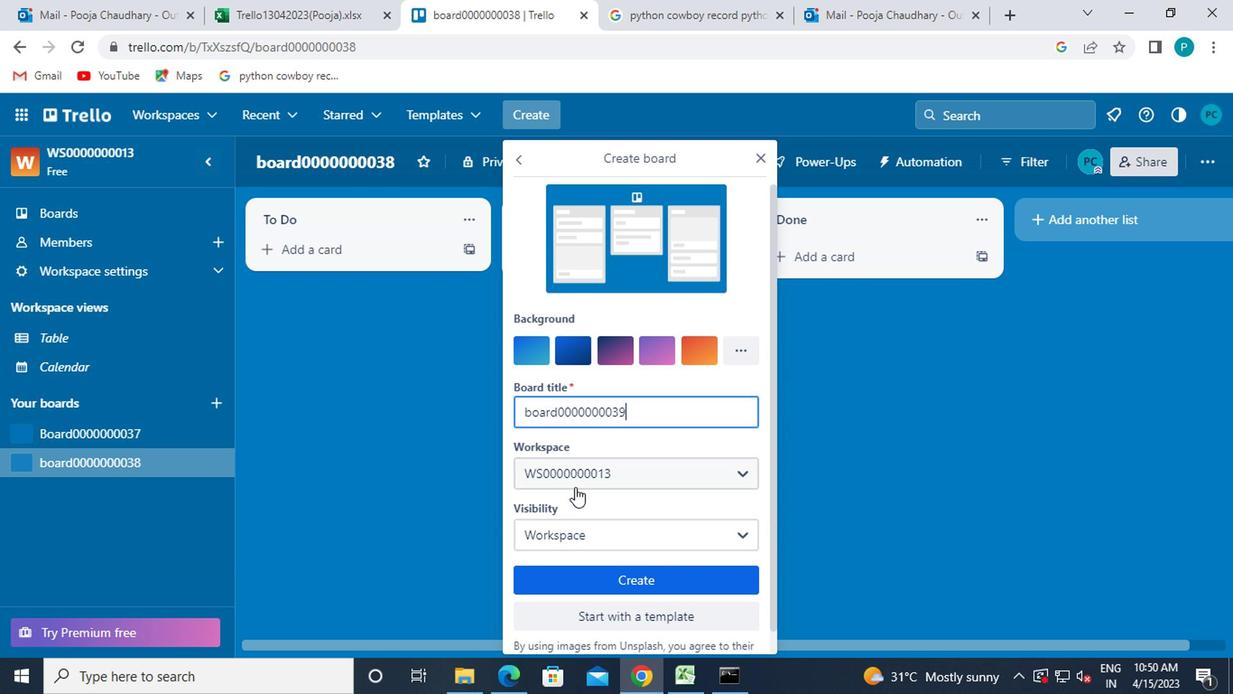 
Action: Mouse pressed left at (572, 484)
Screenshot: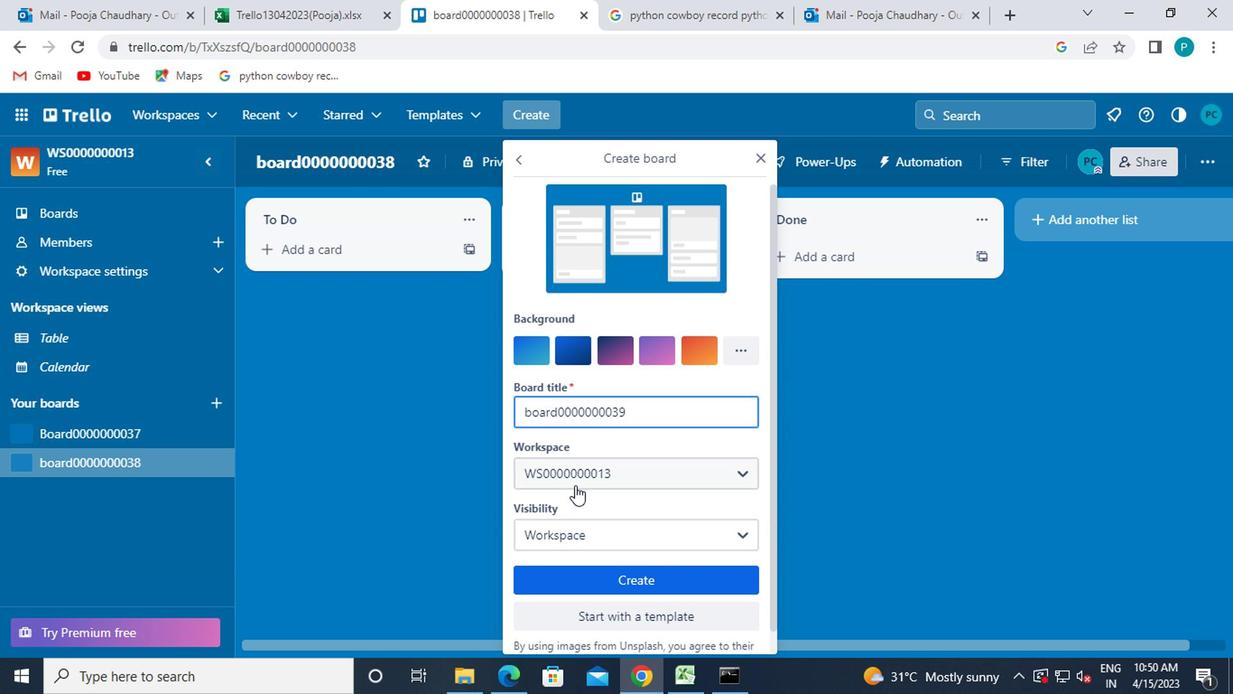 
Action: Mouse moved to (570, 490)
Screenshot: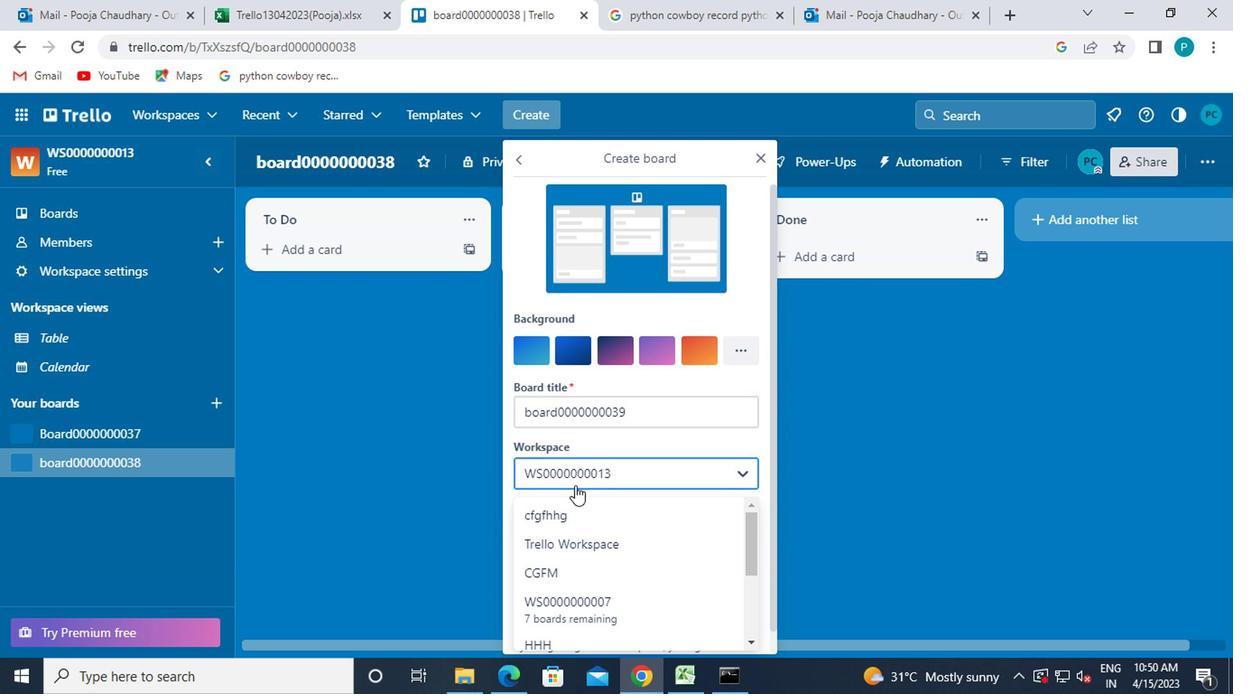 
Action: Mouse scrolled (570, 489) with delta (0, -1)
Screenshot: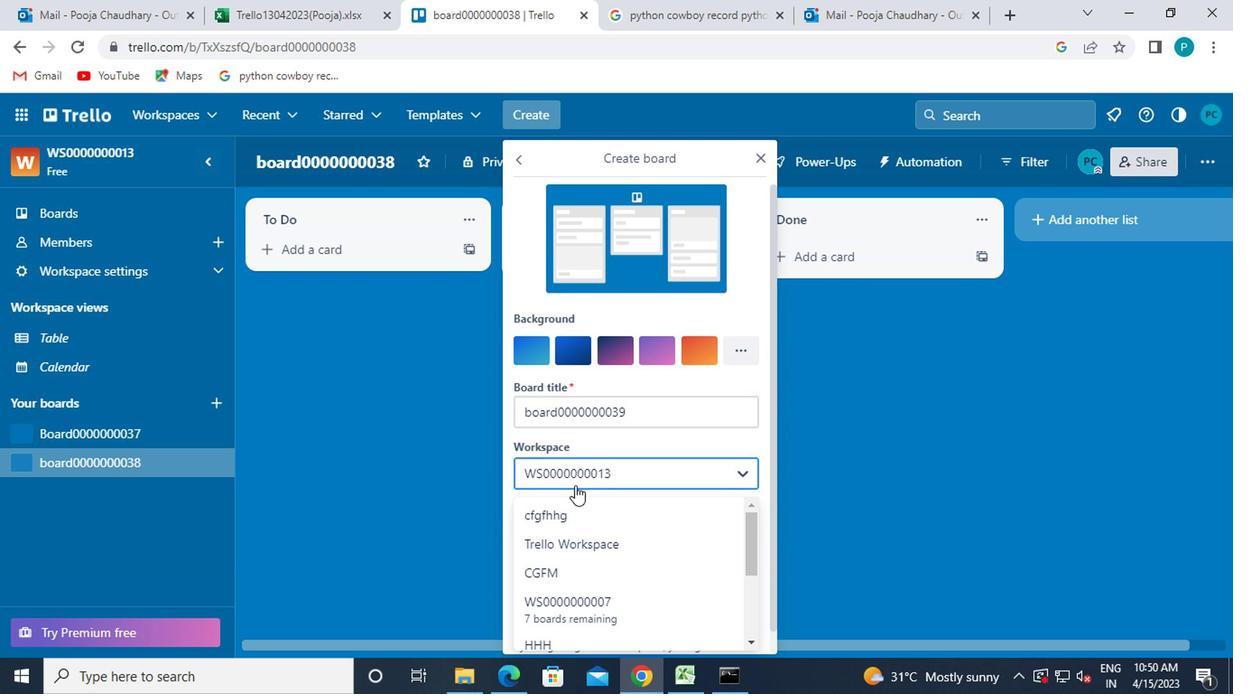 
Action: Mouse moved to (568, 498)
Screenshot: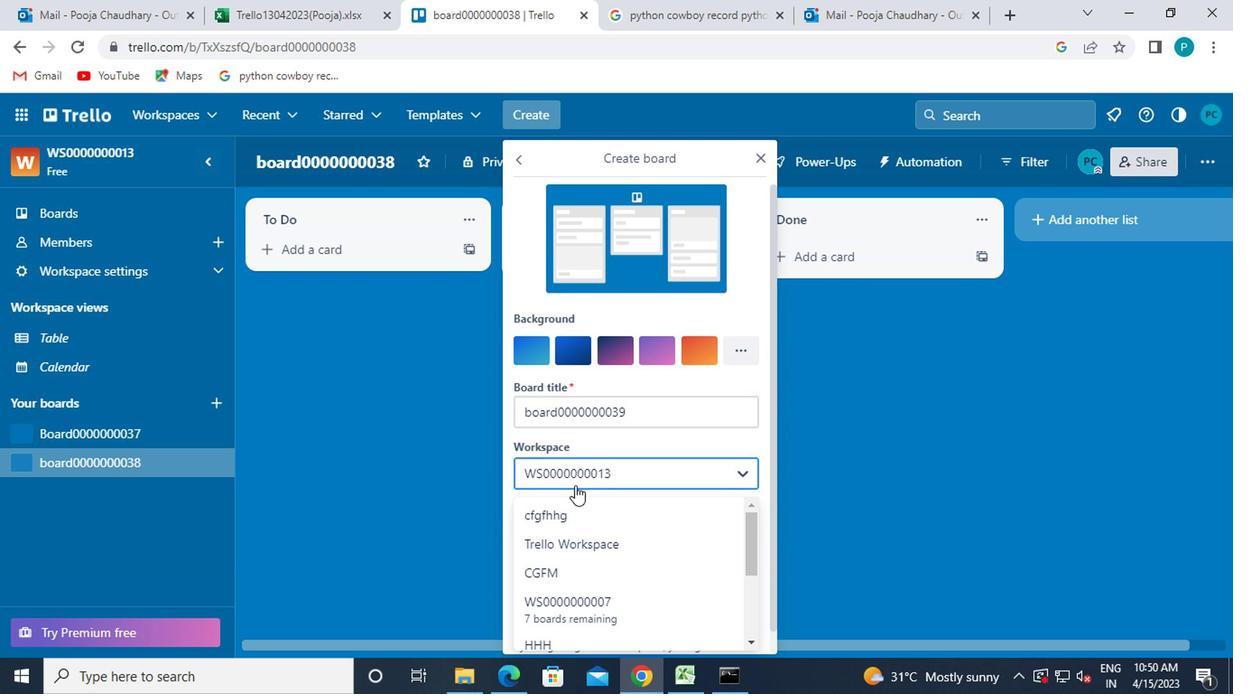 
Action: Mouse scrolled (568, 497) with delta (0, 0)
Screenshot: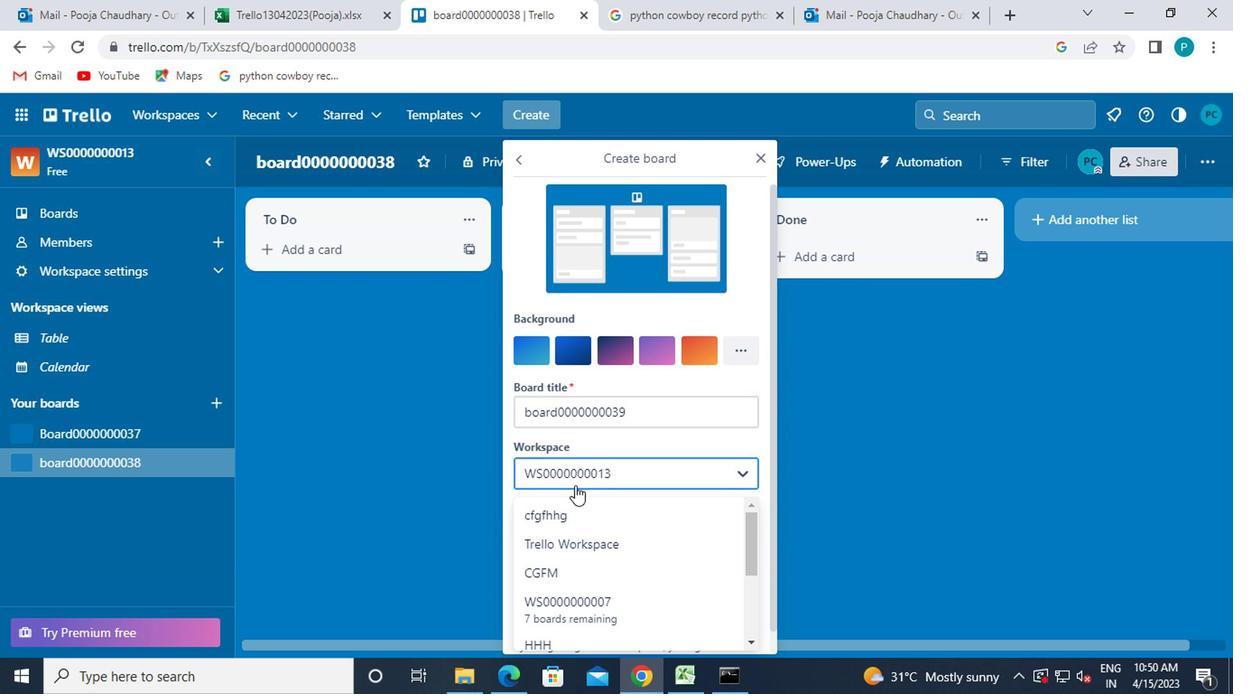 
Action: Mouse moved to (568, 501)
Screenshot: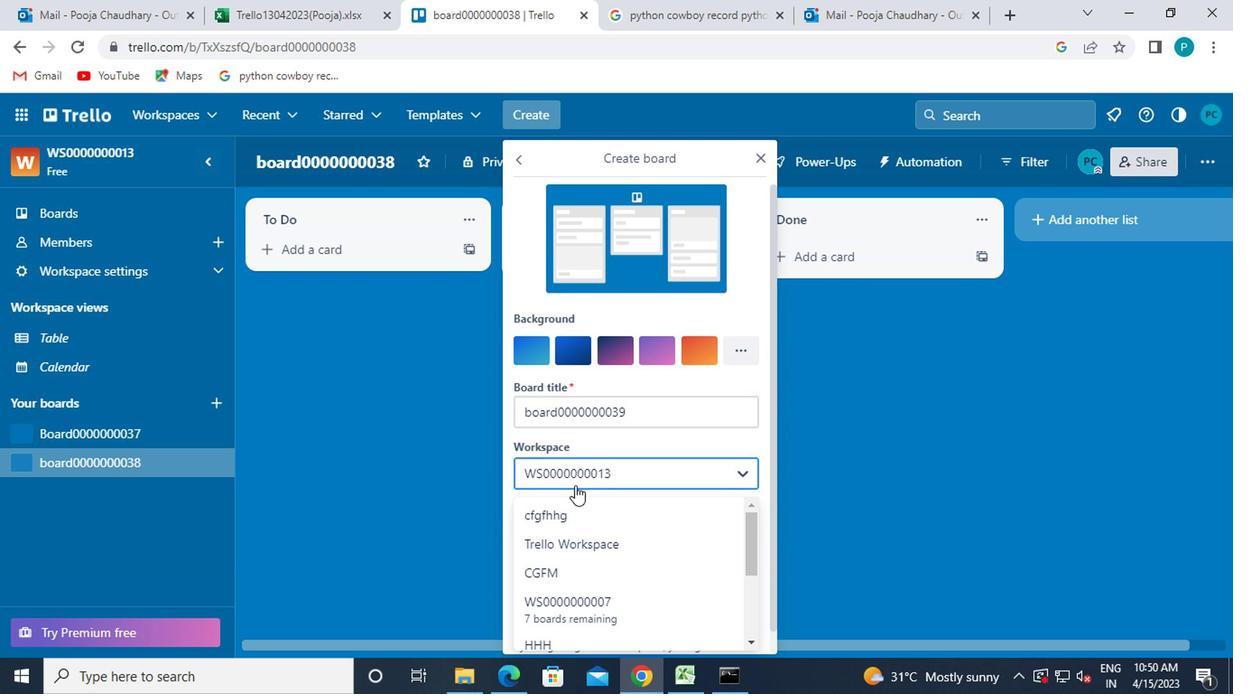 
Action: Mouse scrolled (568, 499) with delta (0, -1)
Screenshot: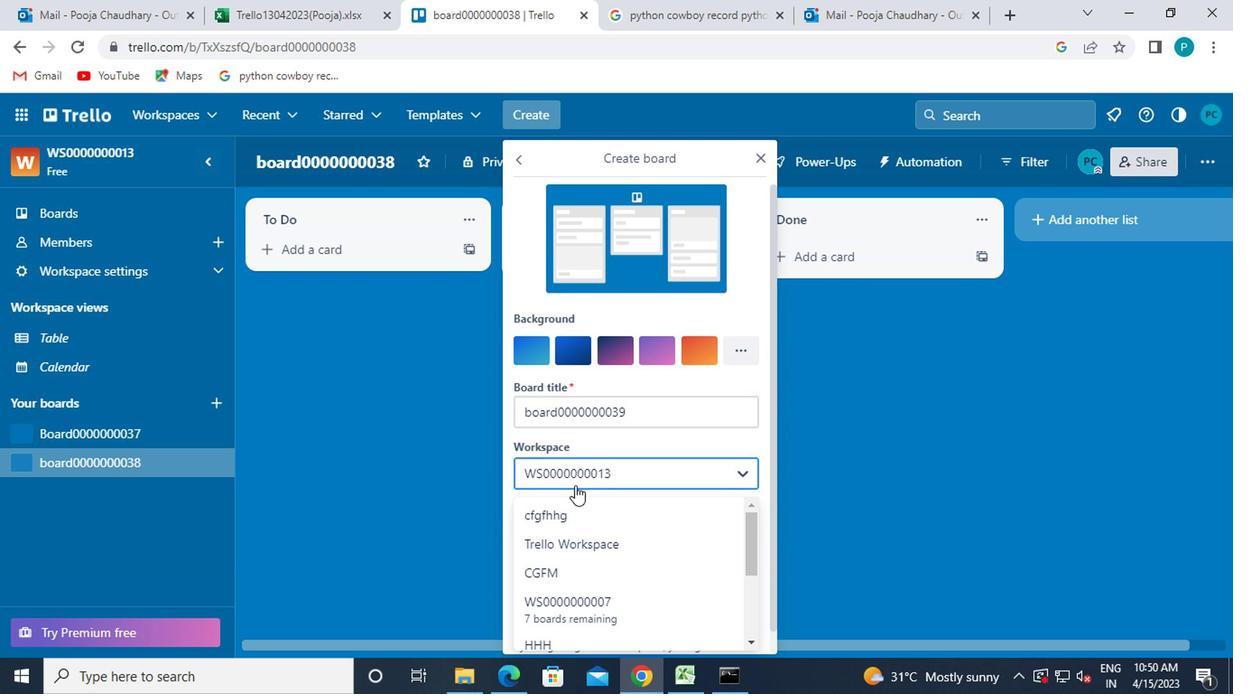 
Action: Mouse moved to (568, 502)
Screenshot: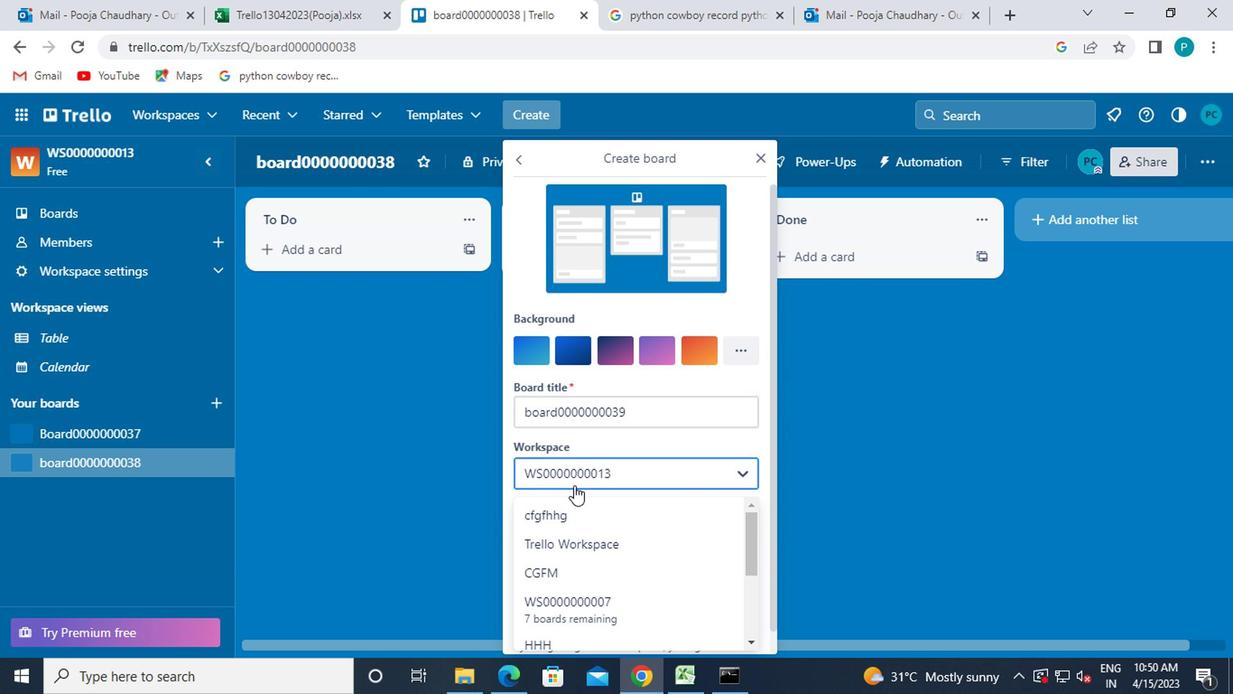 
Action: Mouse scrolled (568, 501) with delta (0, 0)
Screenshot: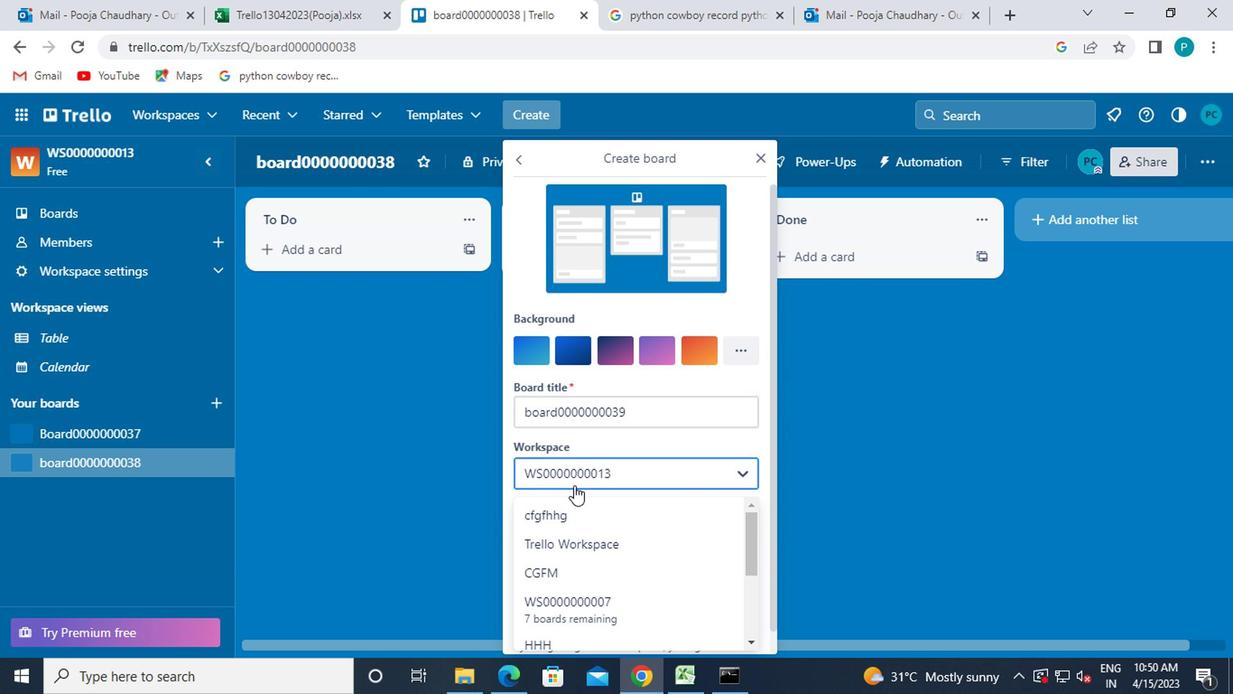 
Action: Mouse moved to (566, 550)
Screenshot: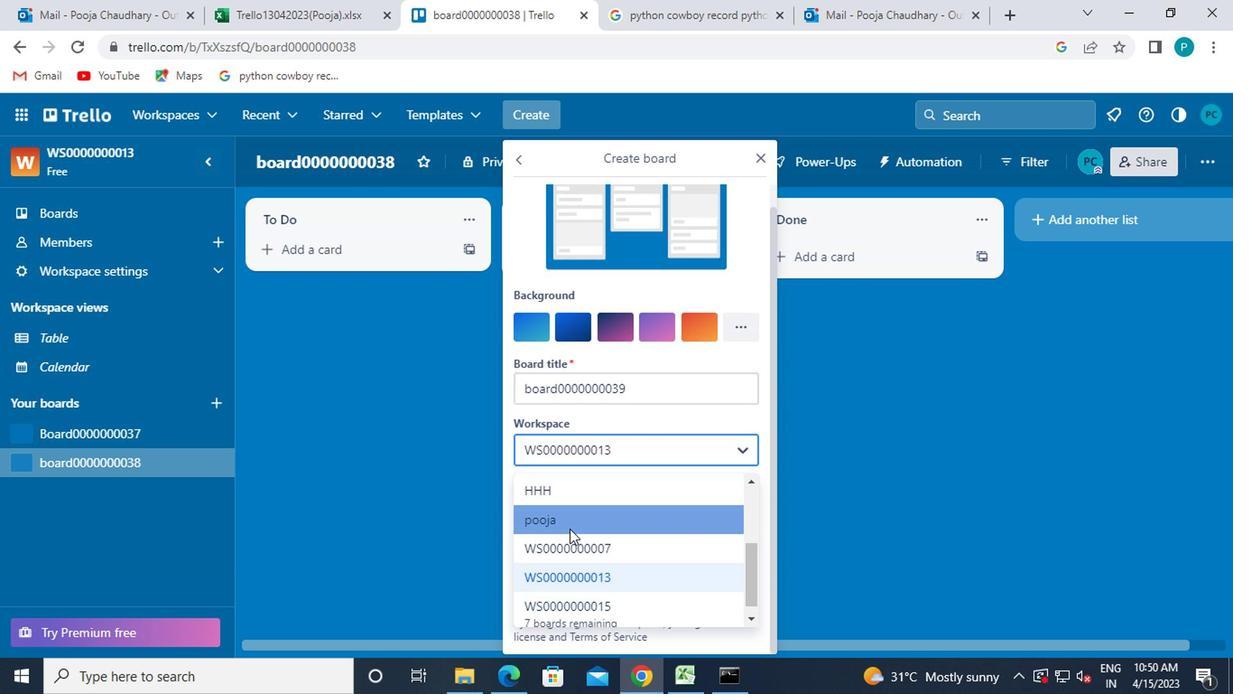 
Action: Mouse scrolled (566, 549) with delta (0, 0)
Screenshot: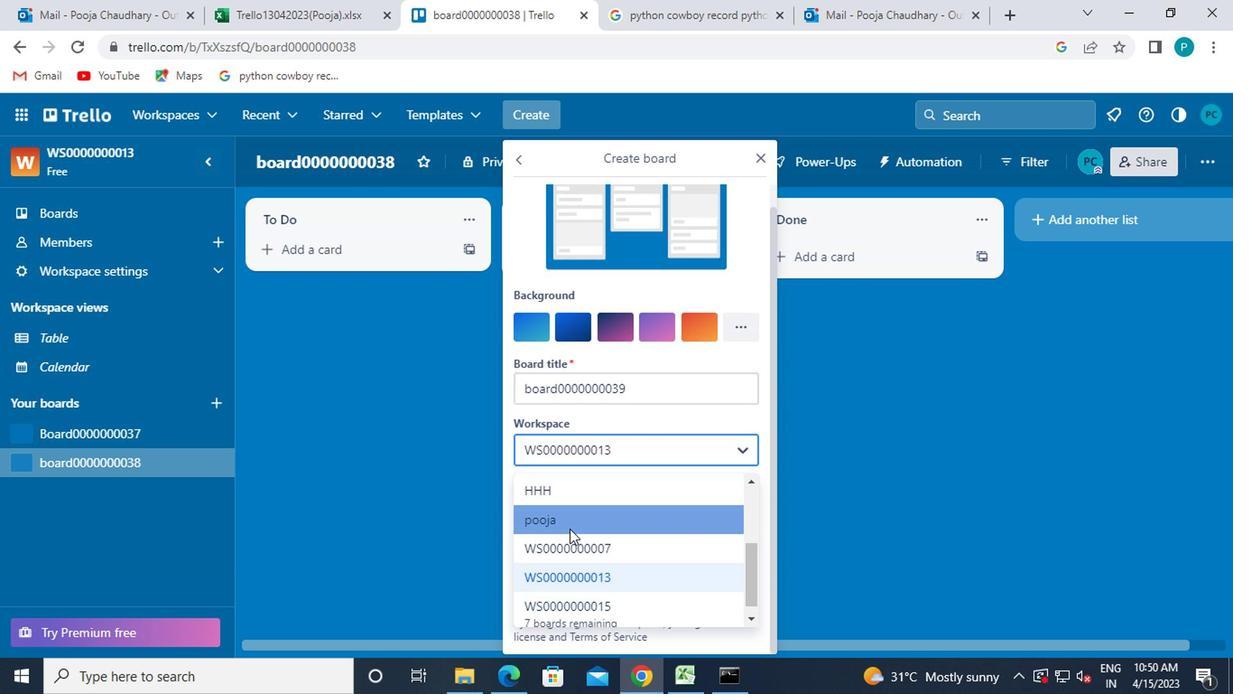 
Action: Mouse moved to (568, 559)
Screenshot: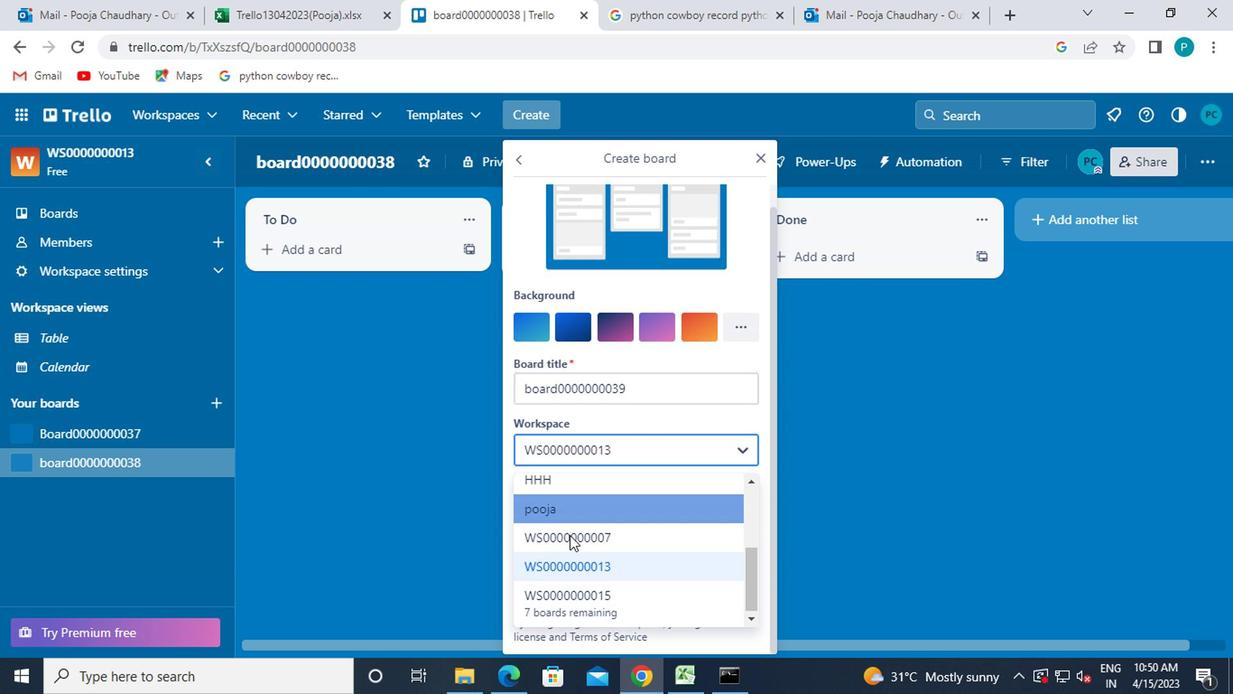 
Action: Mouse scrolled (568, 558) with delta (0, -1)
Screenshot: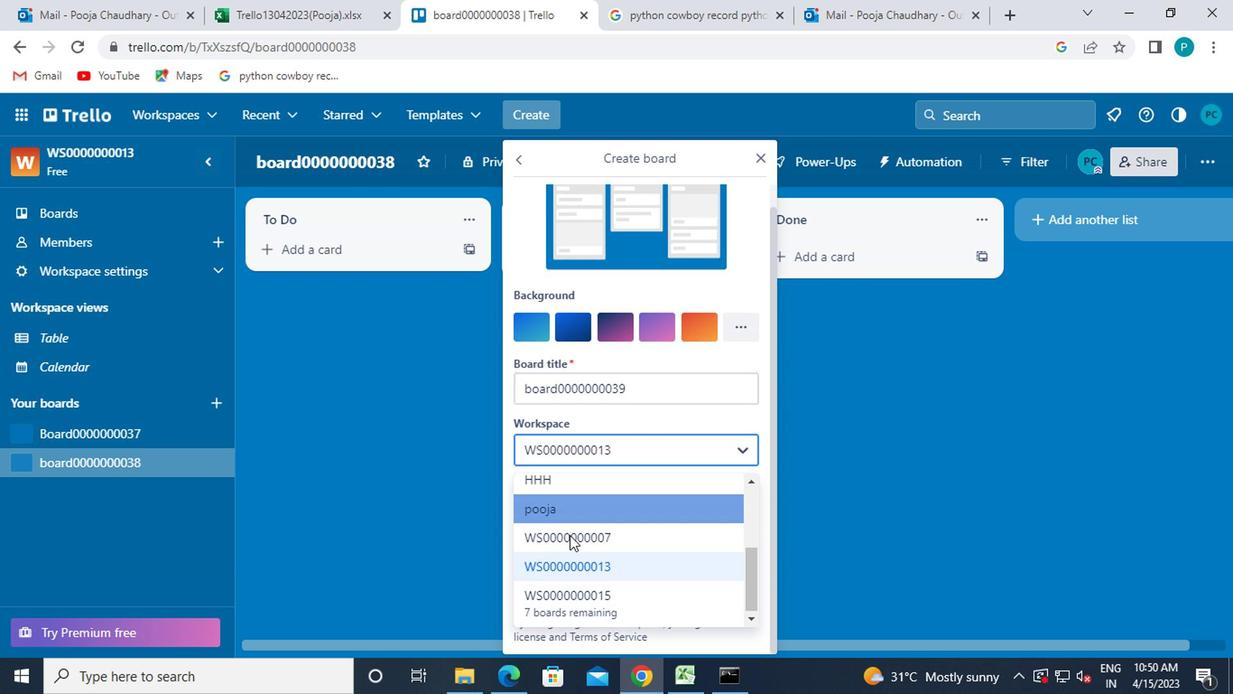
Action: Mouse moved to (568, 561)
Screenshot: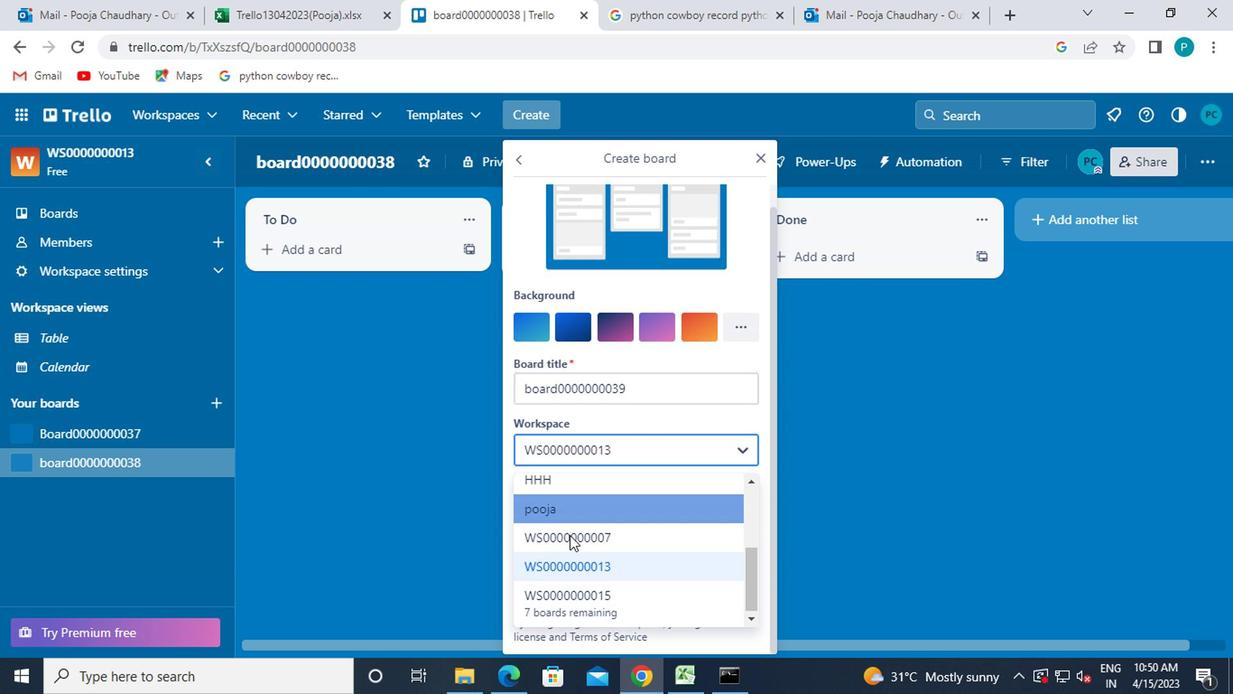 
Action: Mouse scrolled (568, 560) with delta (0, 0)
Screenshot: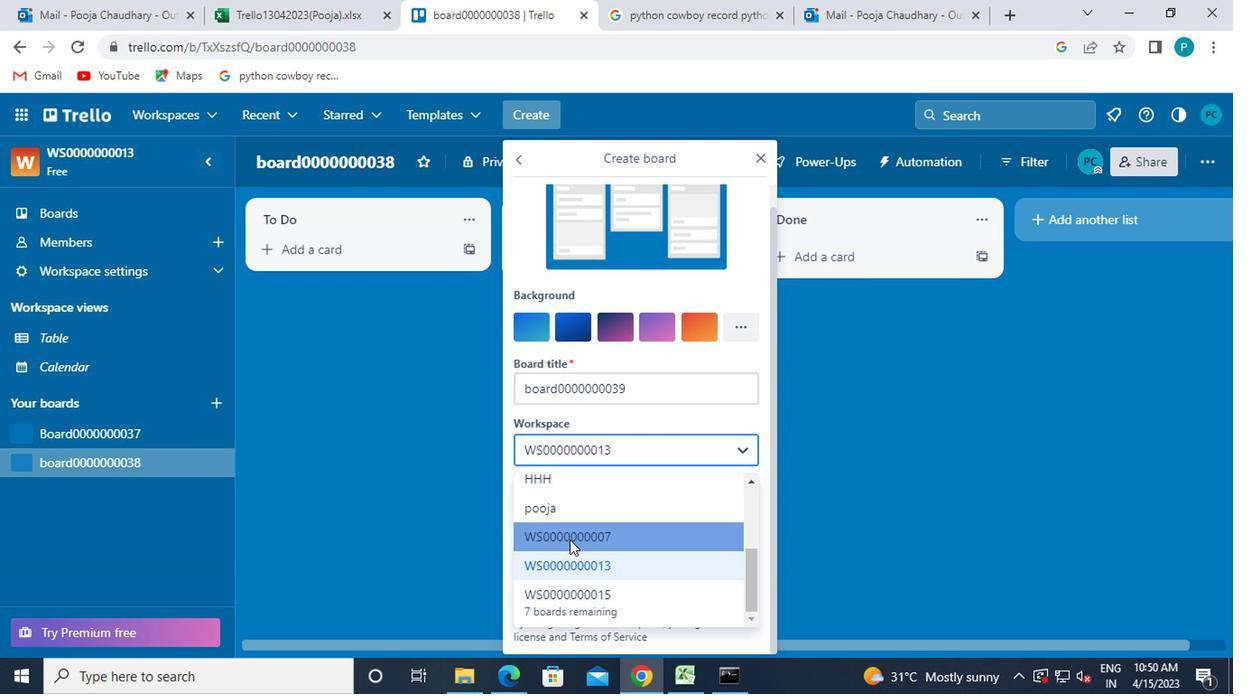 
Action: Mouse moved to (575, 573)
Screenshot: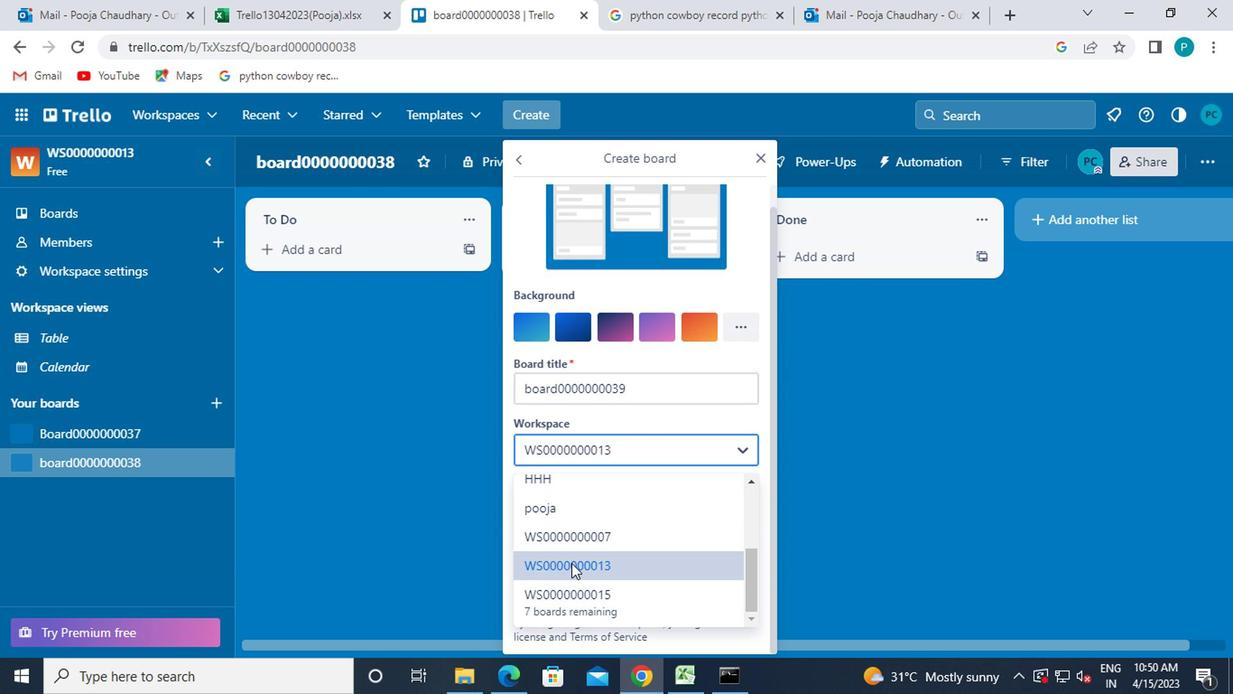 
Action: Mouse pressed left at (575, 573)
Screenshot: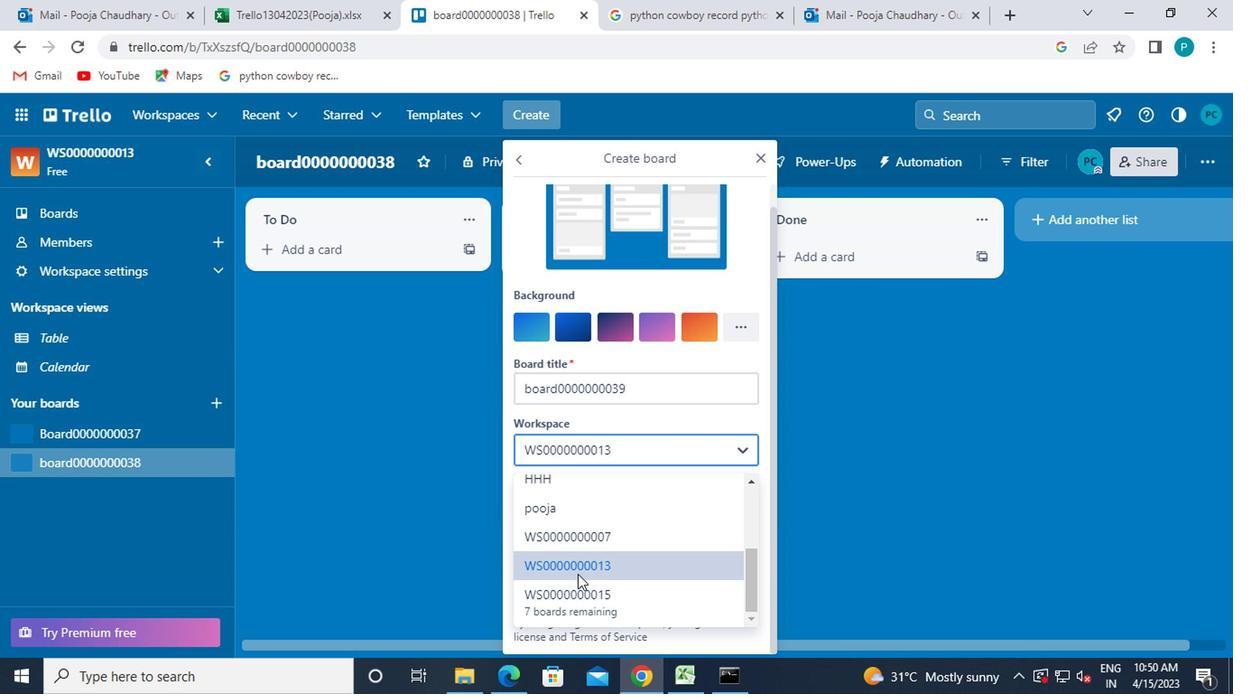 
Action: Mouse moved to (568, 503)
Screenshot: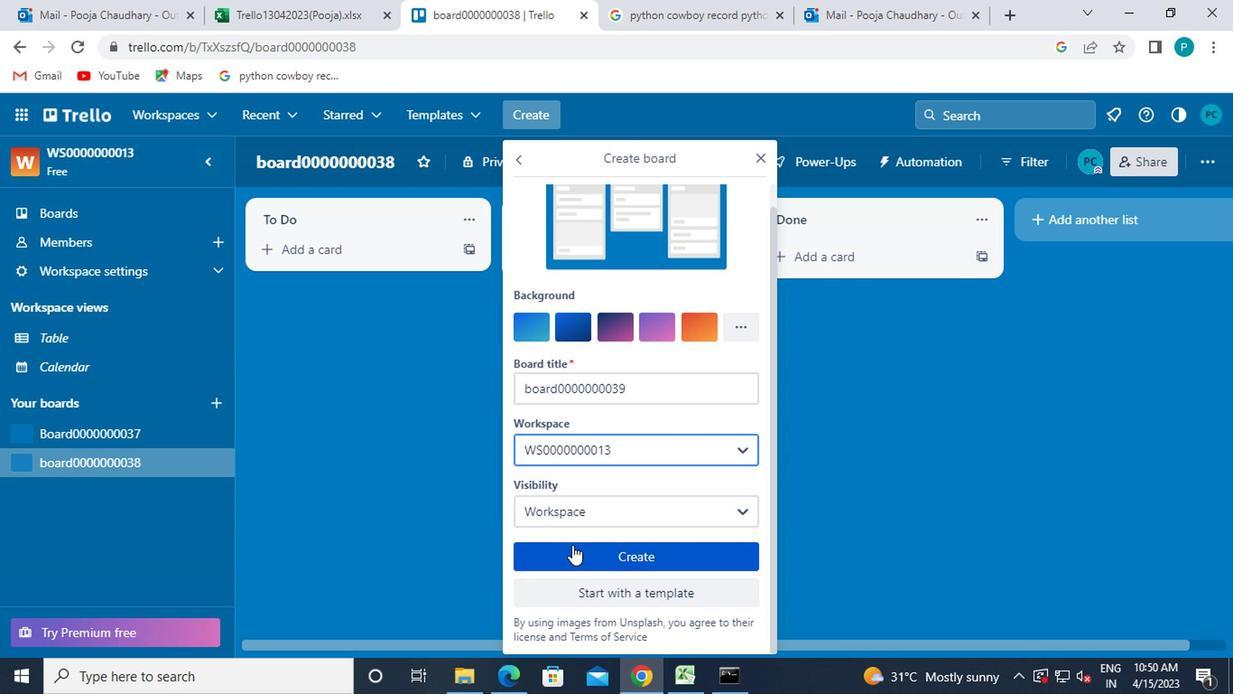 
Action: Mouse pressed left at (568, 503)
Screenshot: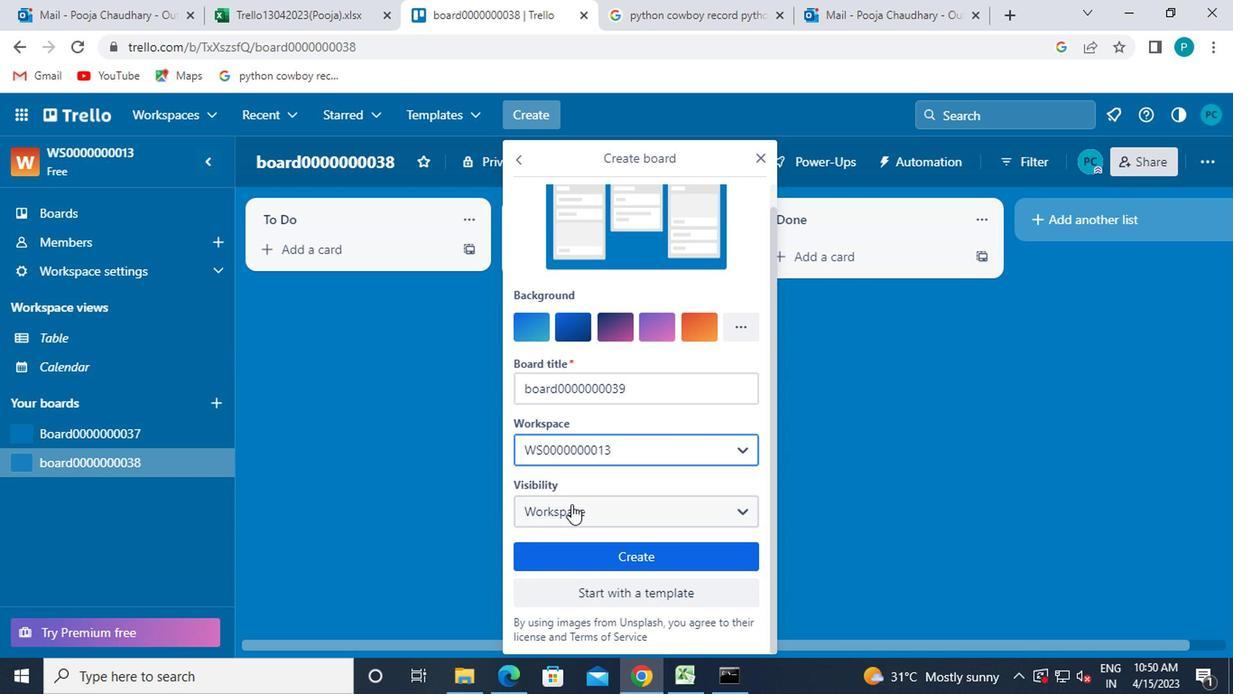 
Action: Mouse moved to (569, 463)
Screenshot: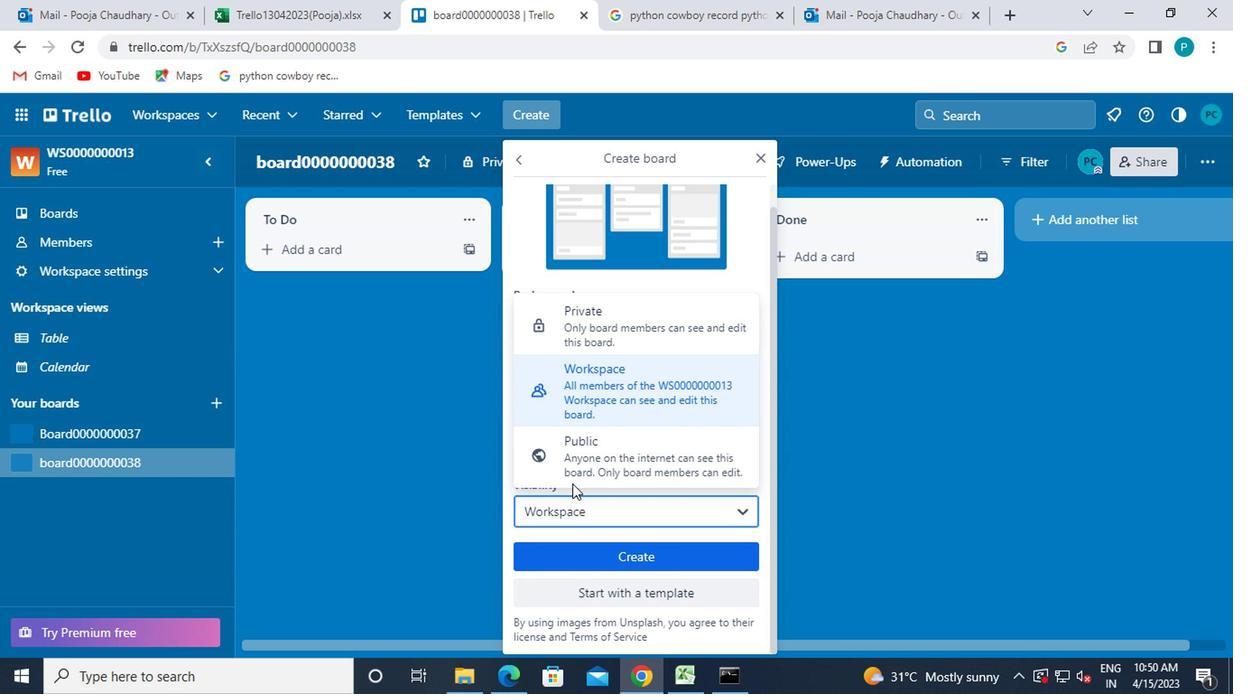 
Action: Mouse pressed left at (569, 463)
Screenshot: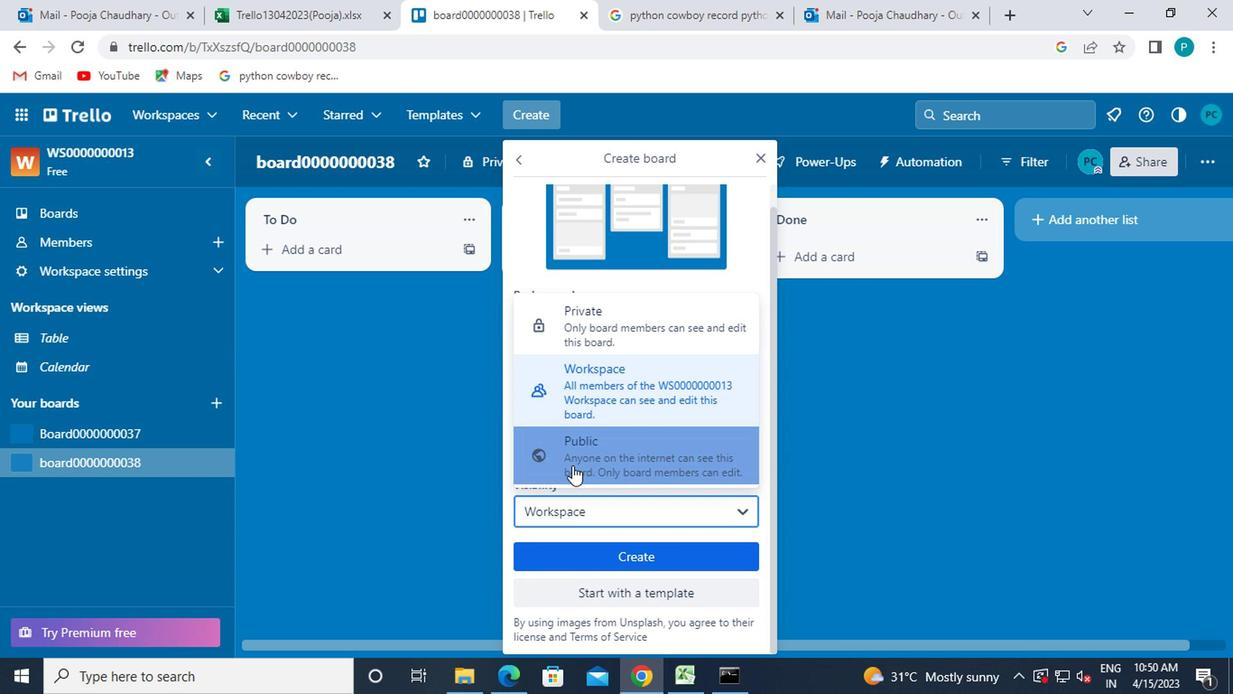 
Action: Mouse moved to (580, 456)
Screenshot: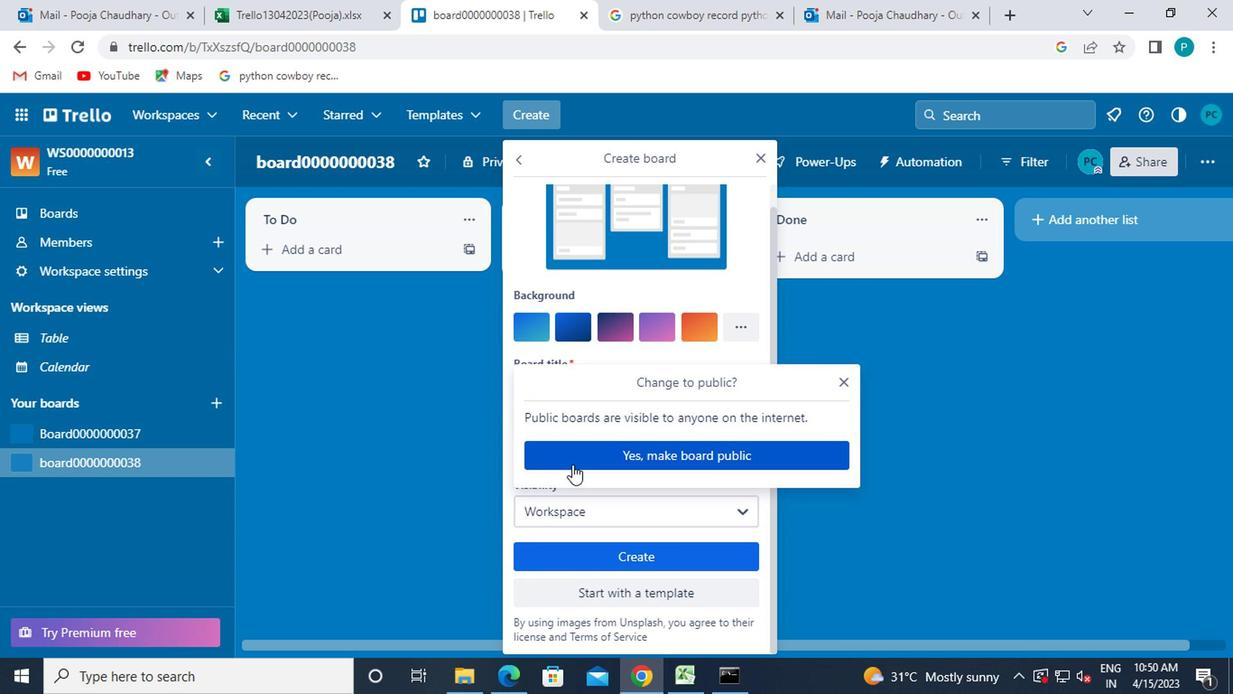 
Action: Mouse pressed left at (580, 456)
Screenshot: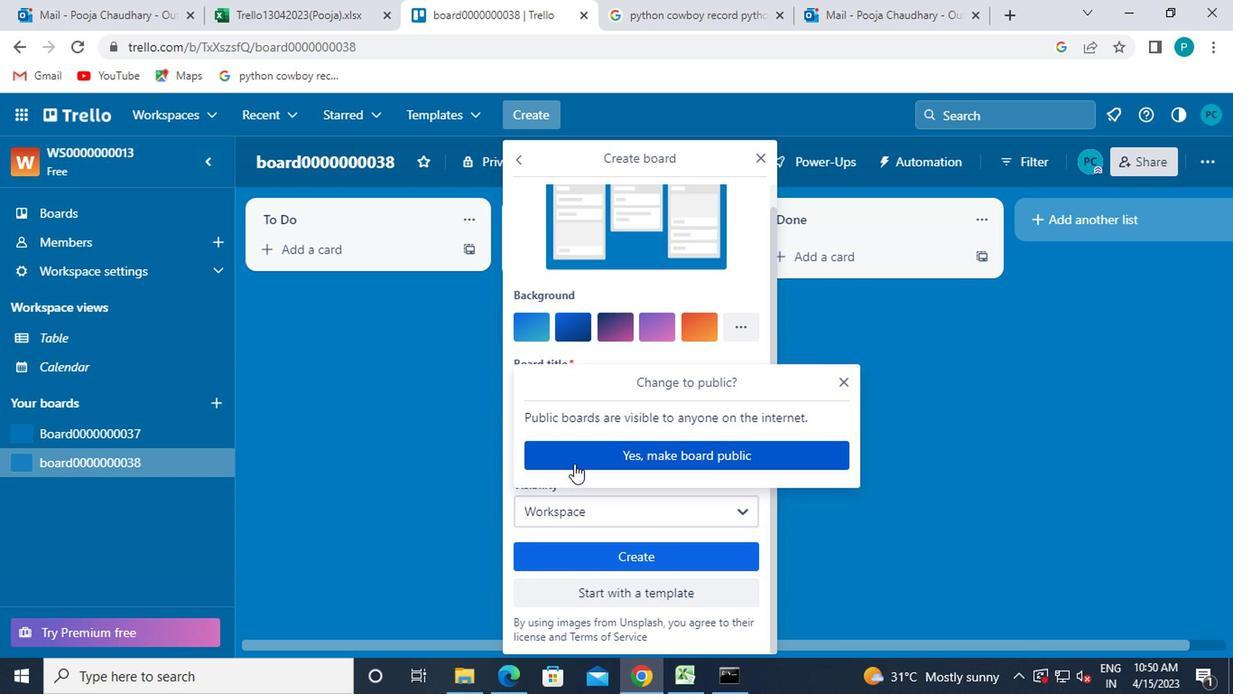 
Action: Mouse moved to (573, 551)
Screenshot: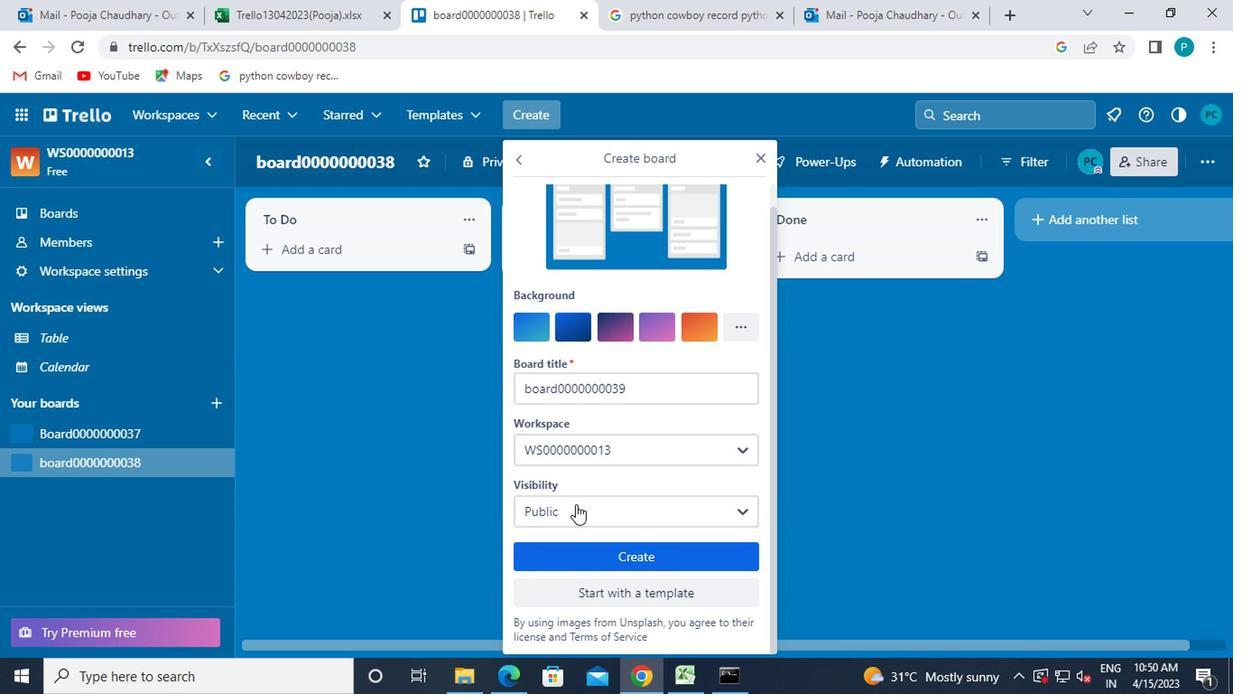 
Action: Mouse pressed left at (573, 551)
Screenshot: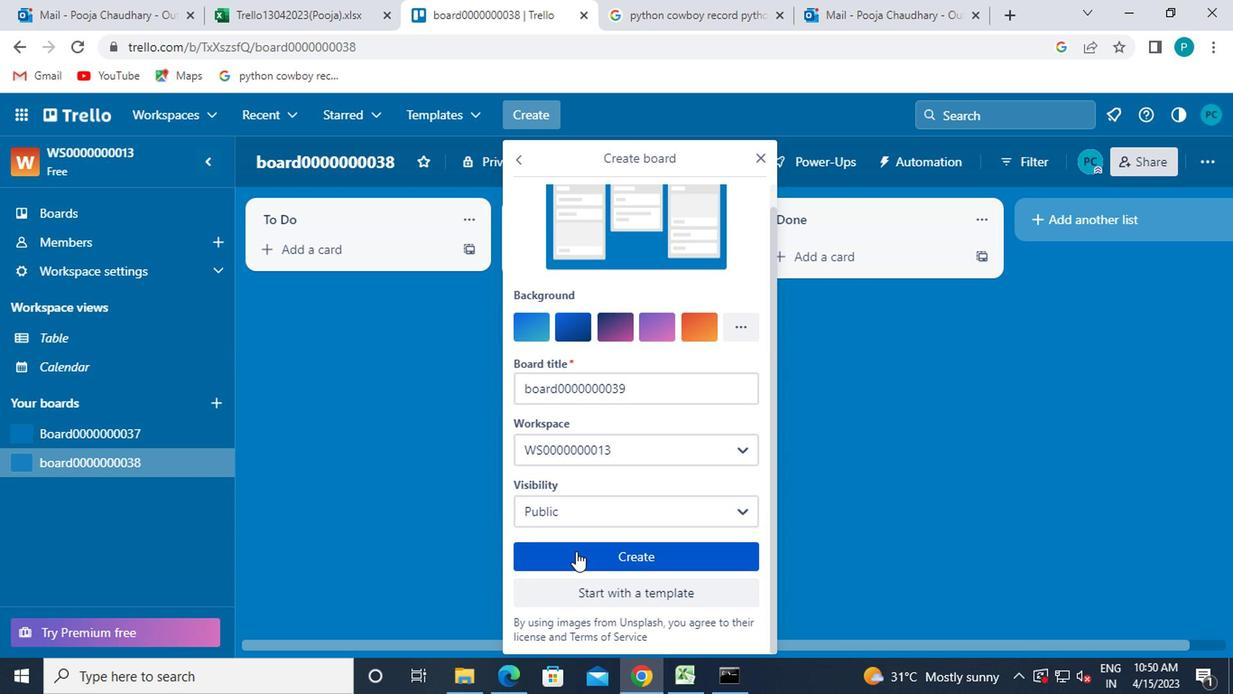
Action: Mouse moved to (165, 434)
Screenshot: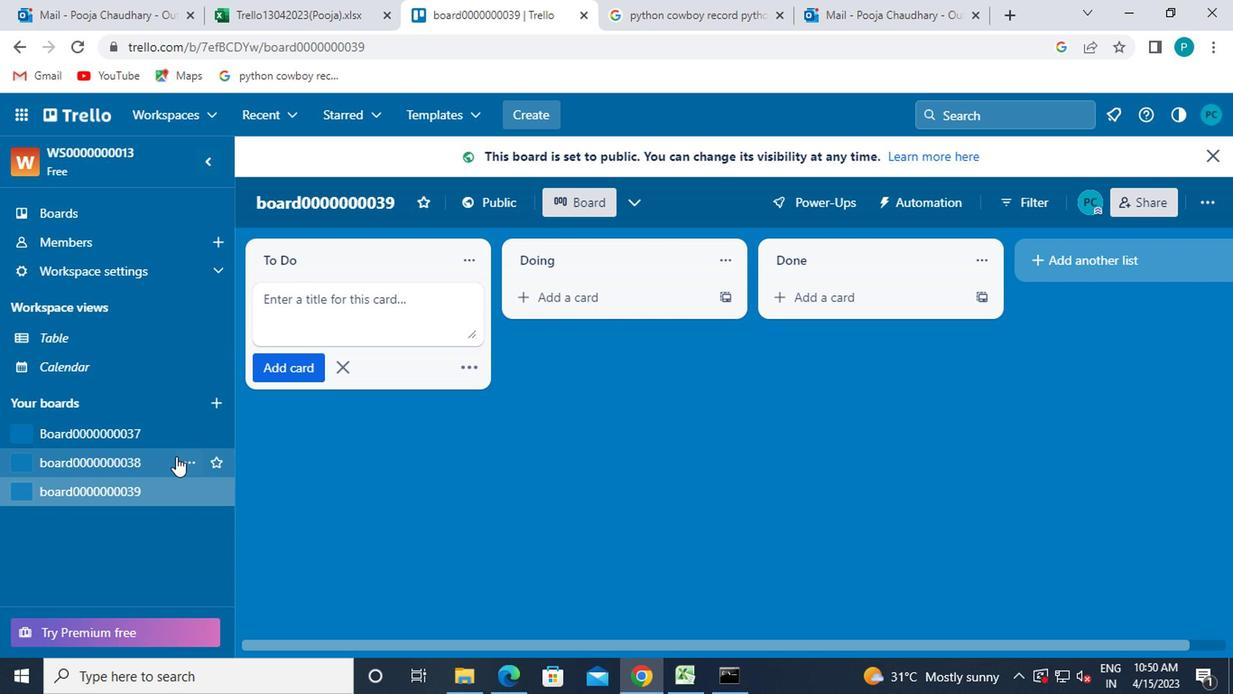 
Action: Mouse pressed left at (165, 434)
Screenshot: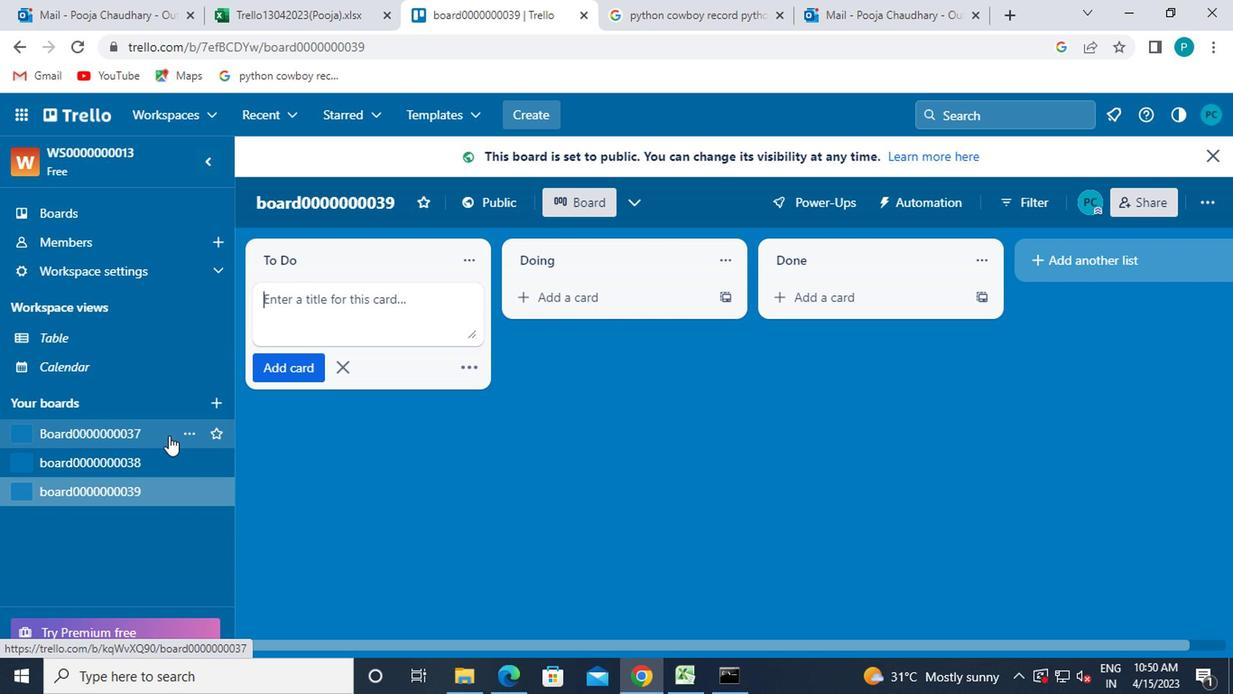 
Action: Mouse moved to (312, 214)
Screenshot: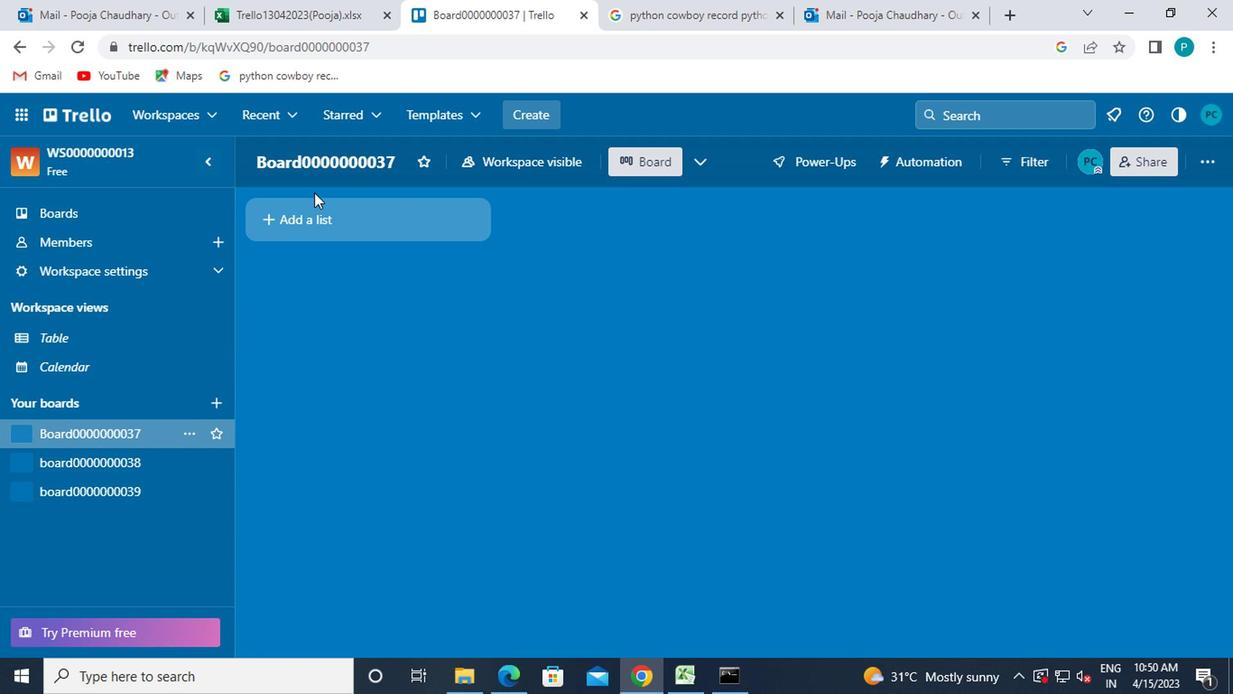 
Action: Mouse pressed left at (312, 214)
Screenshot: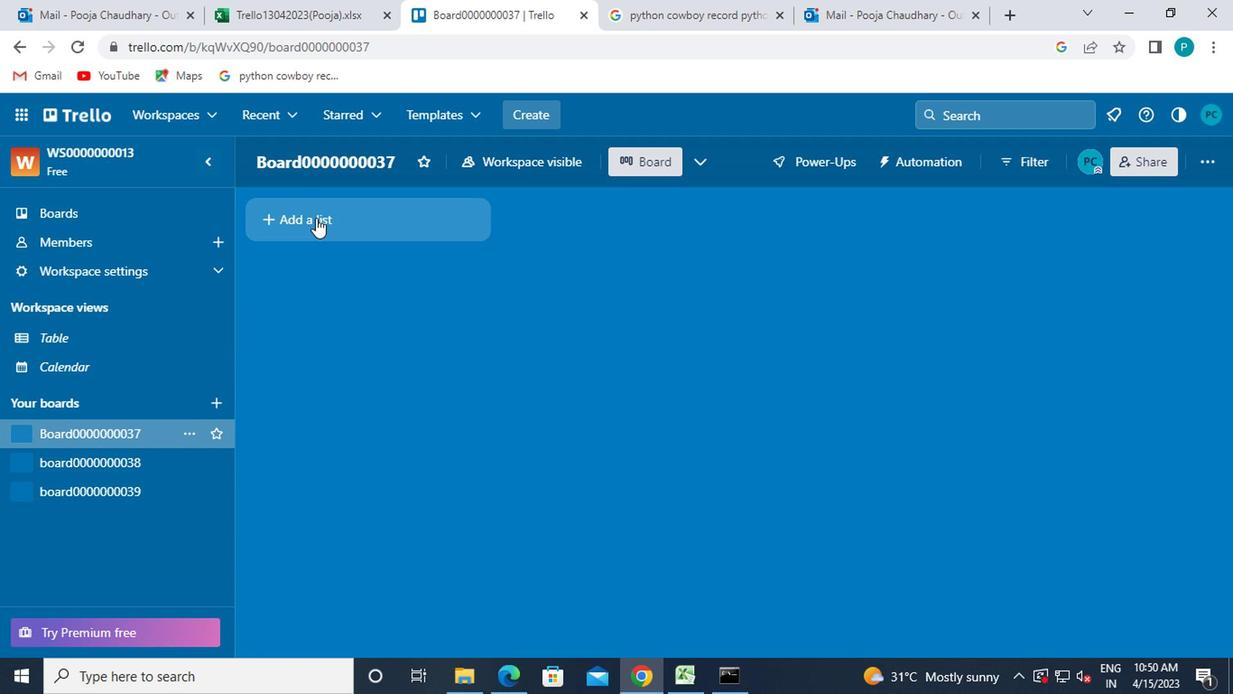 
Action: Mouse moved to (297, 215)
Screenshot: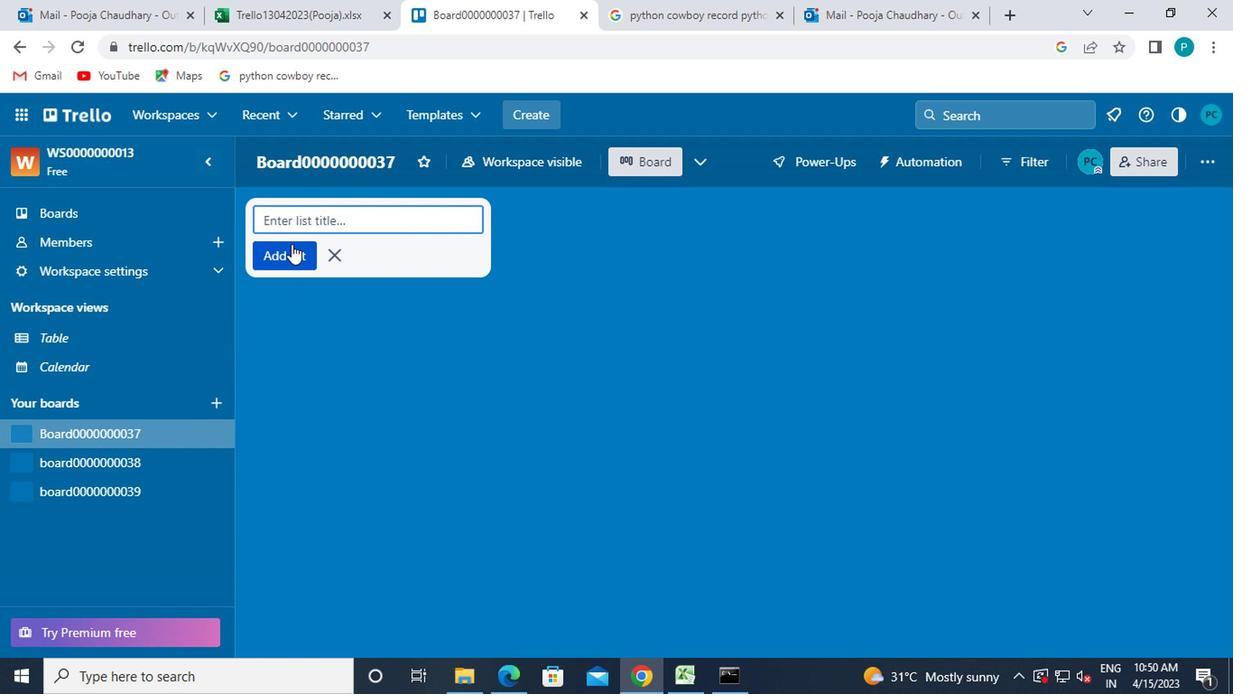 
Action: Mouse pressed left at (297, 215)
Screenshot: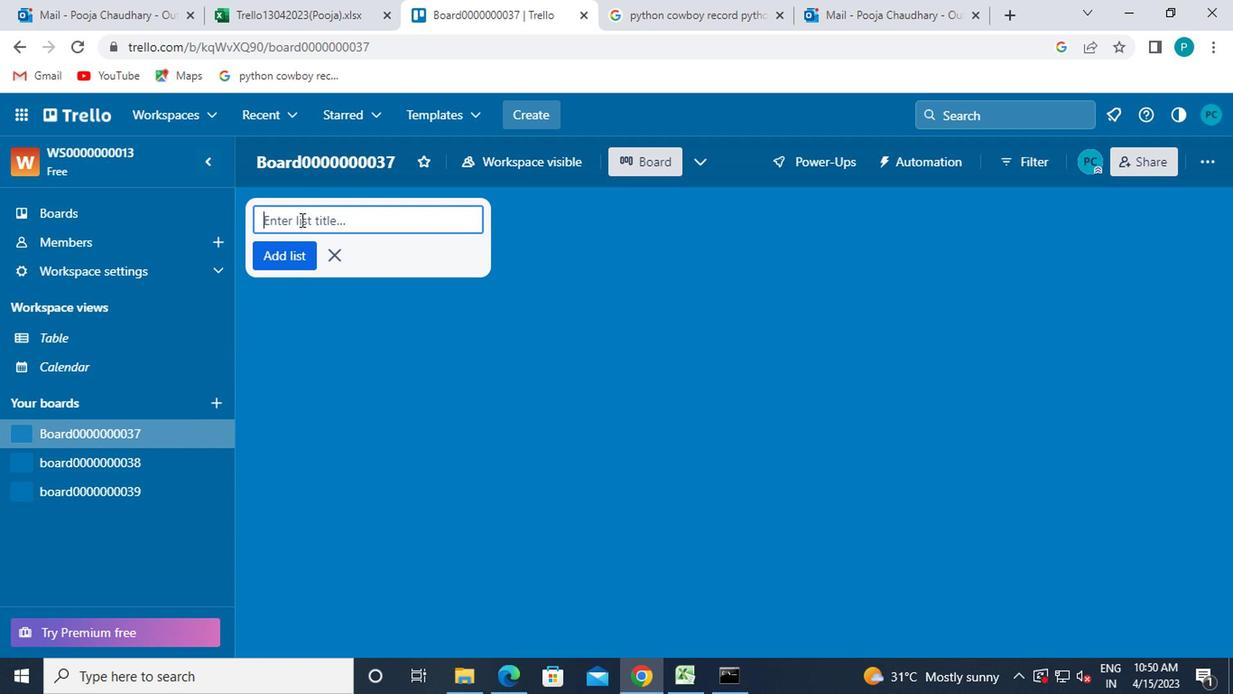 
Action: Key pressed to<Key.space>do<Key.backspace><Key.backspace><Key.backspace><Key.backspace><Key.backspace><Key.caps_lock>to-<Key.space>do
Screenshot: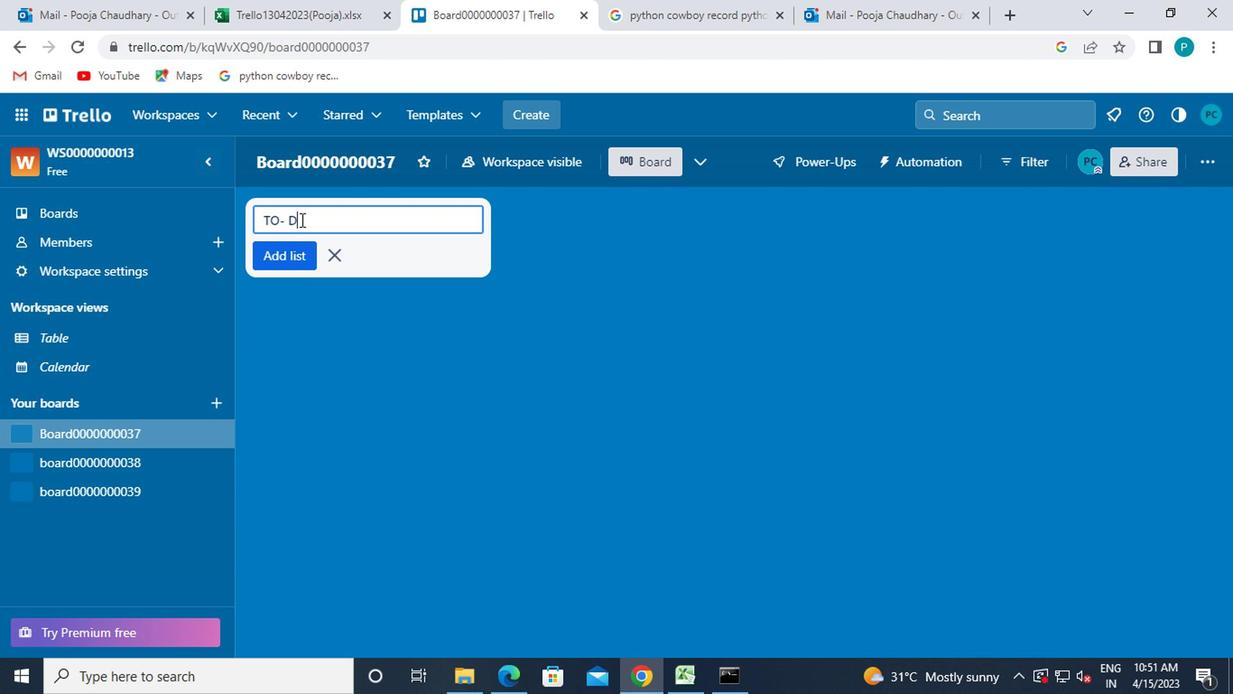 
Action: Mouse moved to (280, 263)
Screenshot: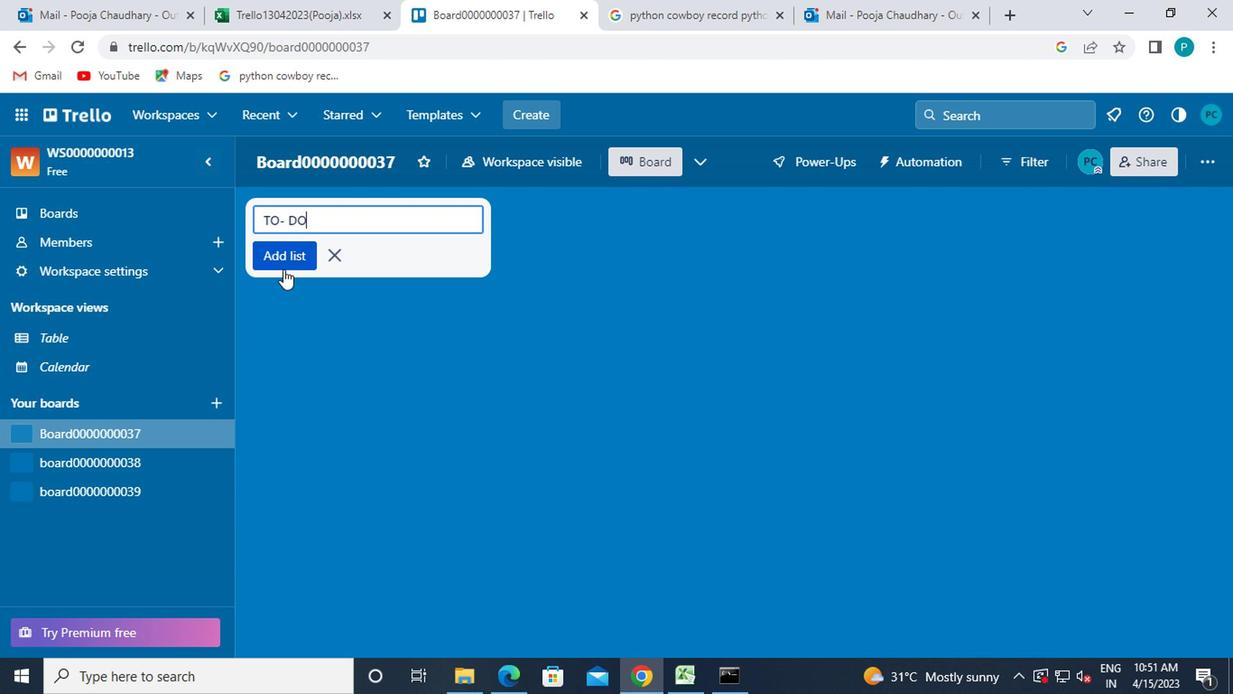 
Action: Mouse pressed left at (280, 263)
Screenshot: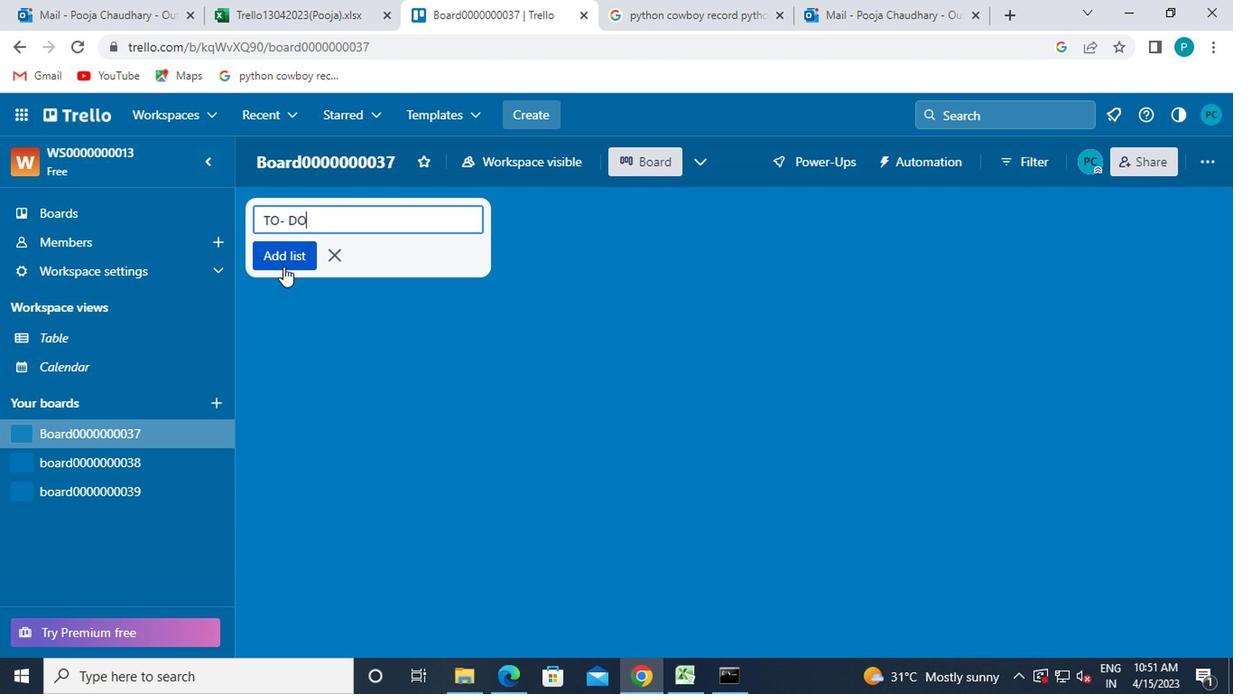 
Action: Mouse moved to (538, 210)
Screenshot: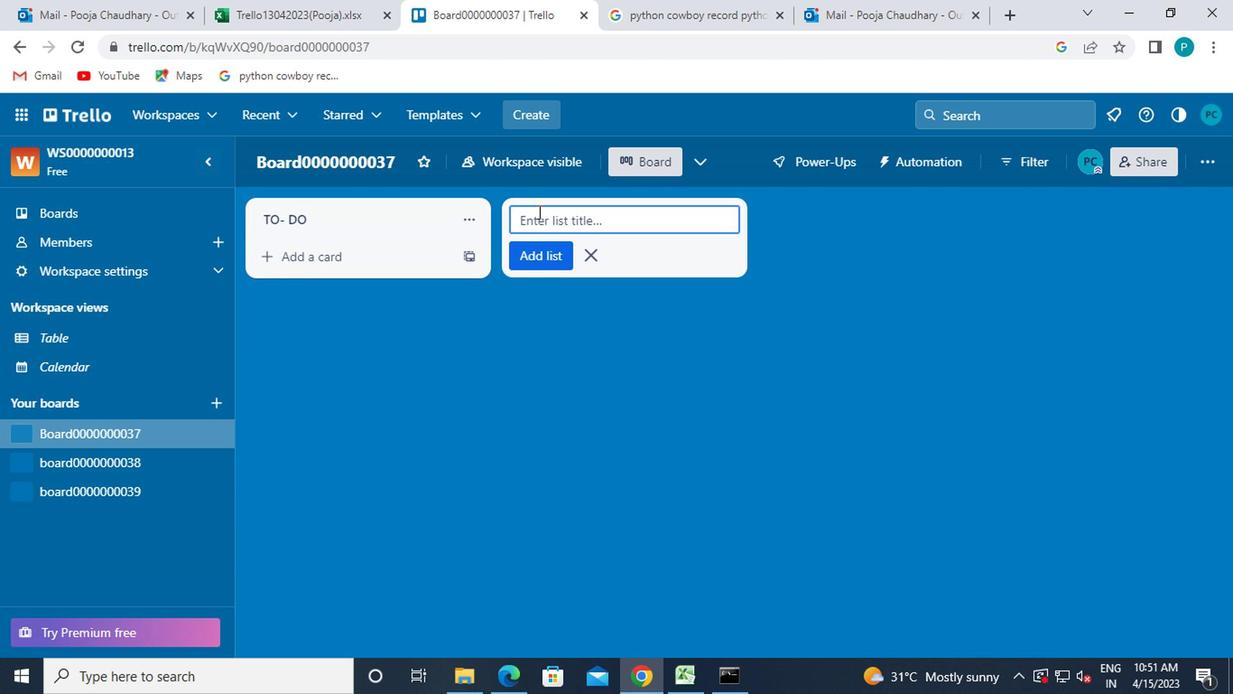 
Action: Mouse pressed left at (538, 210)
Screenshot: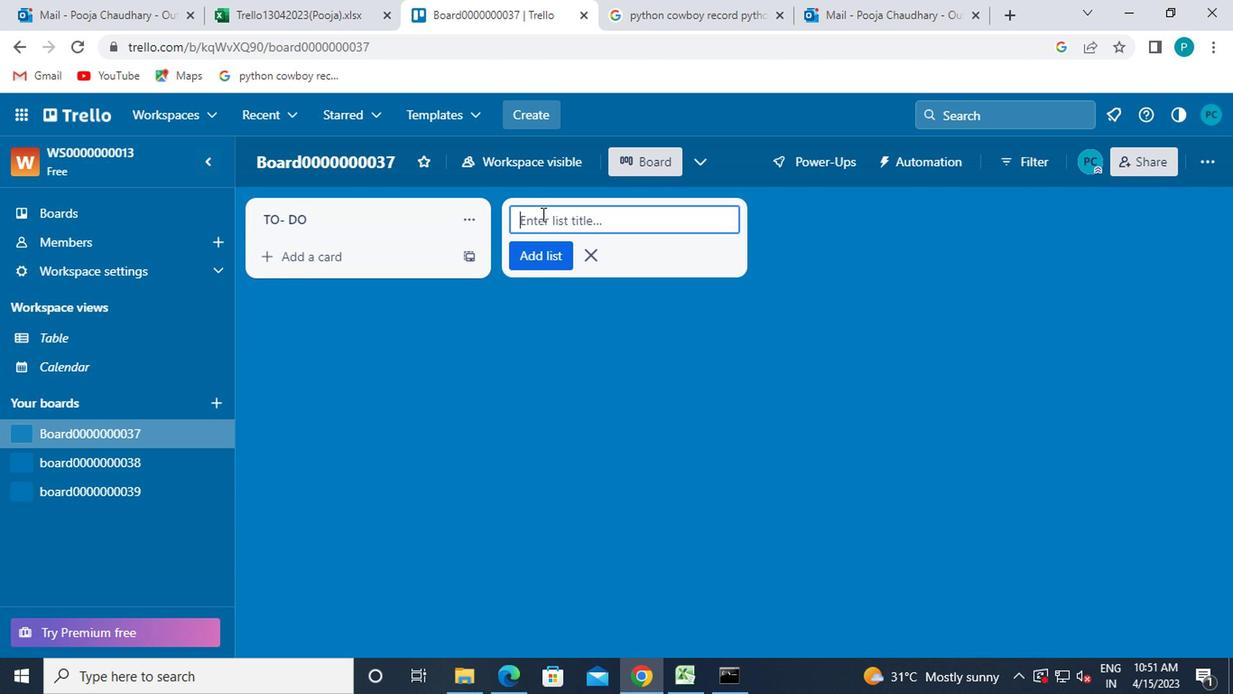 
Action: Key pressed di<Key.backspace>oing
Screenshot: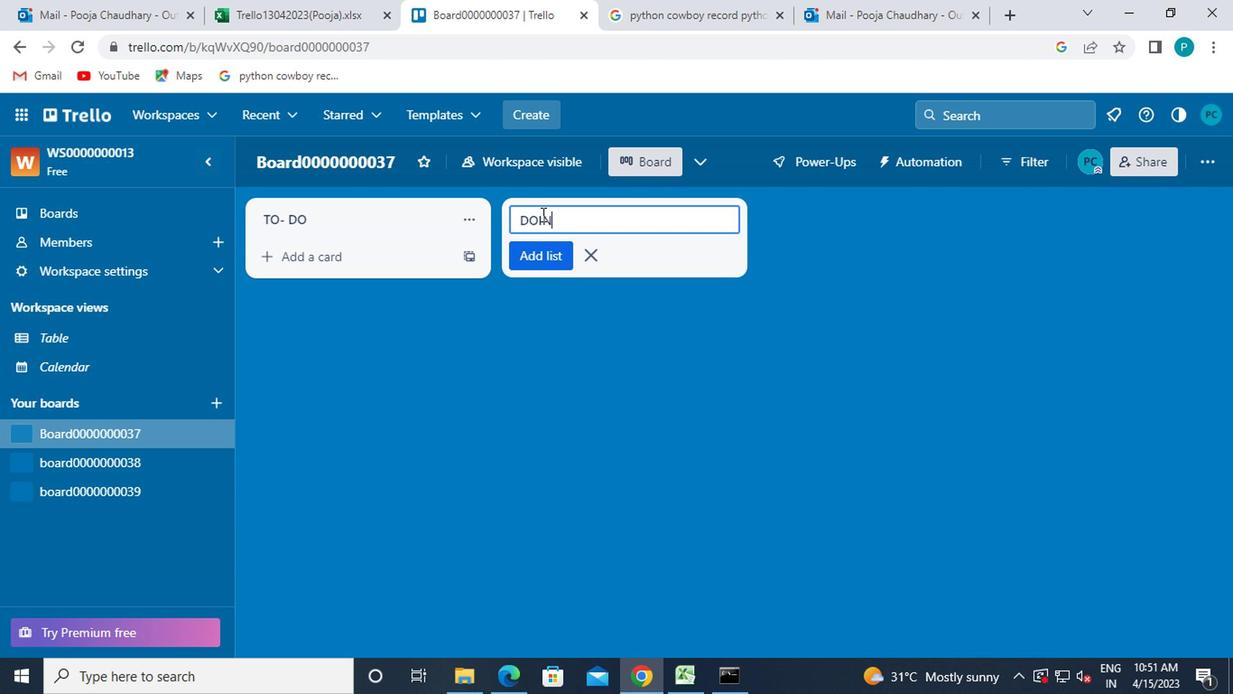 
Action: Mouse moved to (551, 251)
Screenshot: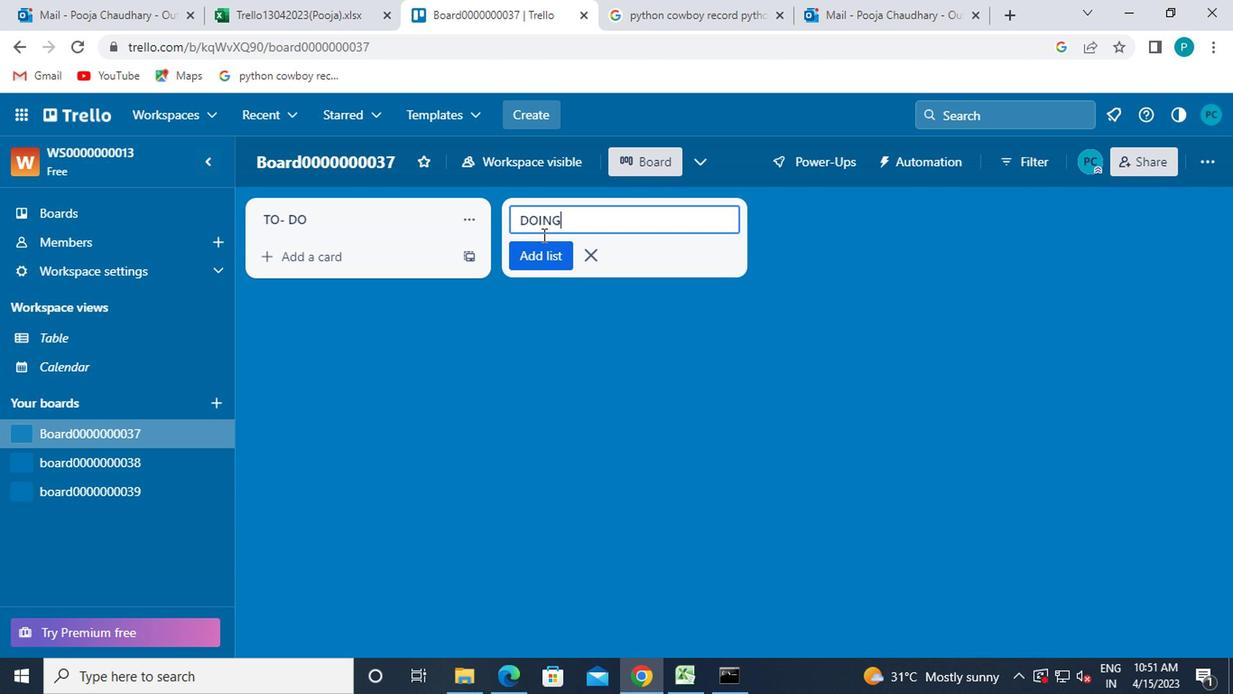
Action: Mouse pressed left at (551, 251)
Screenshot: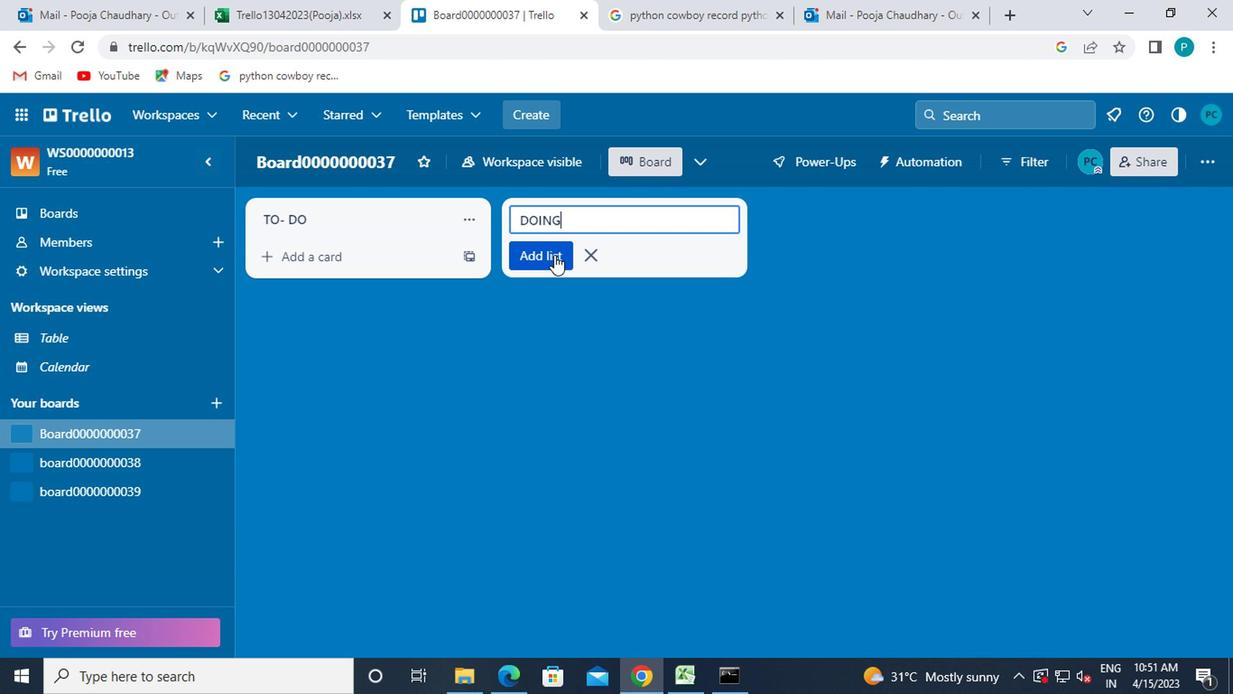 
Action: Mouse moved to (816, 214)
Screenshot: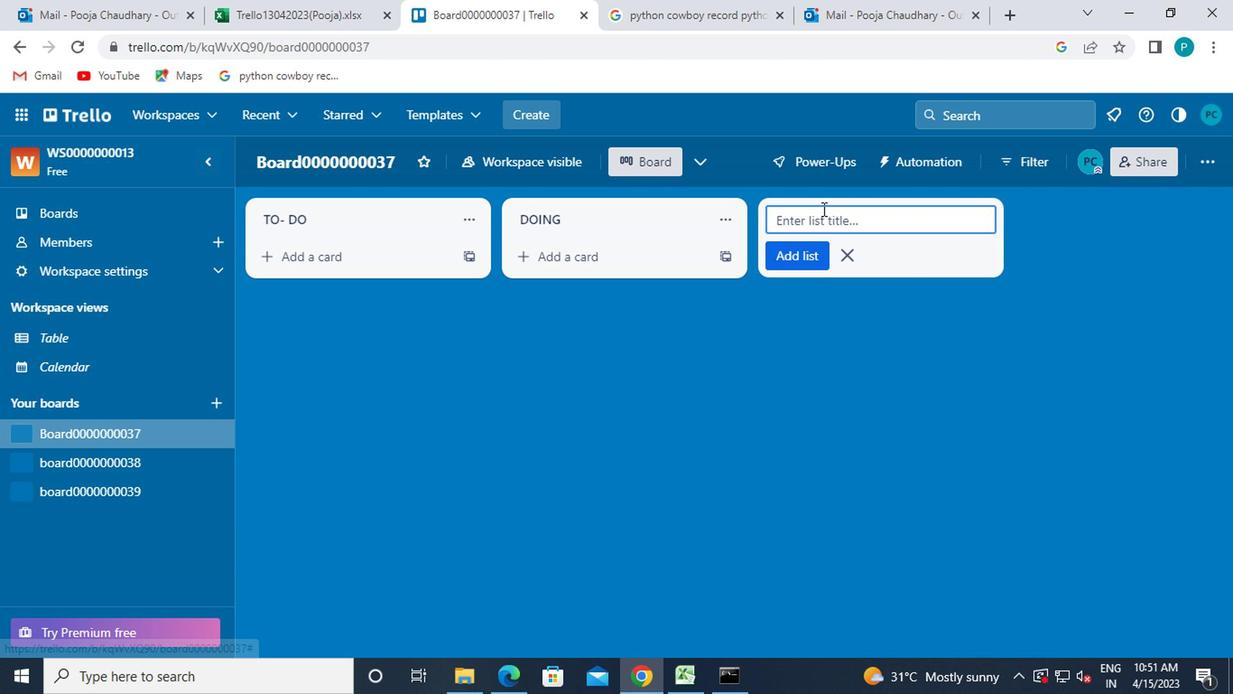 
Action: Mouse pressed left at (816, 214)
Screenshot: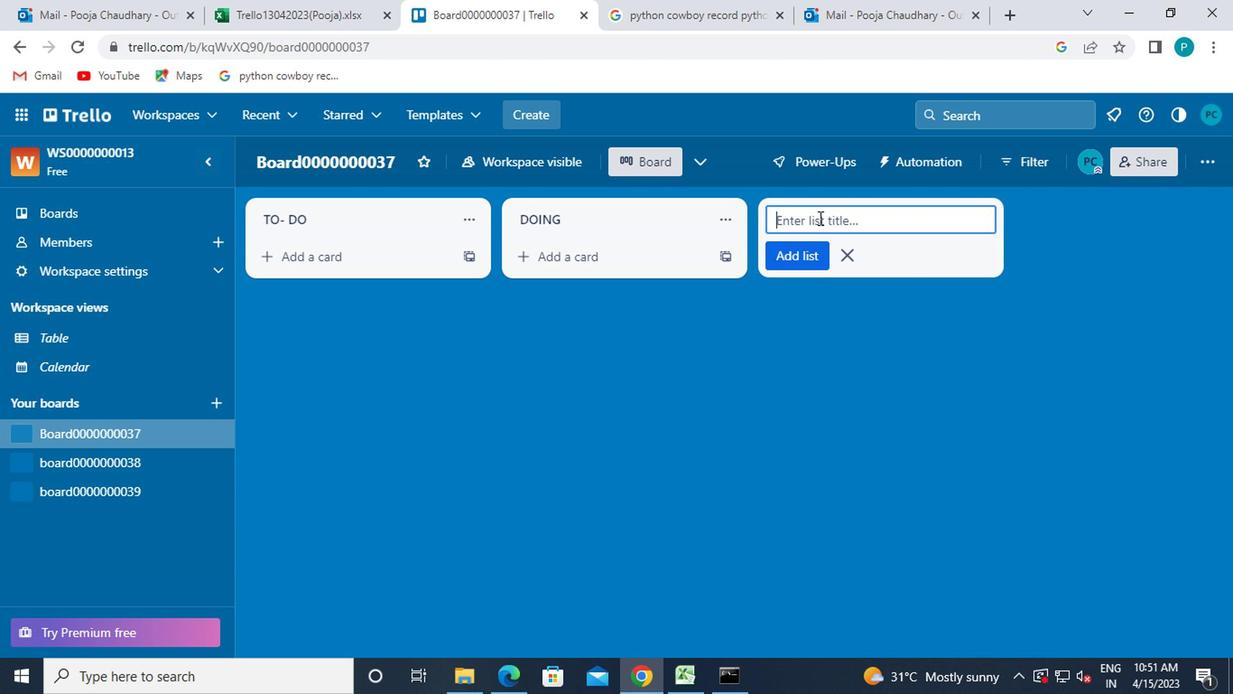 
Action: Key pressed done
Screenshot: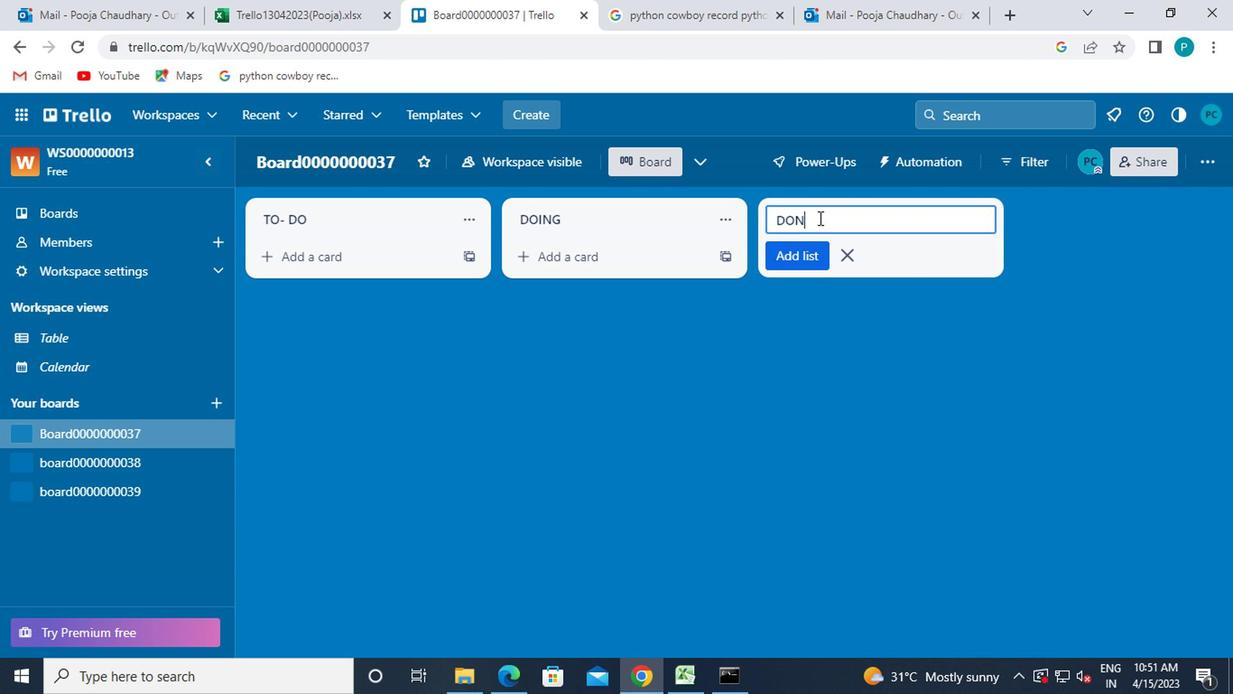 
Action: Mouse moved to (802, 249)
Screenshot: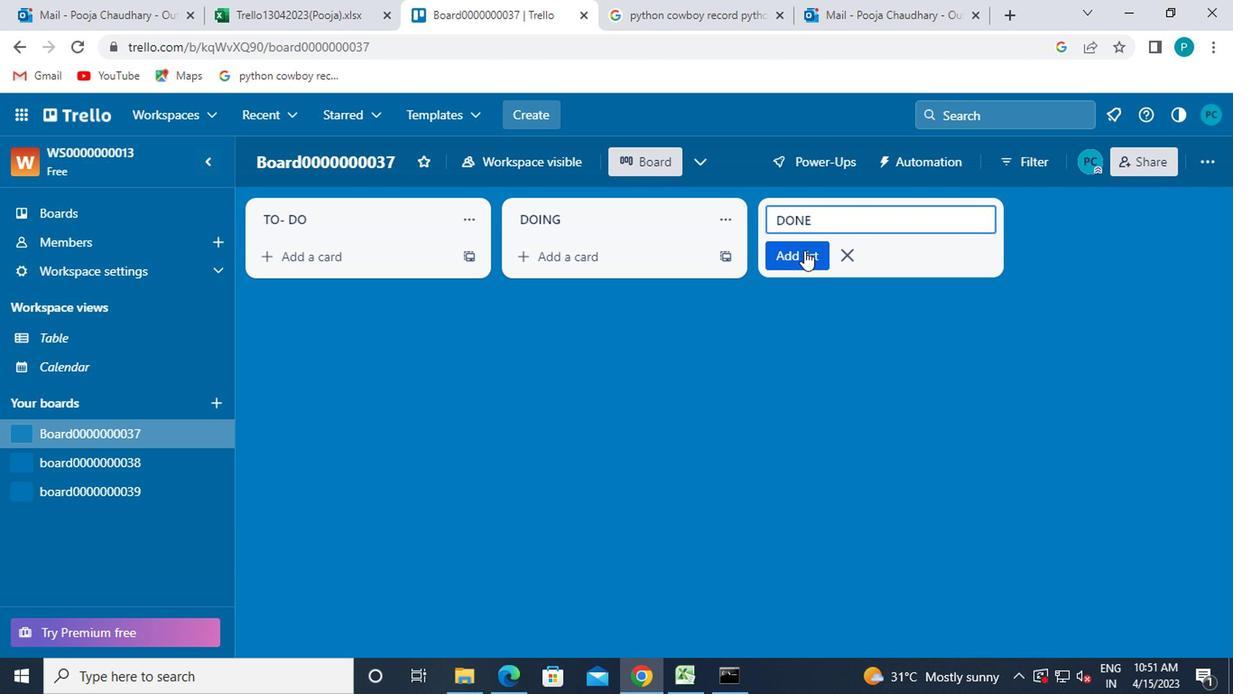 
Action: Mouse pressed left at (802, 249)
Screenshot: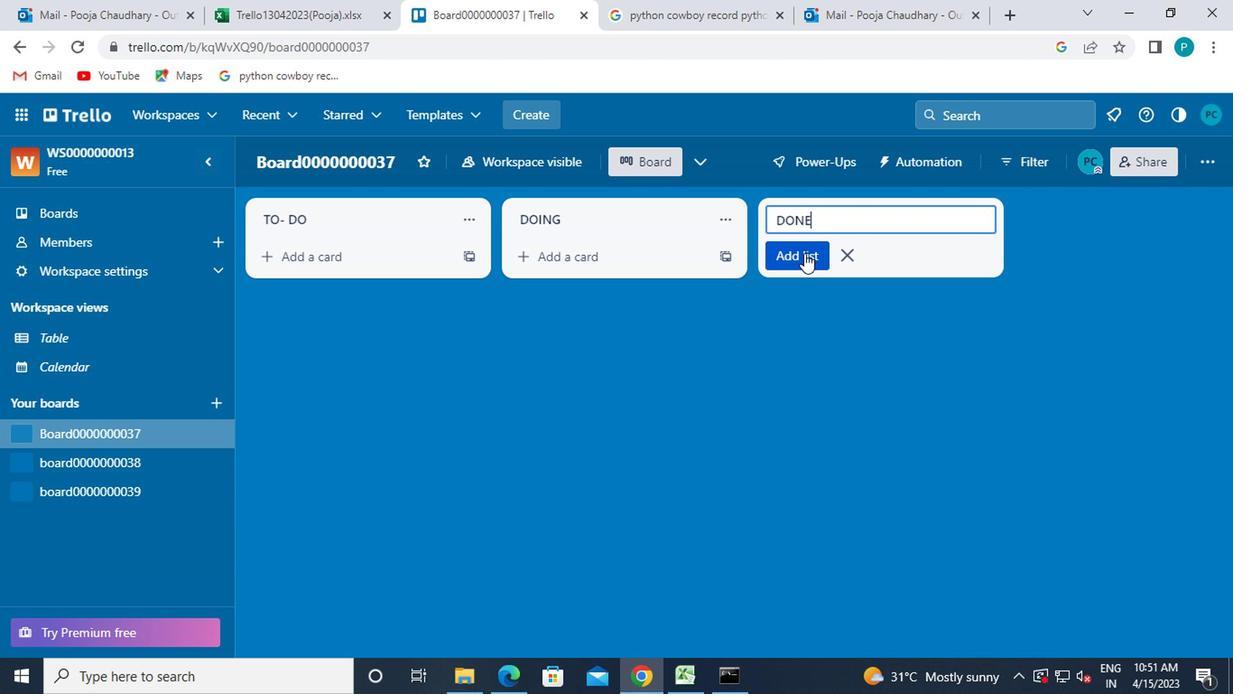 
Action: Mouse moved to (1079, 253)
Screenshot: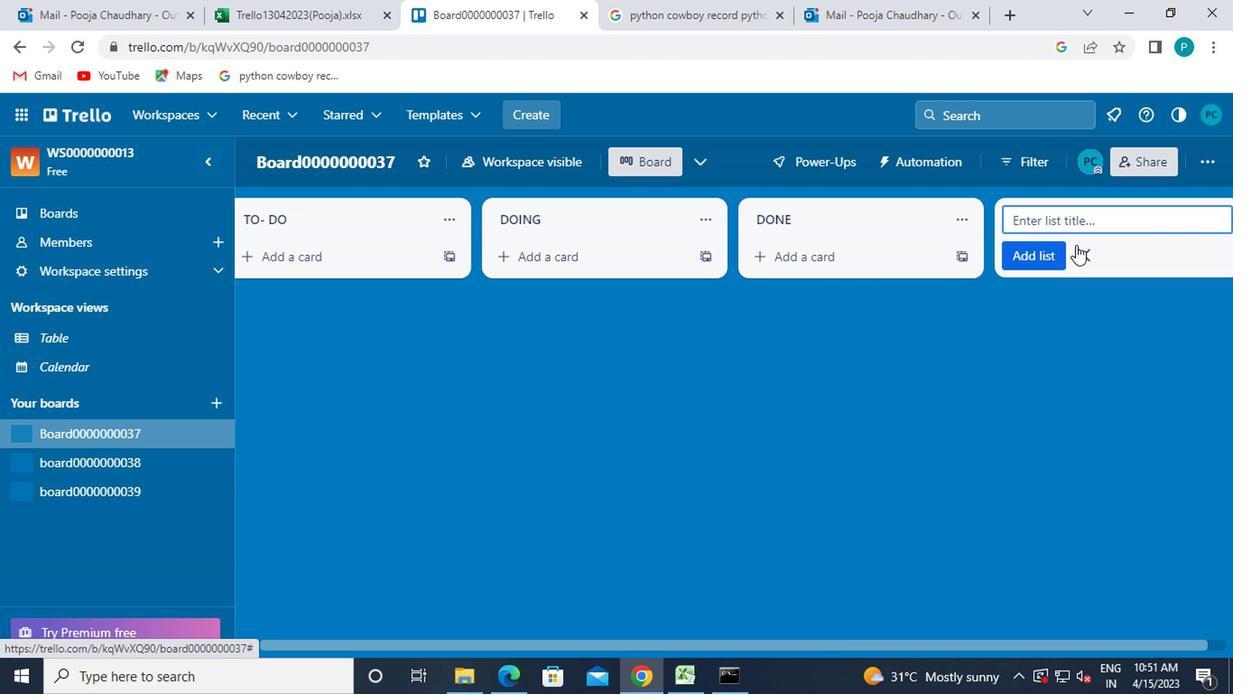 
Action: Mouse pressed left at (1079, 253)
Screenshot: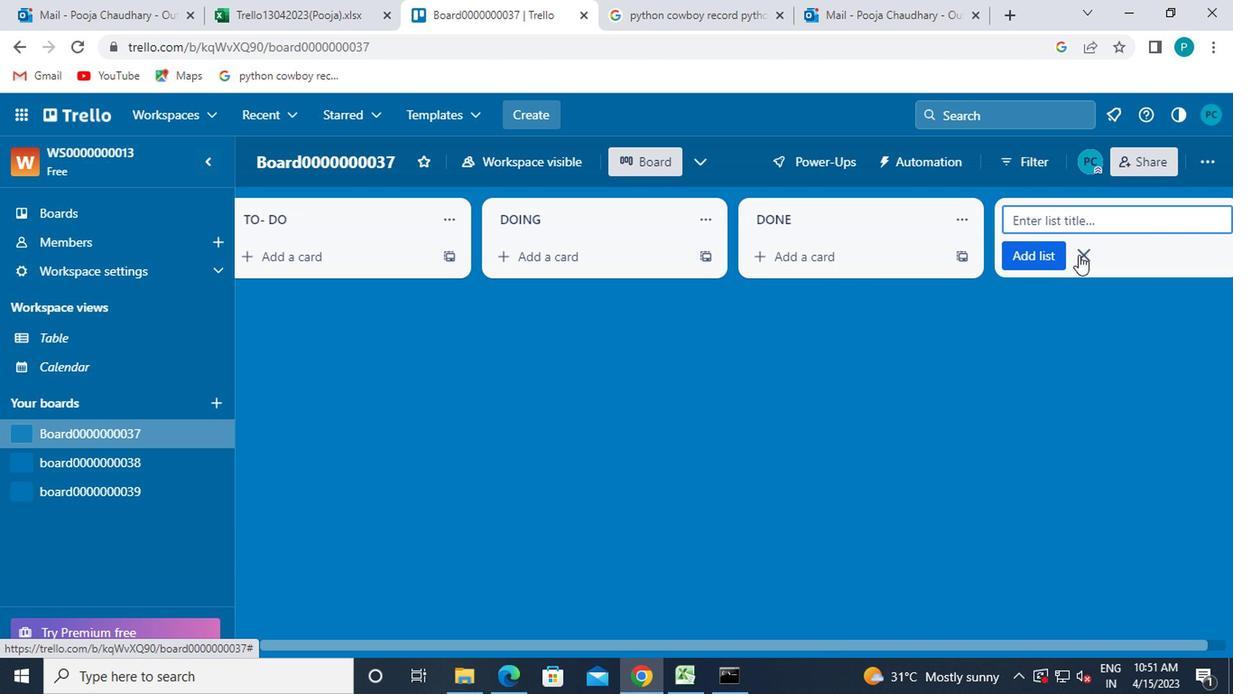 
Action: Mouse moved to (366, 255)
Screenshot: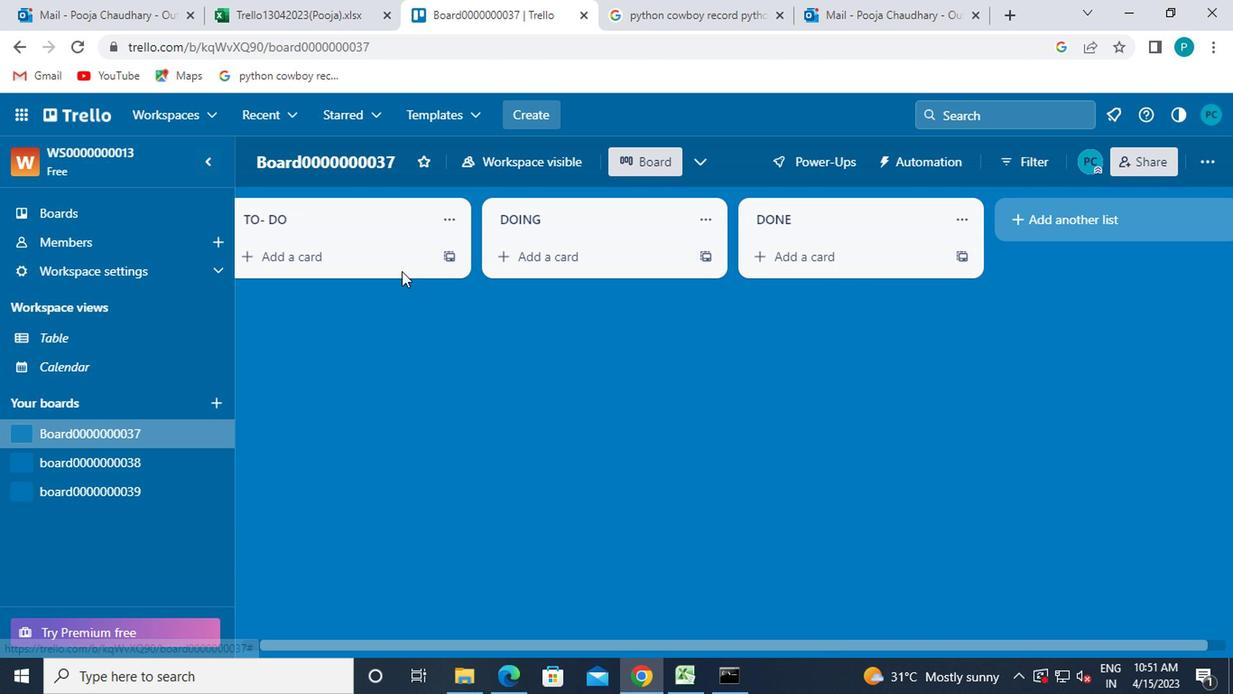 
Action: Mouse pressed left at (366, 255)
Screenshot: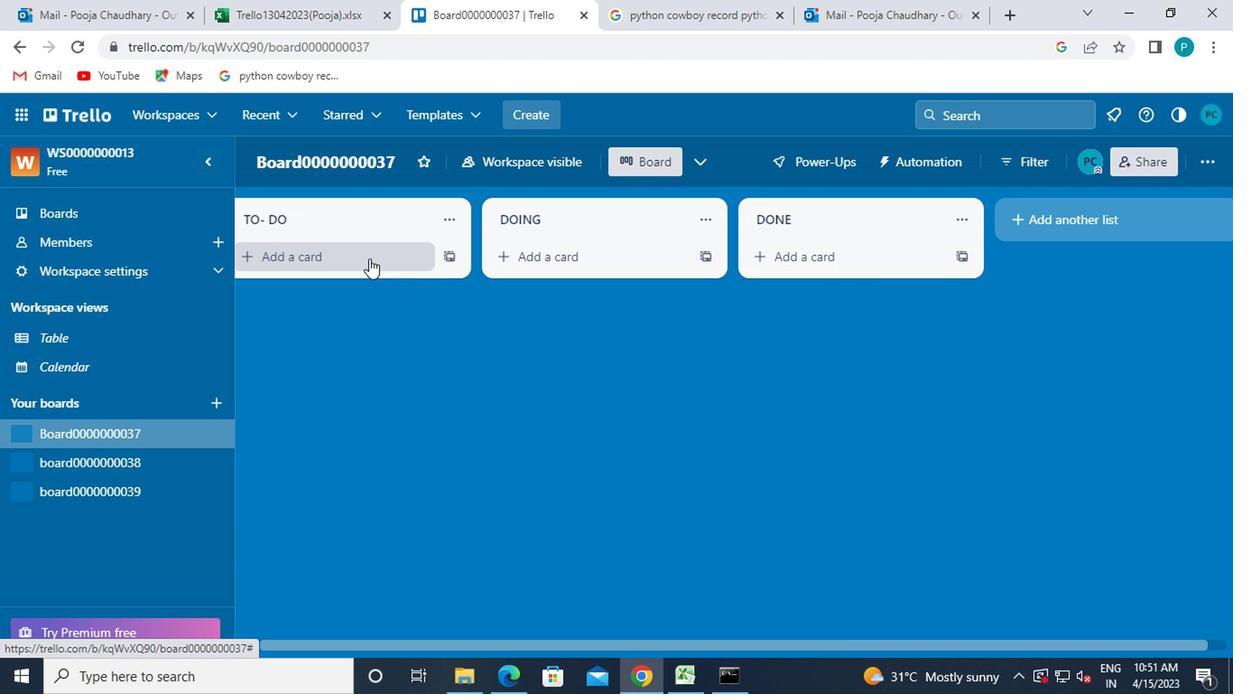 
Action: Mouse moved to (331, 276)
Screenshot: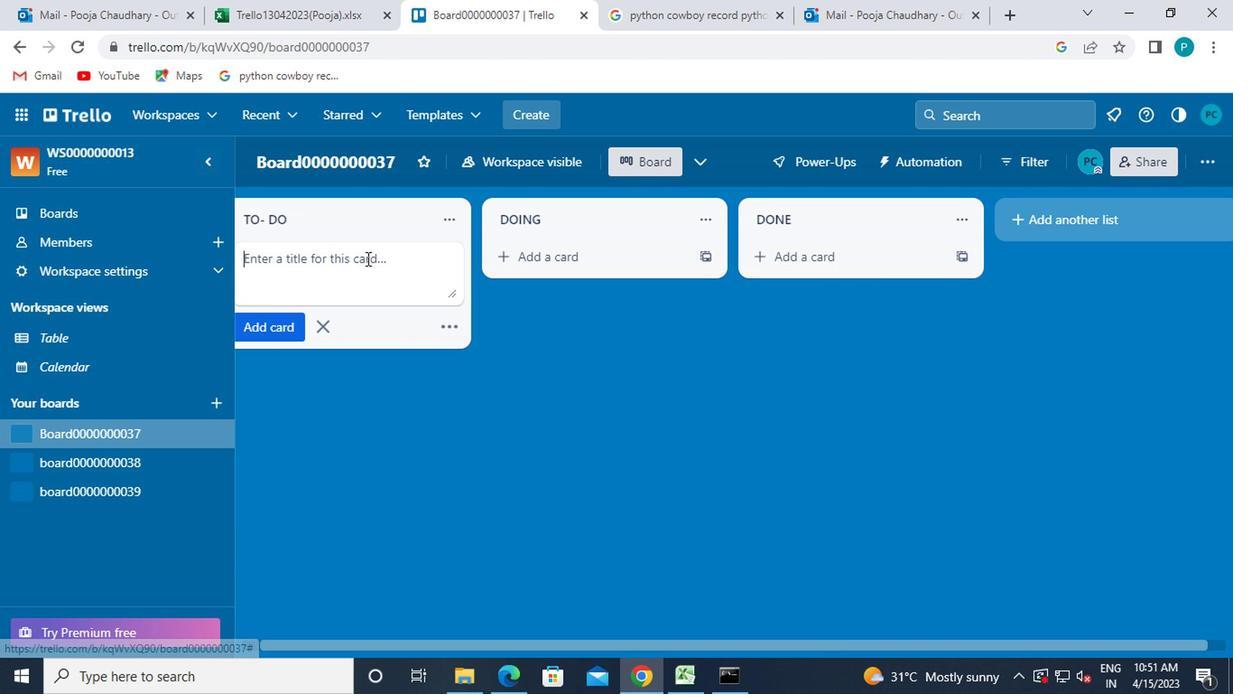 
Action: Mouse pressed left at (331, 276)
Screenshot: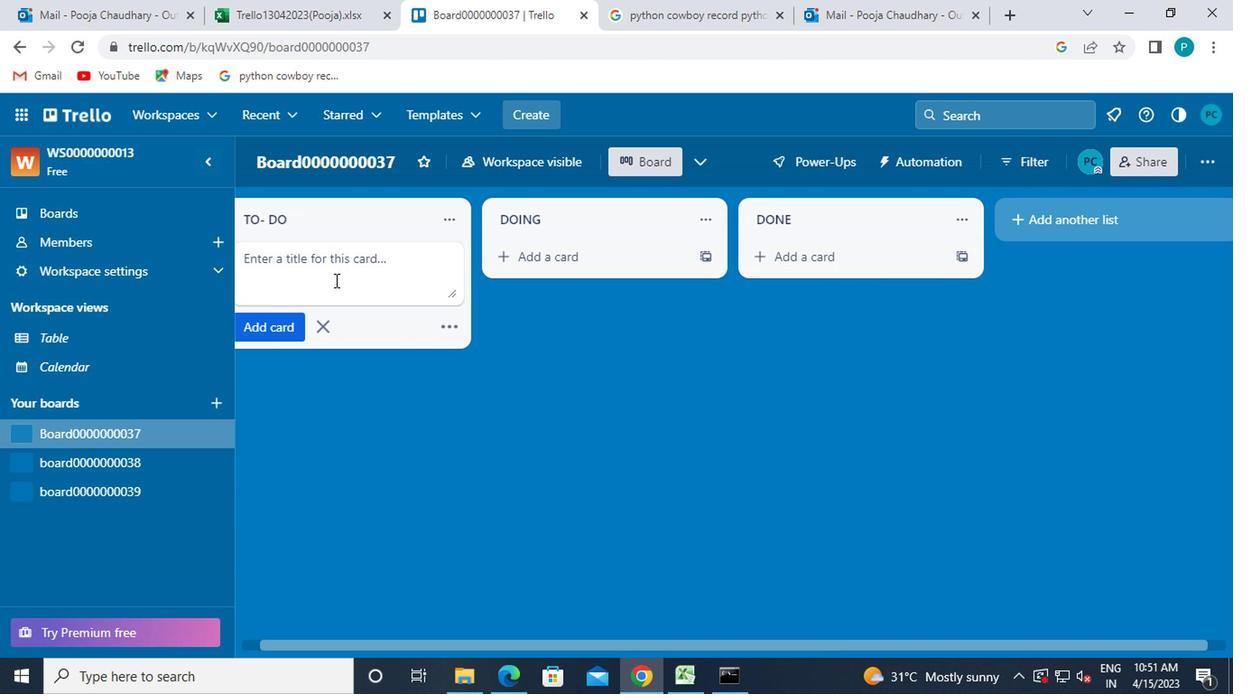 
Action: Key pressed <Key.caps_lock>card0000000145
Screenshot: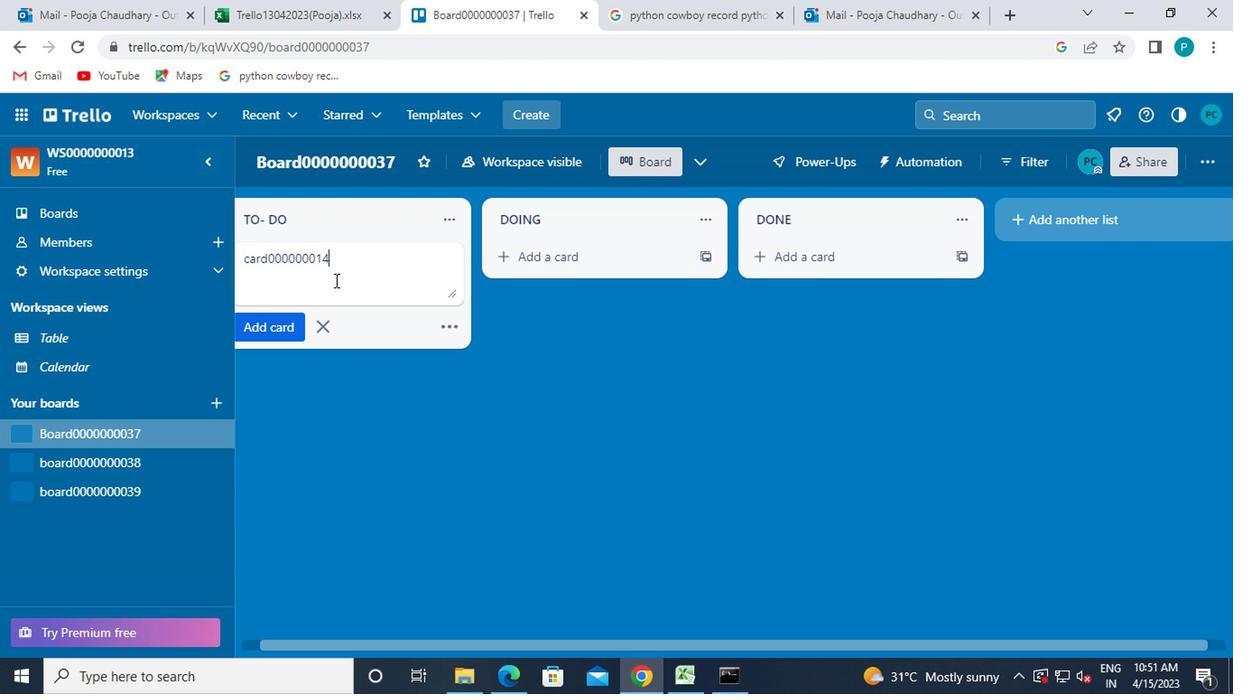 
Action: Mouse moved to (249, 328)
Screenshot: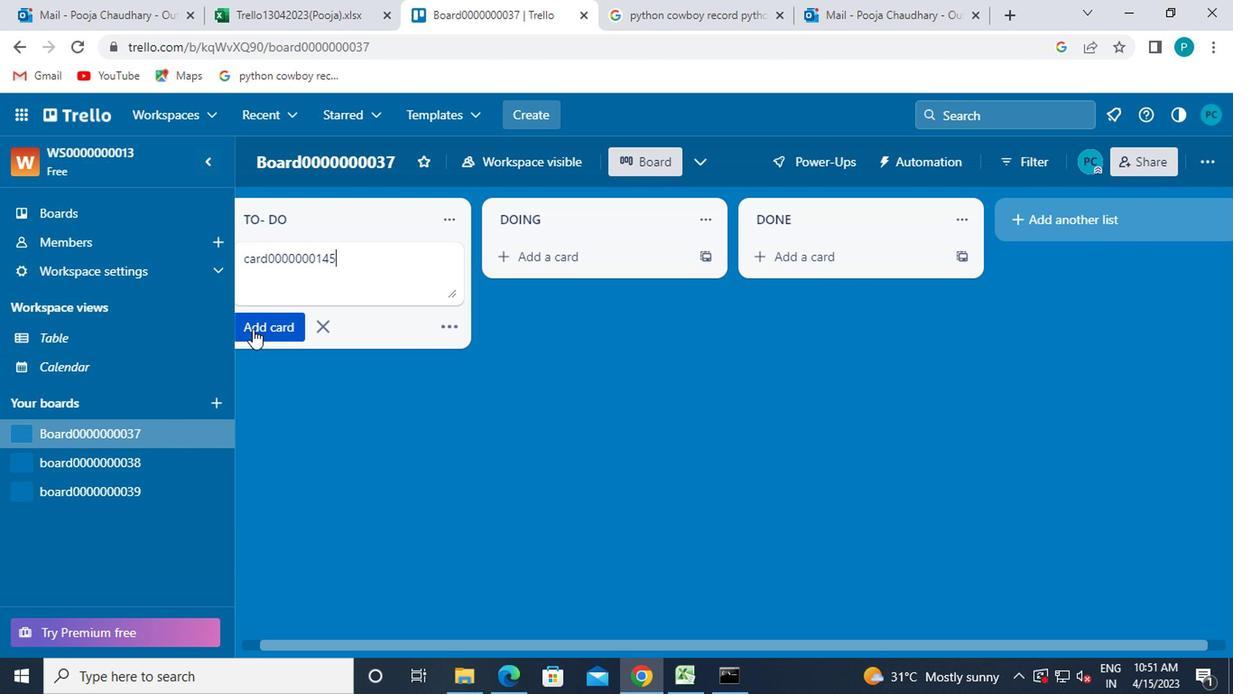 
Action: Mouse pressed left at (249, 328)
Screenshot: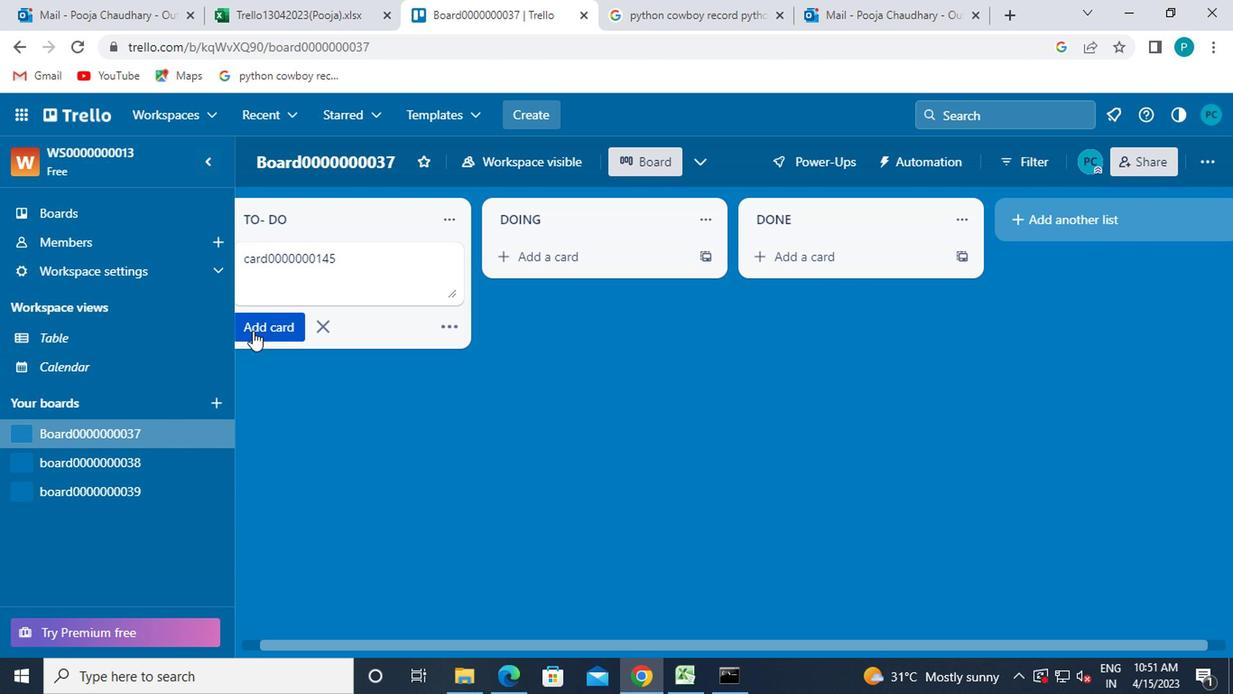 
Action: Mouse moved to (262, 324)
Screenshot: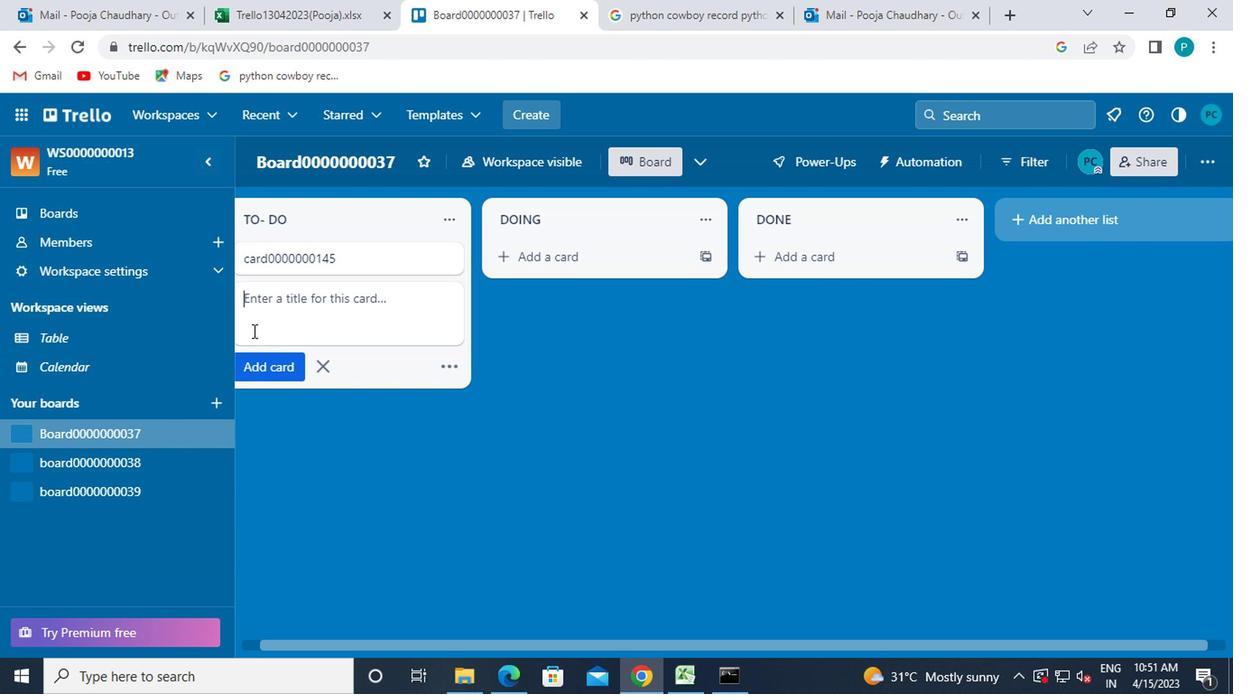 
Action: Key pressed card0000000146
Screenshot: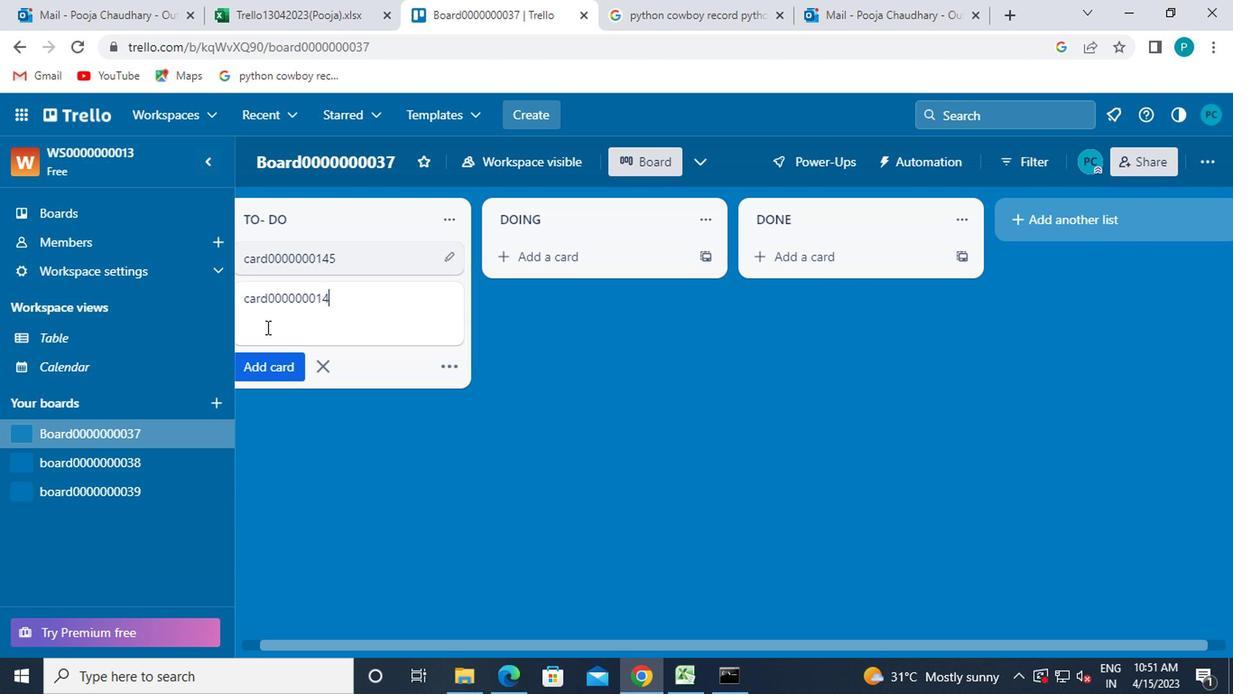 
Action: Mouse moved to (275, 357)
Screenshot: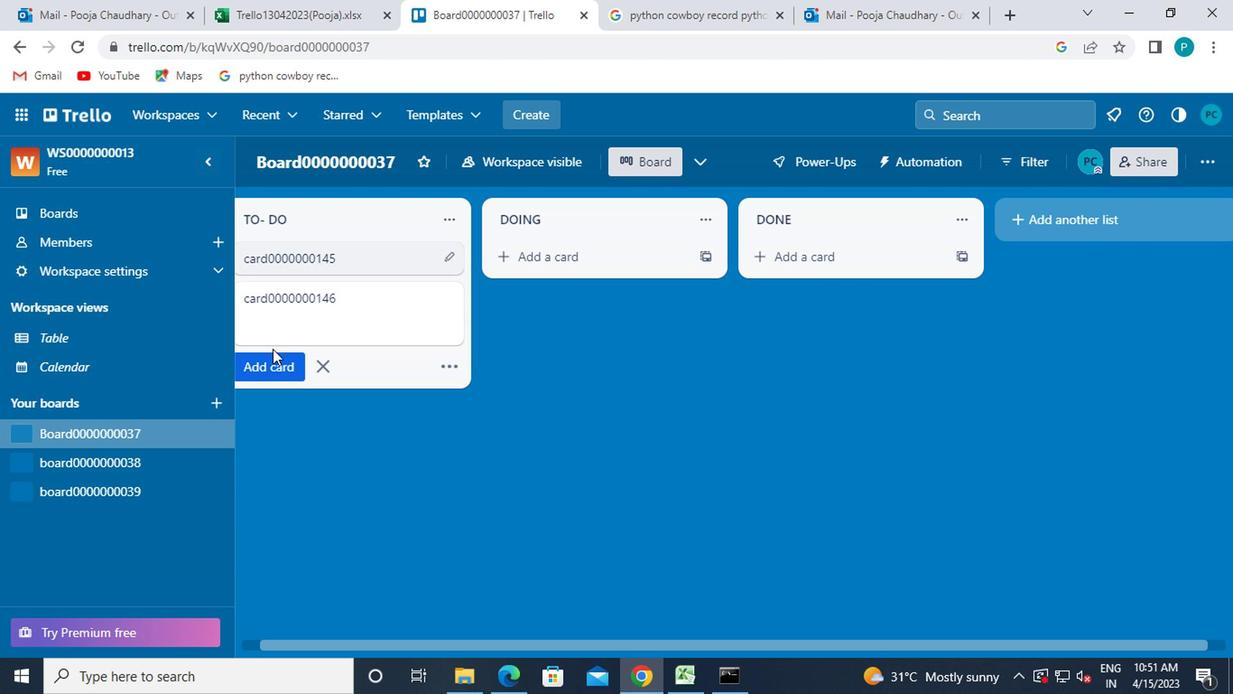
Action: Mouse pressed left at (275, 357)
Screenshot: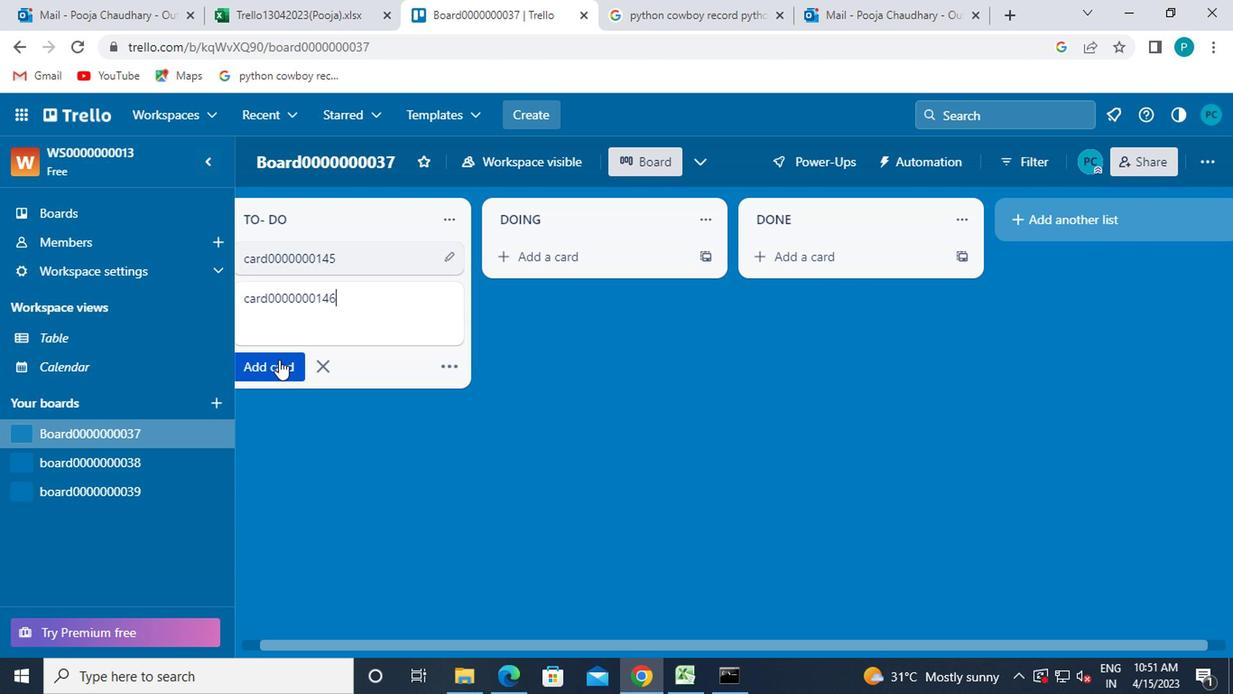 
Action: Mouse moved to (642, 642)
Screenshot: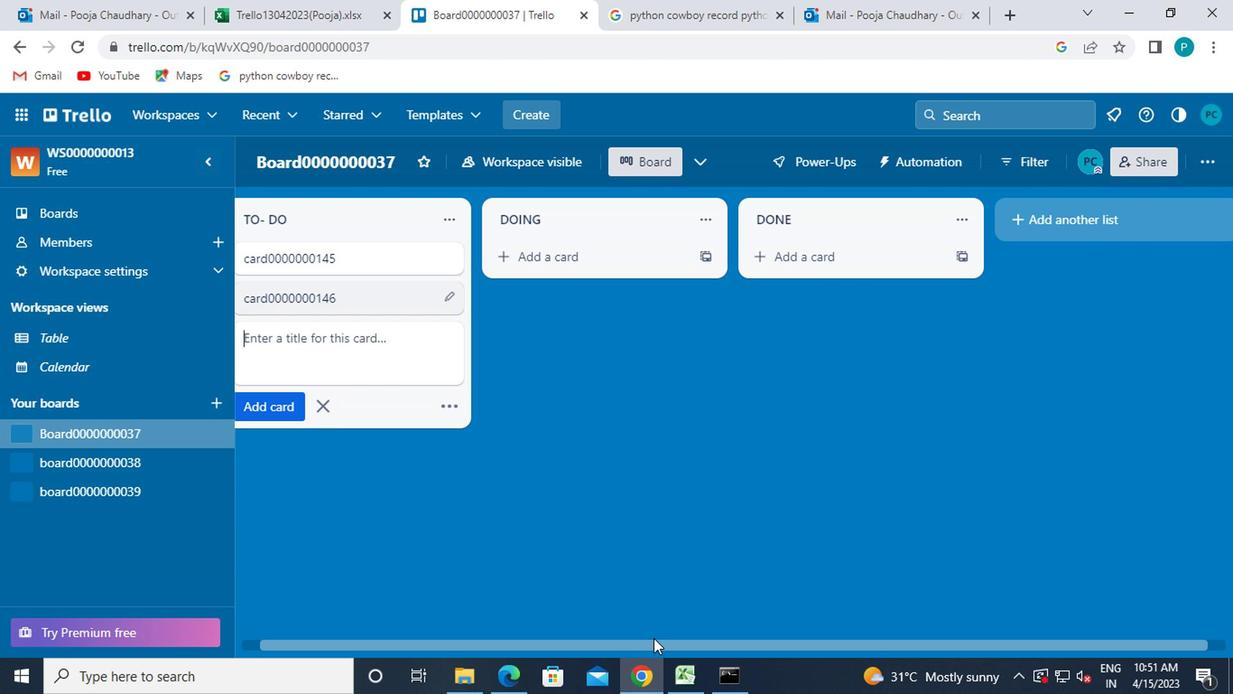 
